 Task: Find connections with filter location Najībābād with filter topic #lifewith filter profile language Potuguese with filter current company Cipla Health Ltd with filter school Punjab School Education Board with filter industry Climate Technology Product Manufacturing with filter service category Lead Generation with filter keywords title Benefits Manager
Action: Mouse moved to (602, 100)
Screenshot: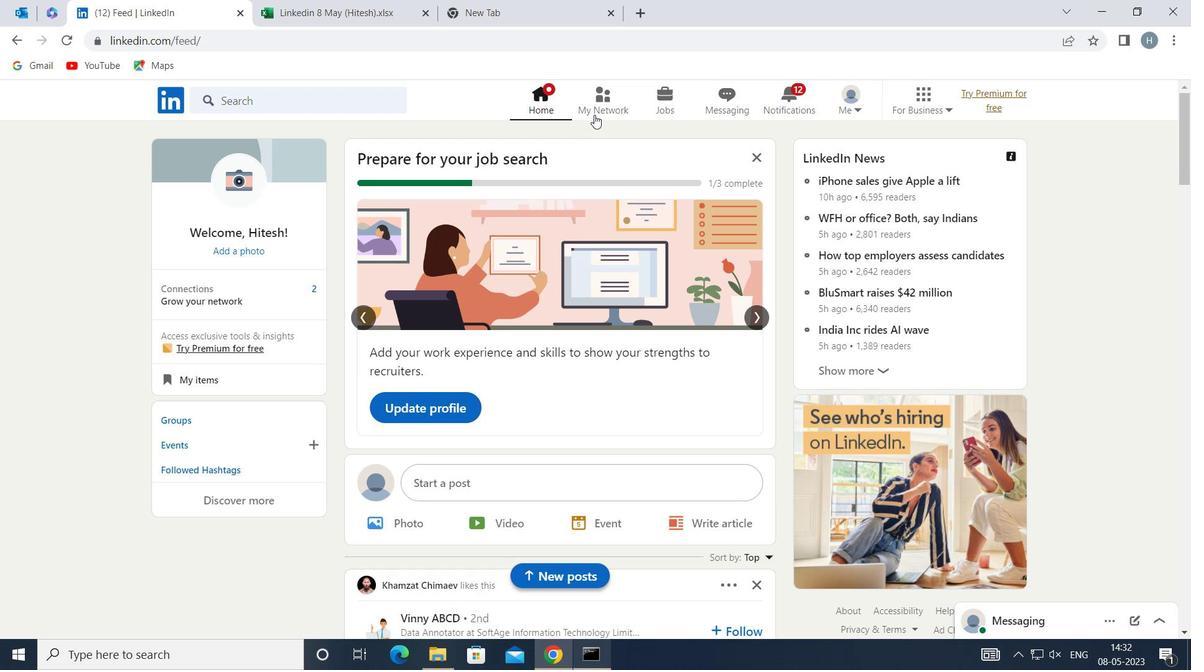 
Action: Mouse pressed left at (602, 100)
Screenshot: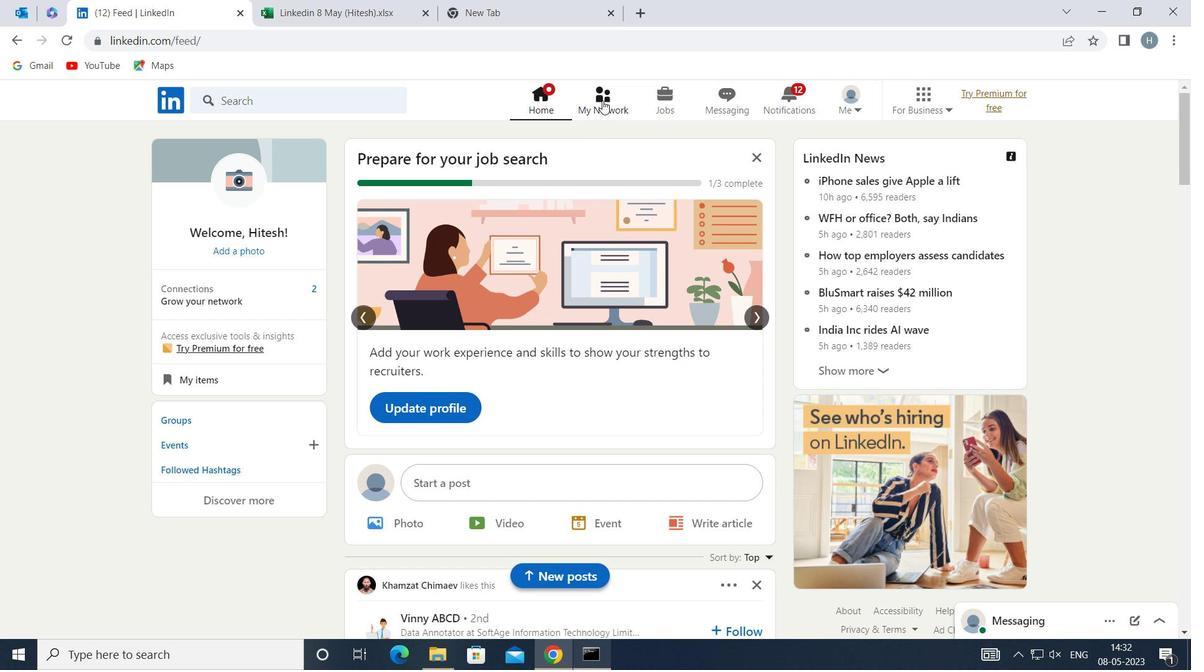 
Action: Mouse moved to (331, 186)
Screenshot: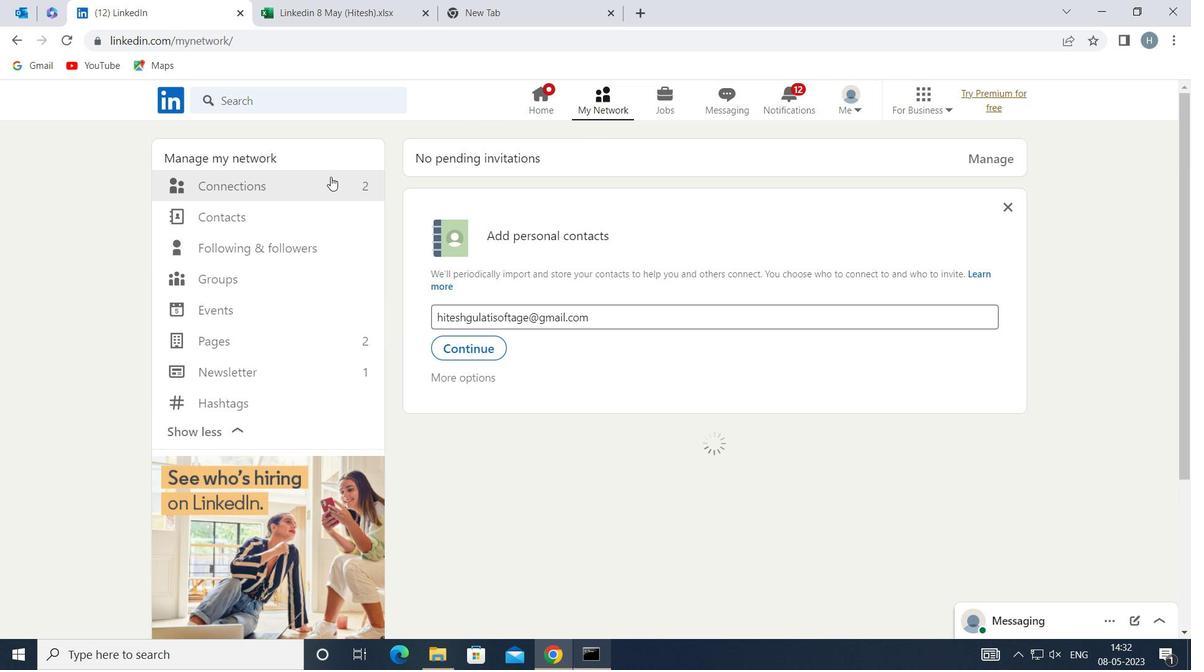 
Action: Mouse pressed left at (331, 186)
Screenshot: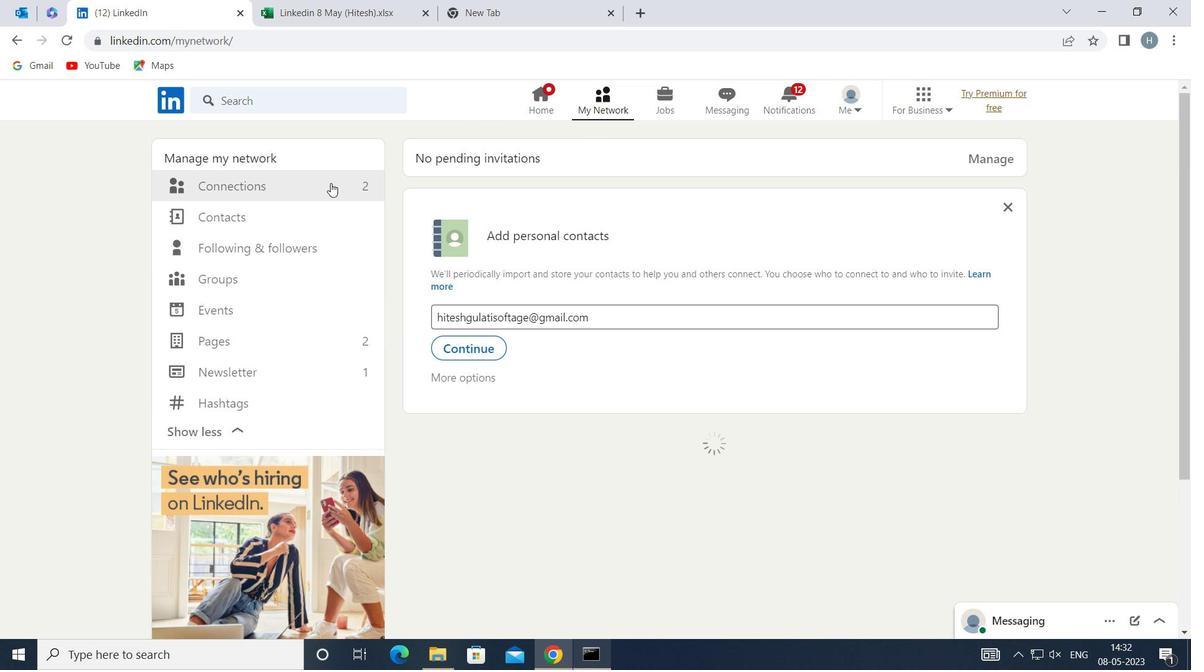 
Action: Mouse moved to (718, 185)
Screenshot: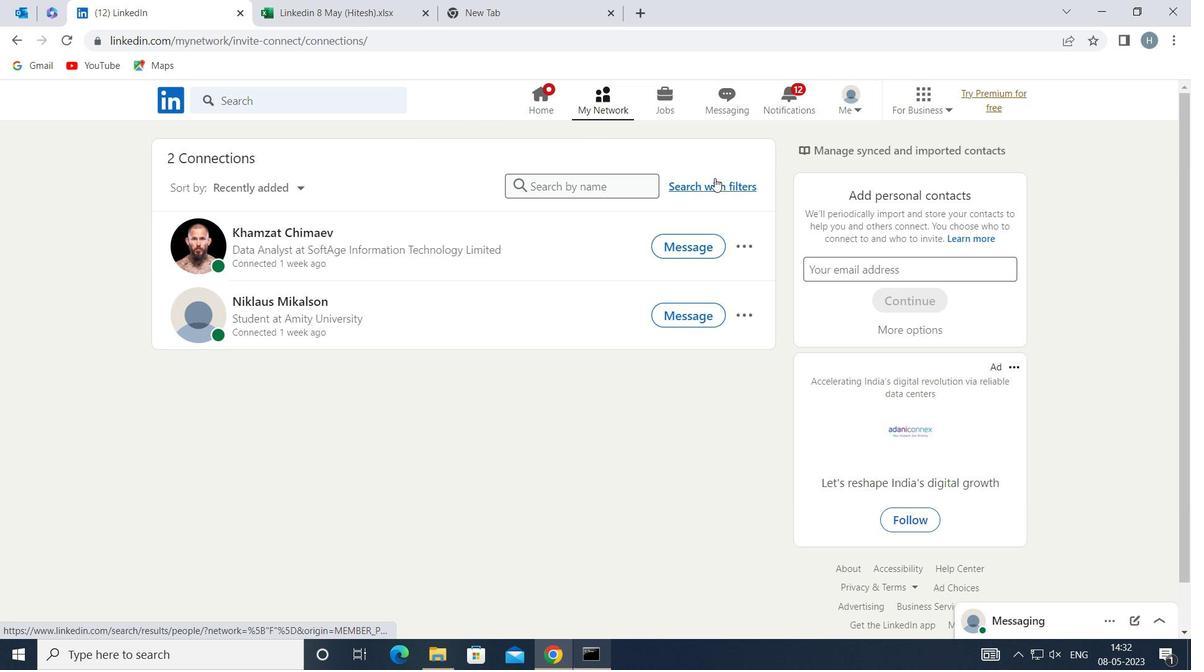 
Action: Mouse pressed left at (718, 185)
Screenshot: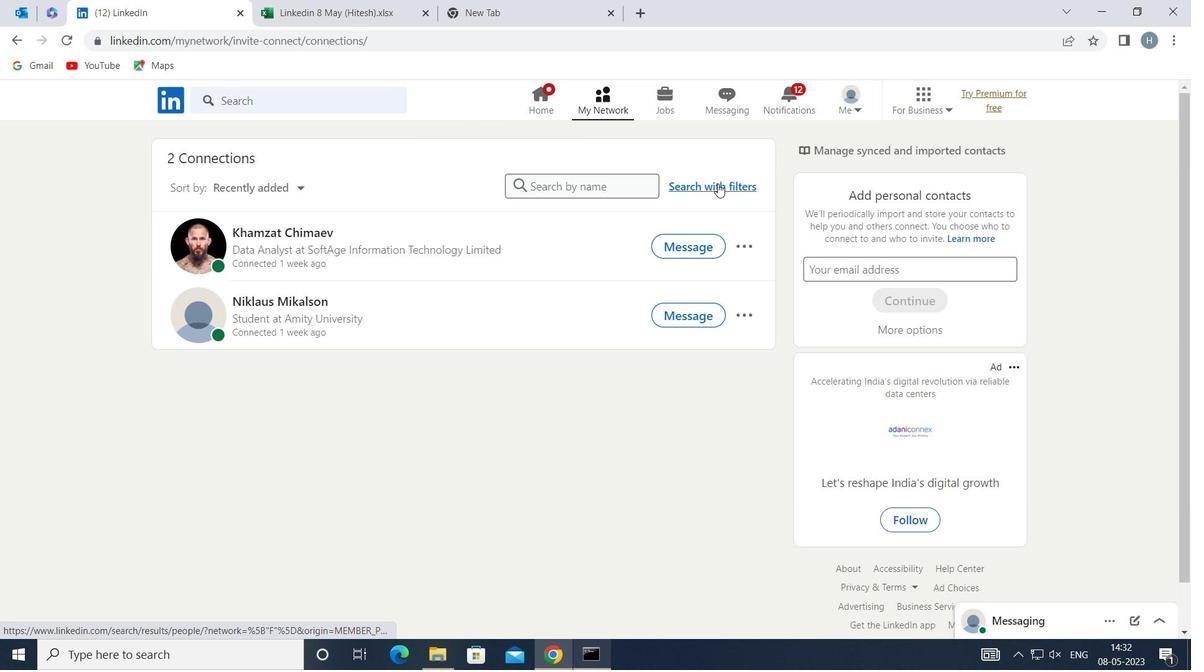 
Action: Mouse moved to (644, 146)
Screenshot: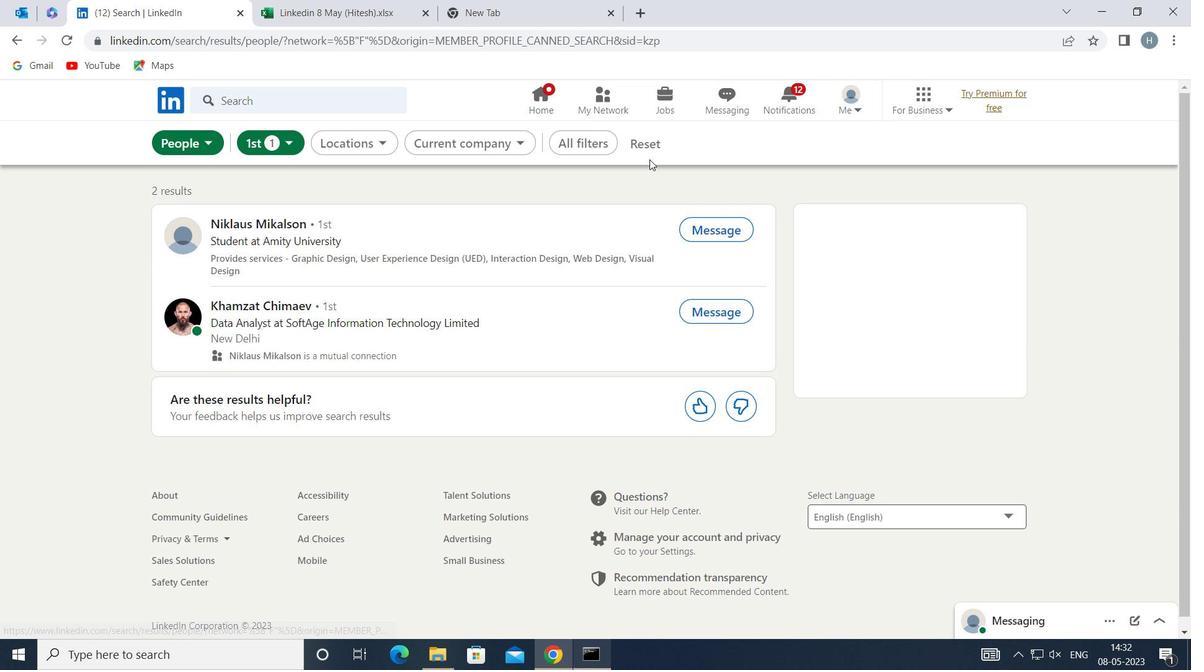 
Action: Mouse pressed left at (644, 146)
Screenshot: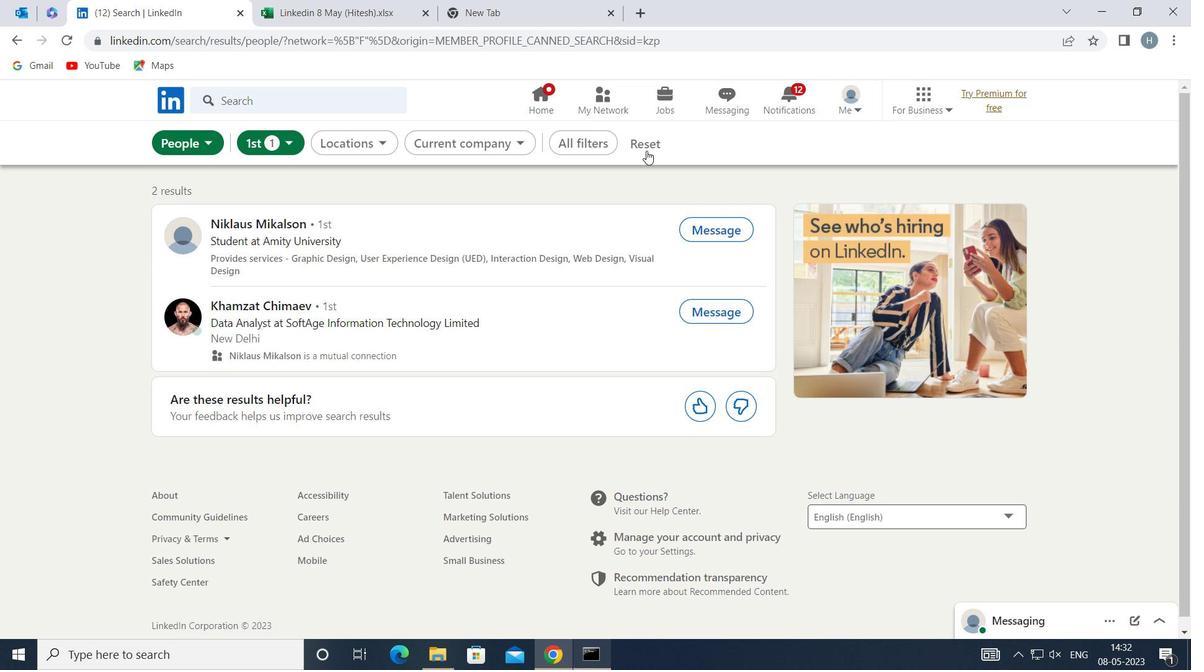 
Action: Mouse moved to (626, 142)
Screenshot: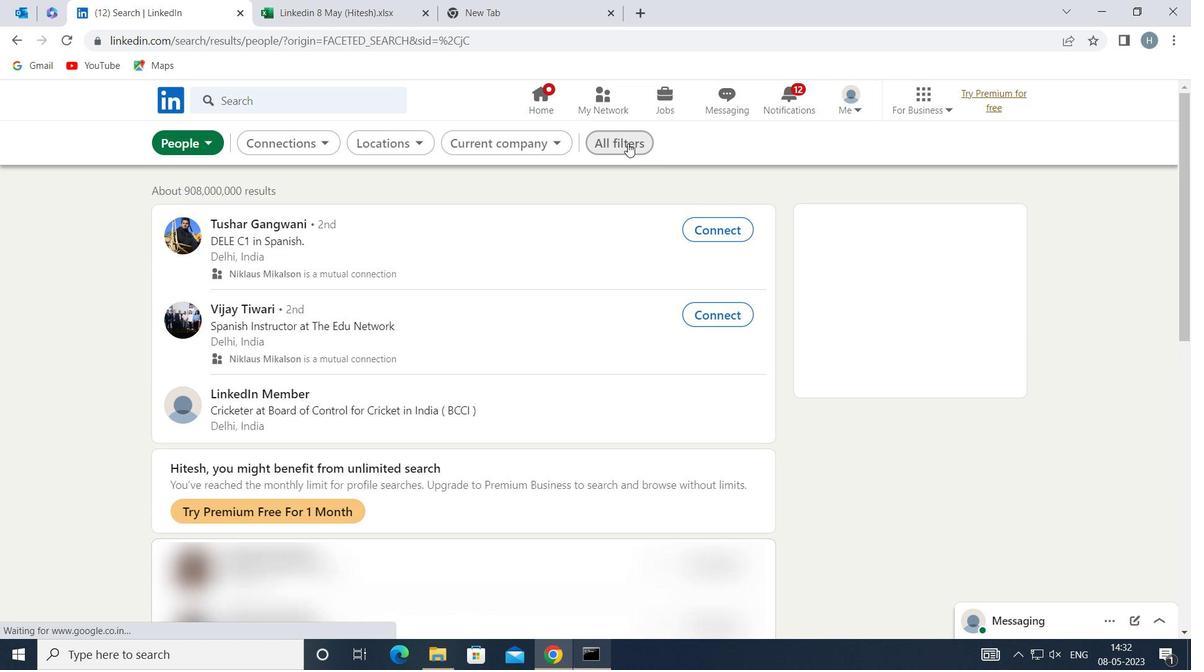 
Action: Mouse pressed left at (626, 142)
Screenshot: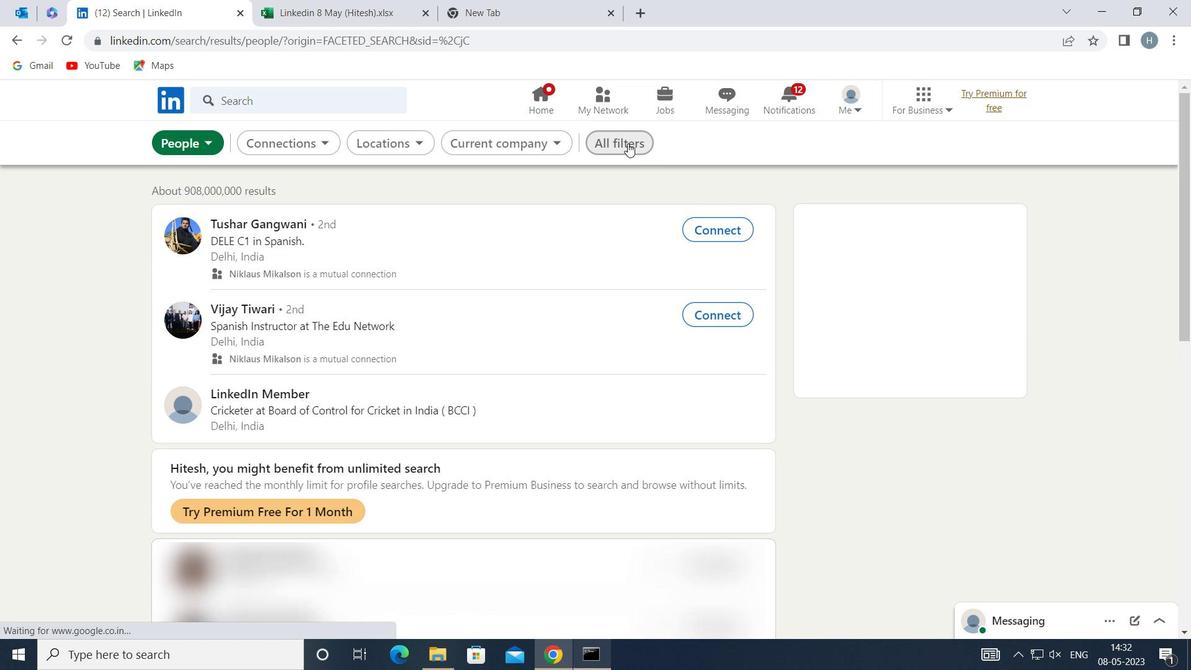 
Action: Mouse moved to (942, 318)
Screenshot: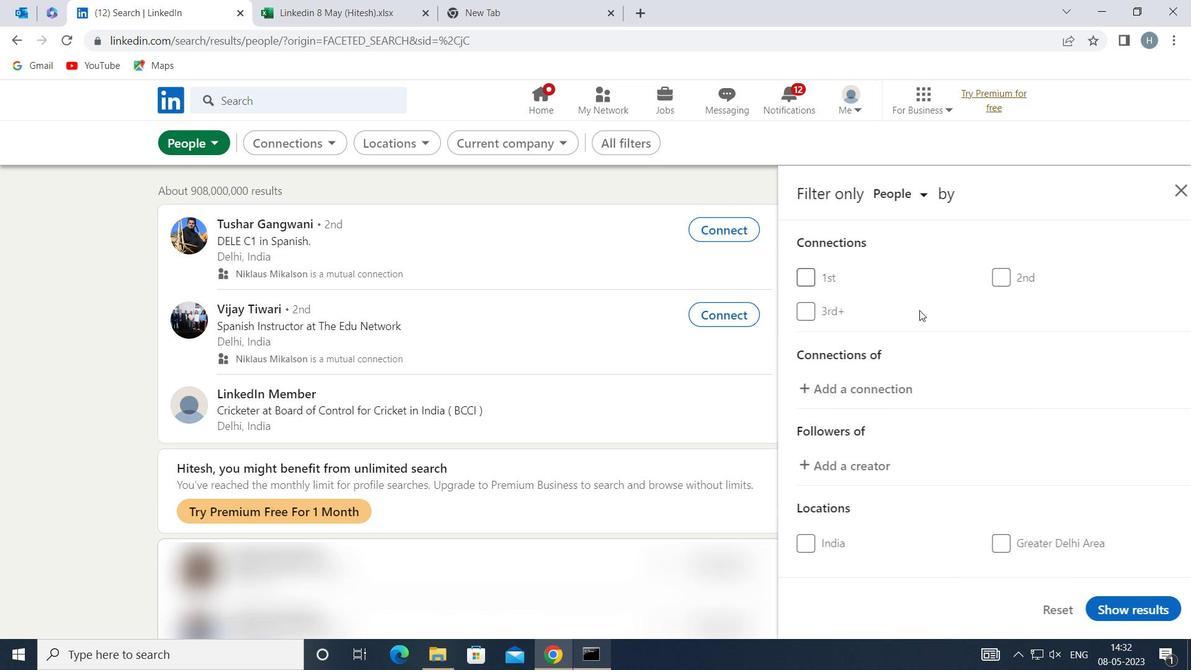 
Action: Mouse scrolled (942, 317) with delta (0, 0)
Screenshot: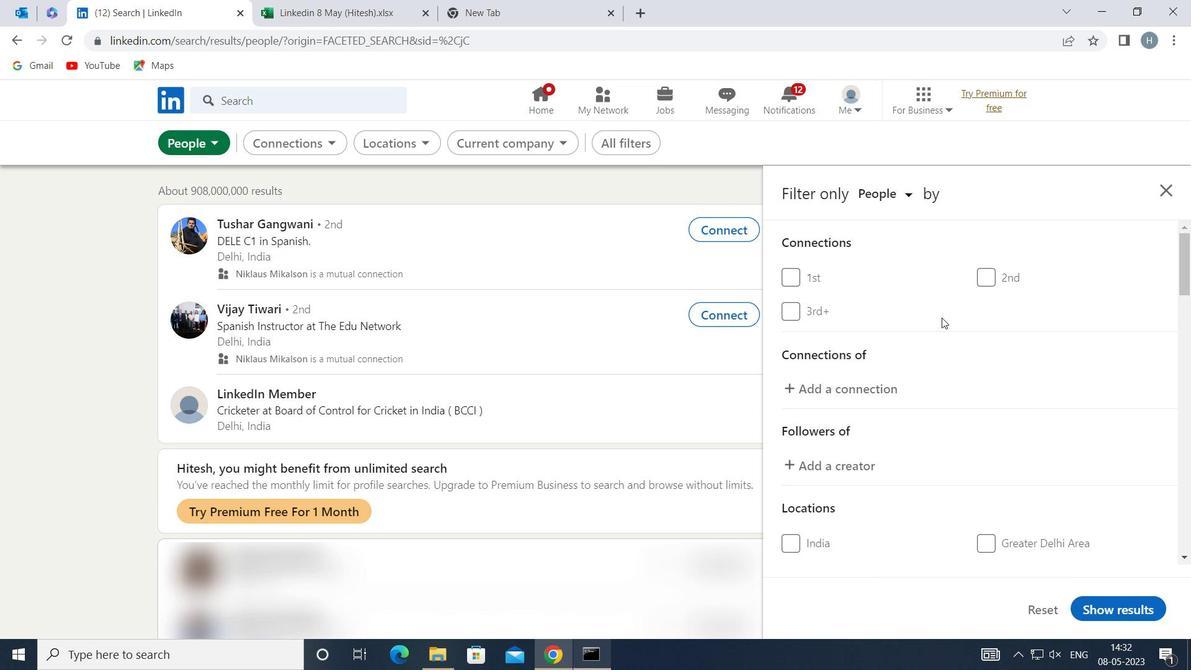 
Action: Mouse moved to (943, 319)
Screenshot: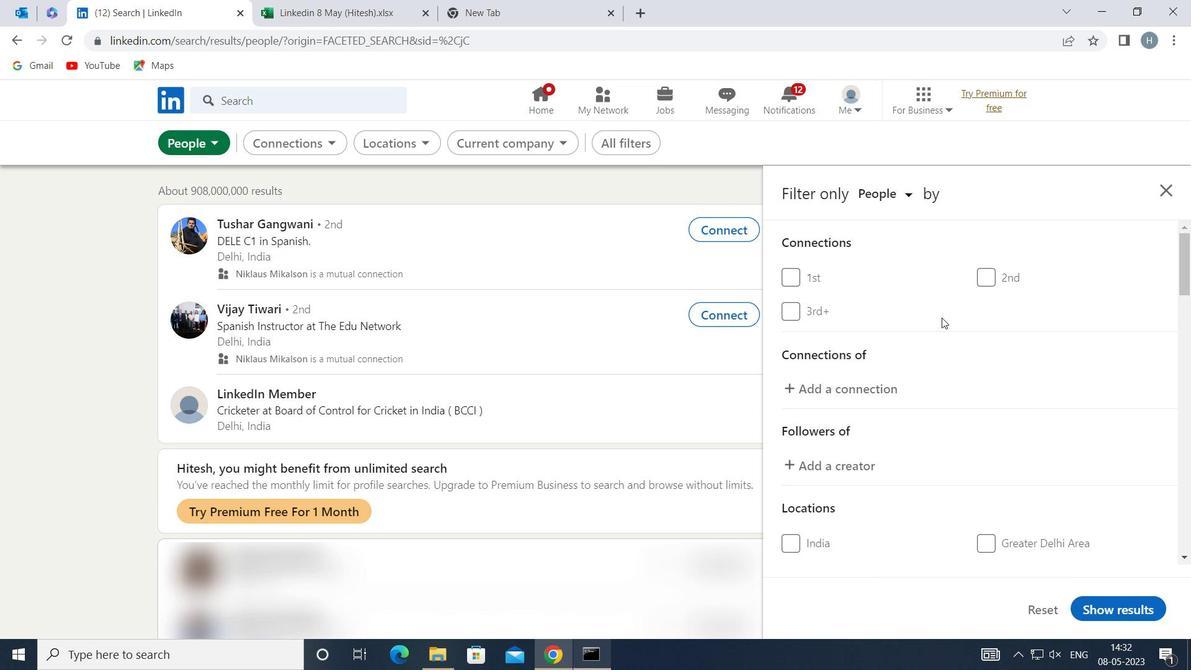 
Action: Mouse scrolled (943, 318) with delta (0, 0)
Screenshot: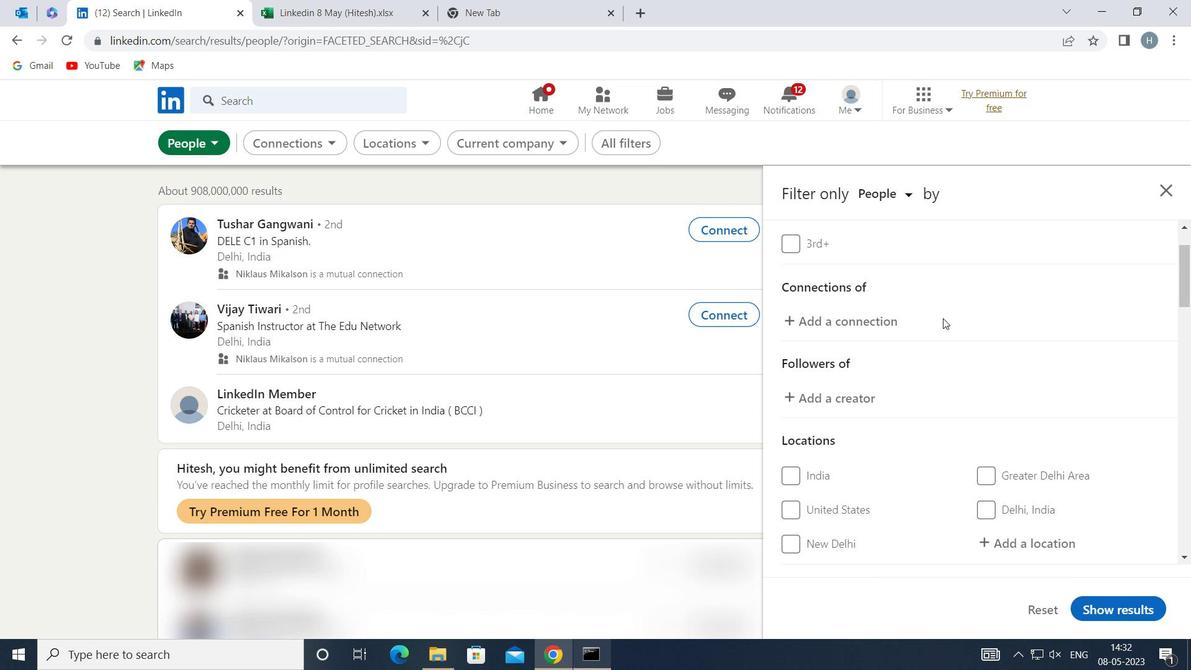 
Action: Mouse moved to (943, 320)
Screenshot: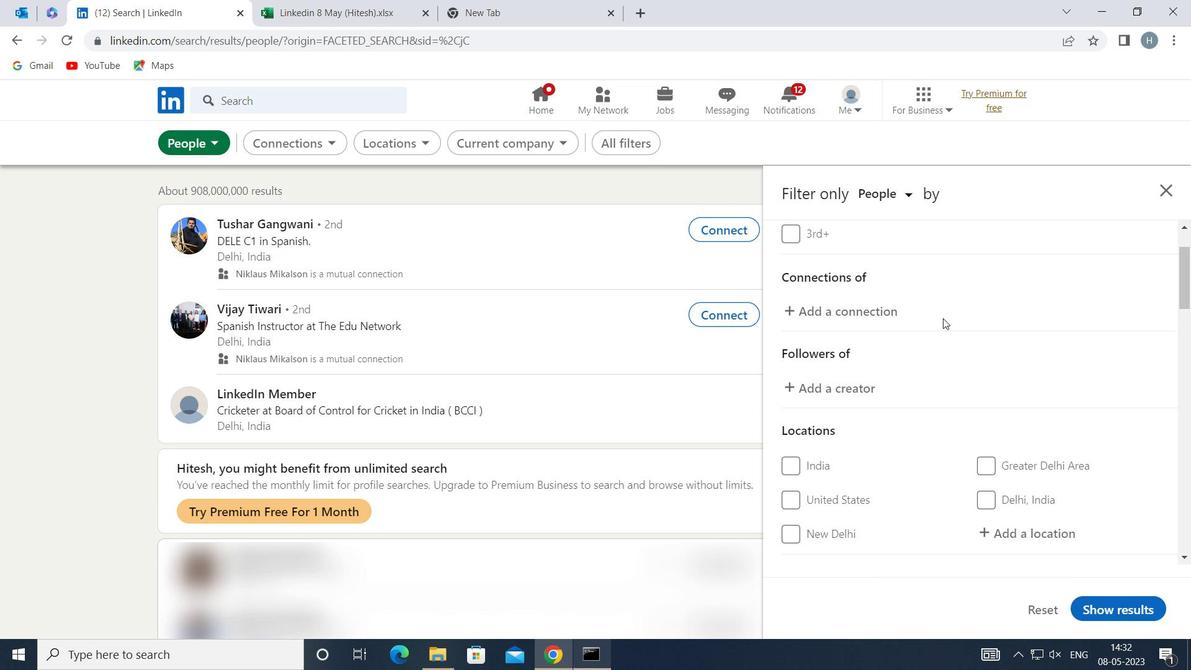 
Action: Mouse scrolled (943, 320) with delta (0, 0)
Screenshot: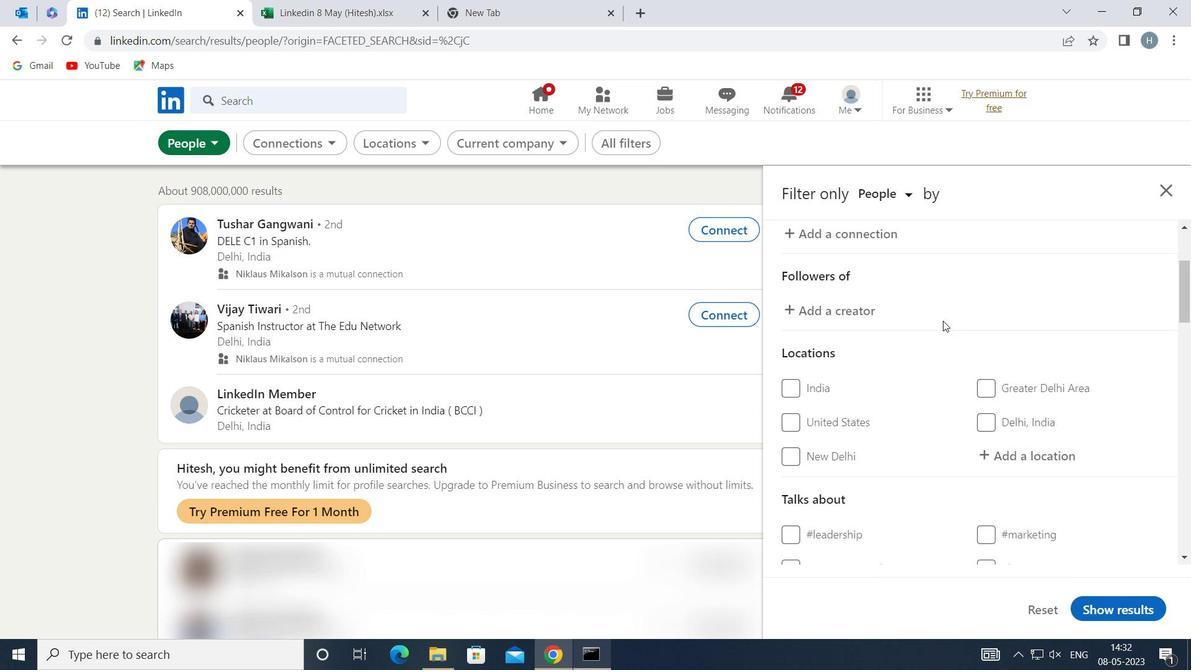 
Action: Mouse moved to (1013, 371)
Screenshot: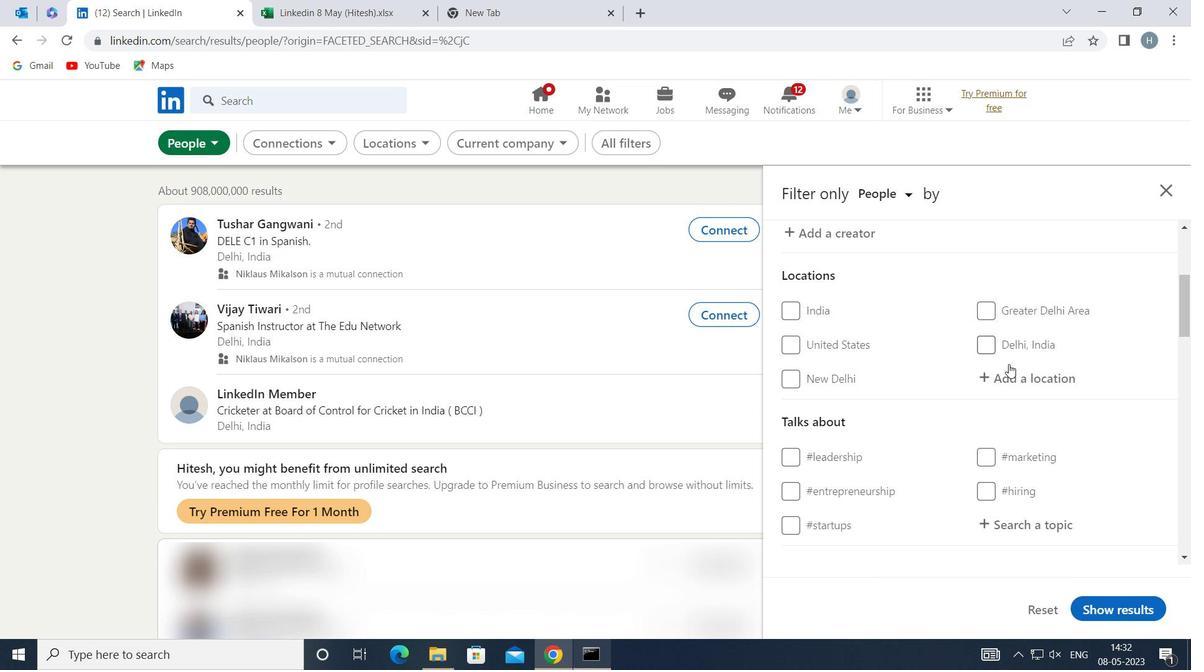 
Action: Mouse pressed left at (1013, 371)
Screenshot: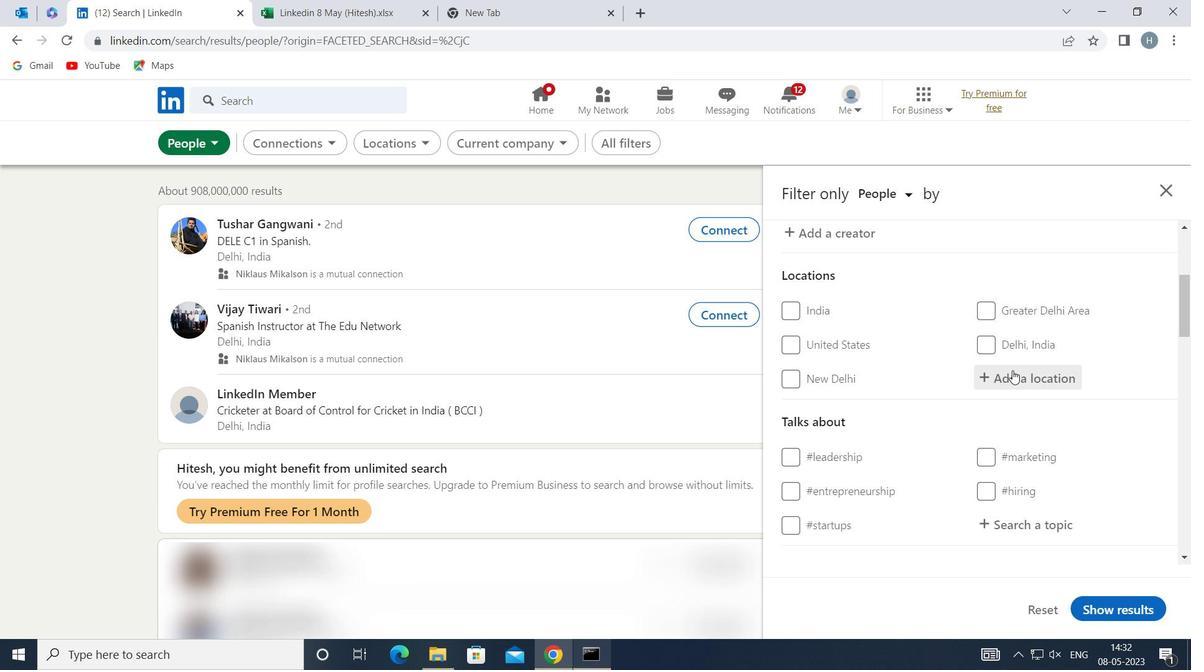 
Action: Key pressed <Key.shift>NAJIBABAD
Screenshot: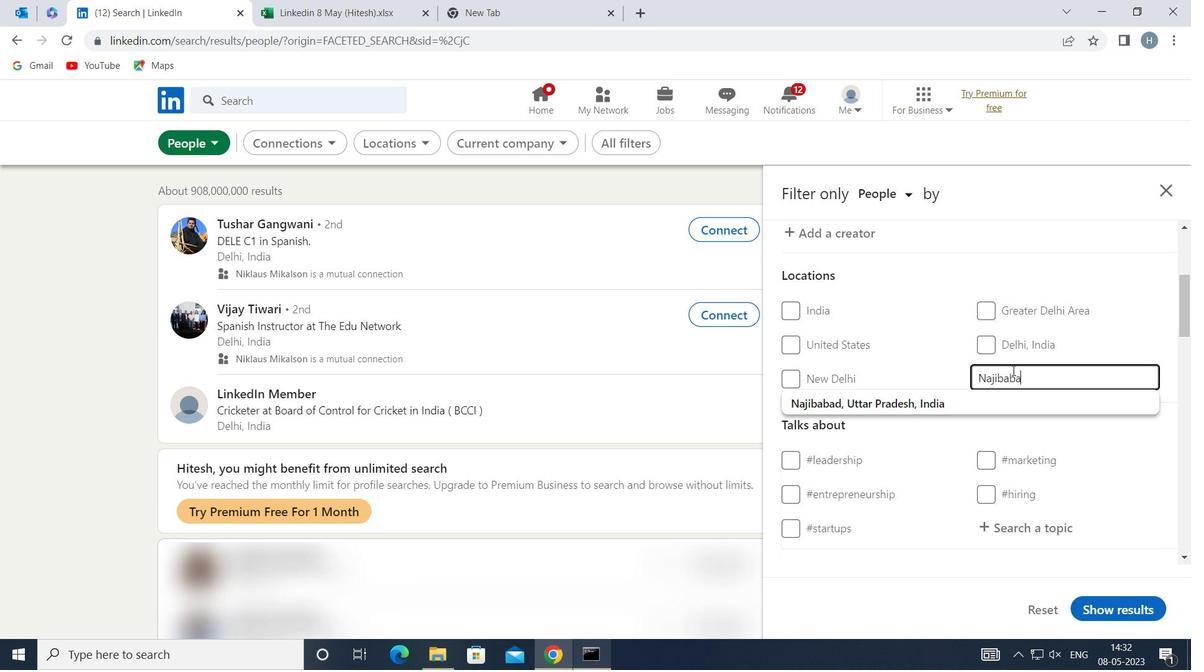 
Action: Mouse moved to (1009, 396)
Screenshot: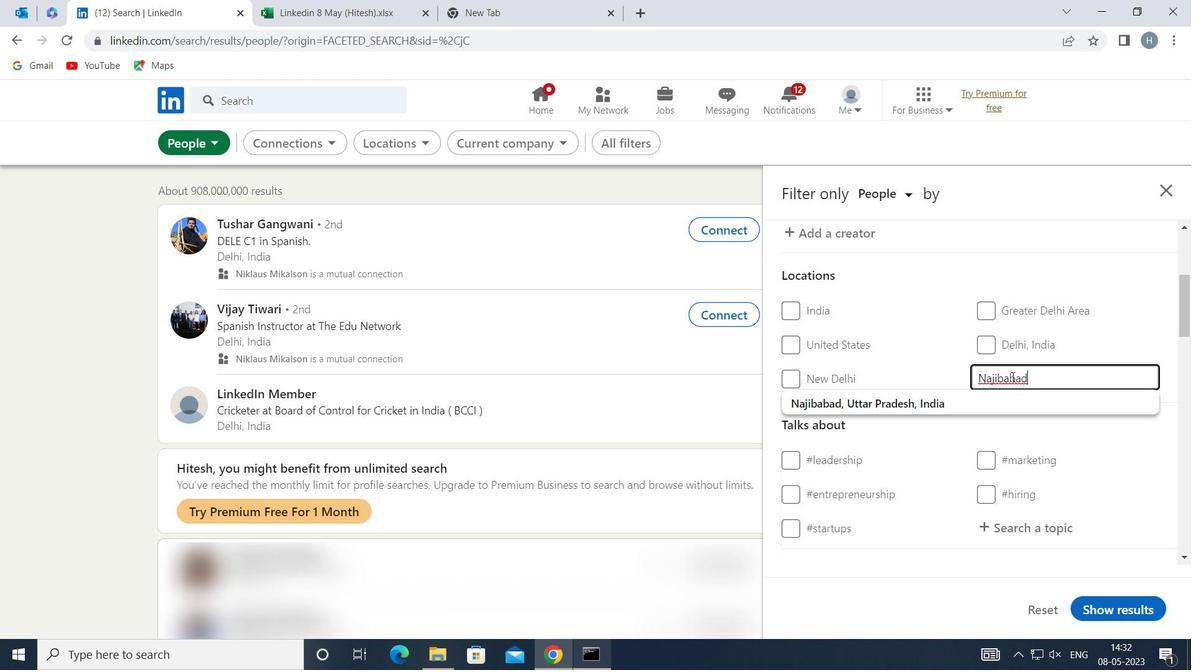 
Action: Mouse pressed left at (1009, 396)
Screenshot: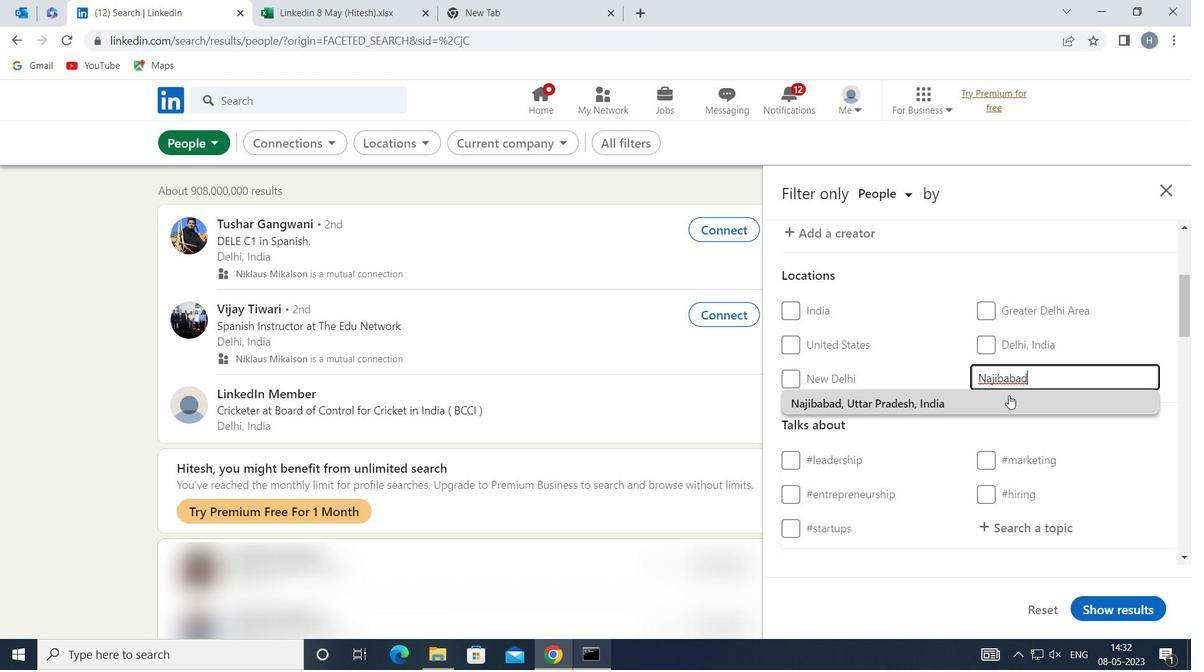 
Action: Mouse moved to (951, 425)
Screenshot: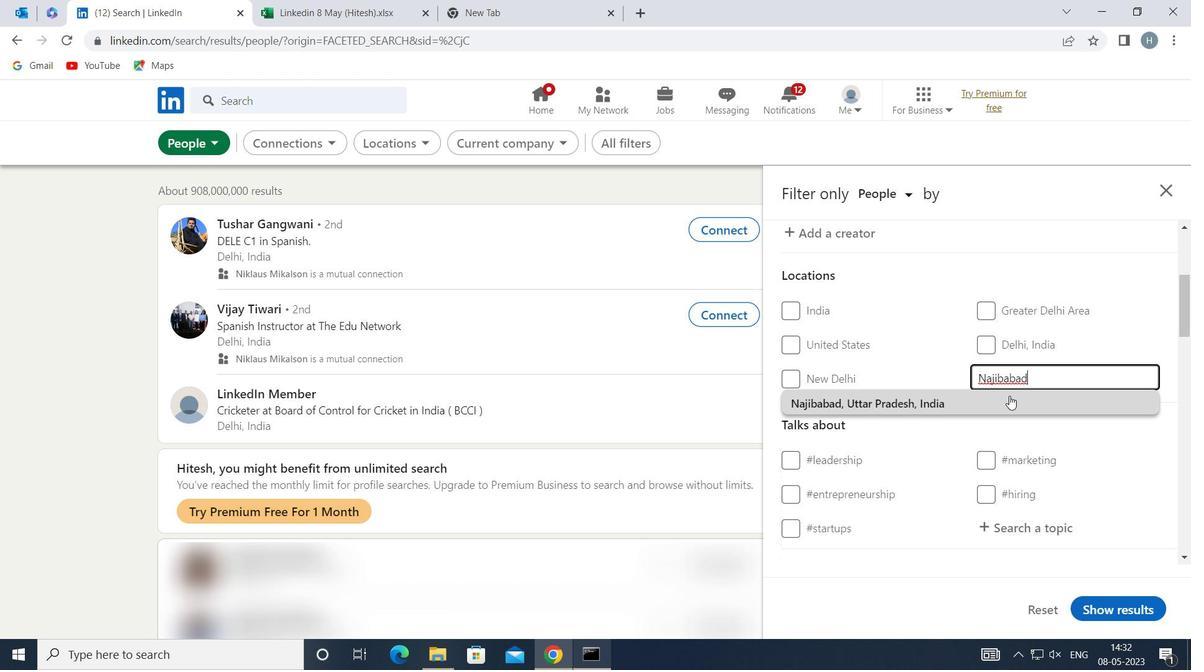 
Action: Mouse scrolled (951, 425) with delta (0, 0)
Screenshot: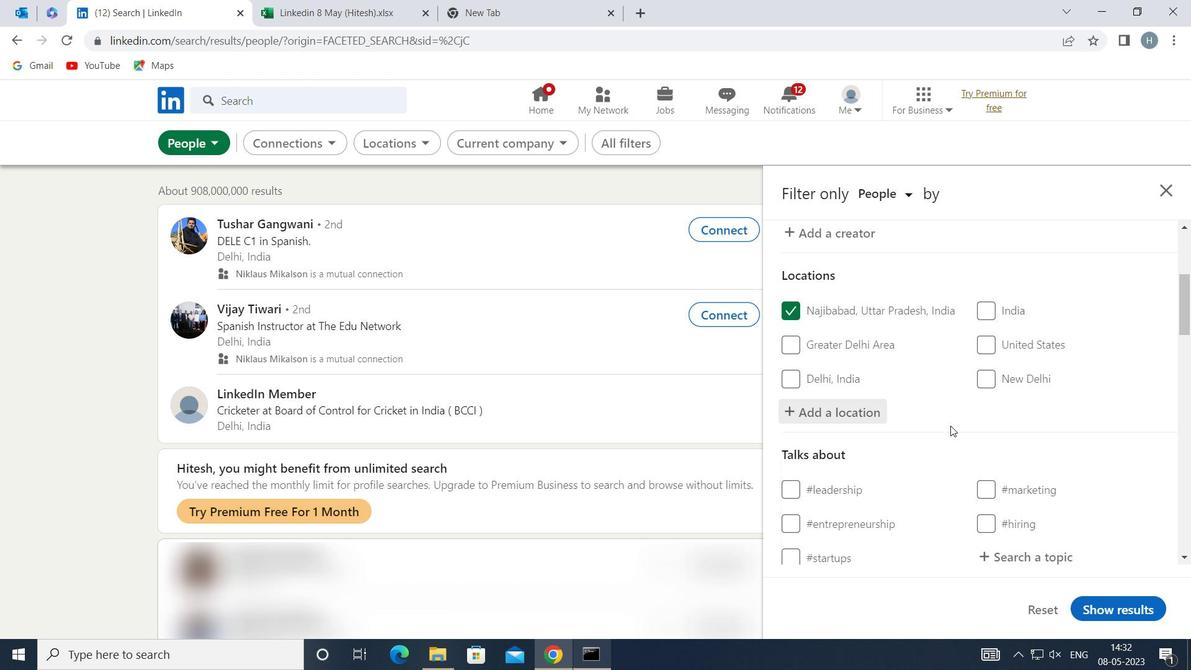 
Action: Mouse moved to (975, 414)
Screenshot: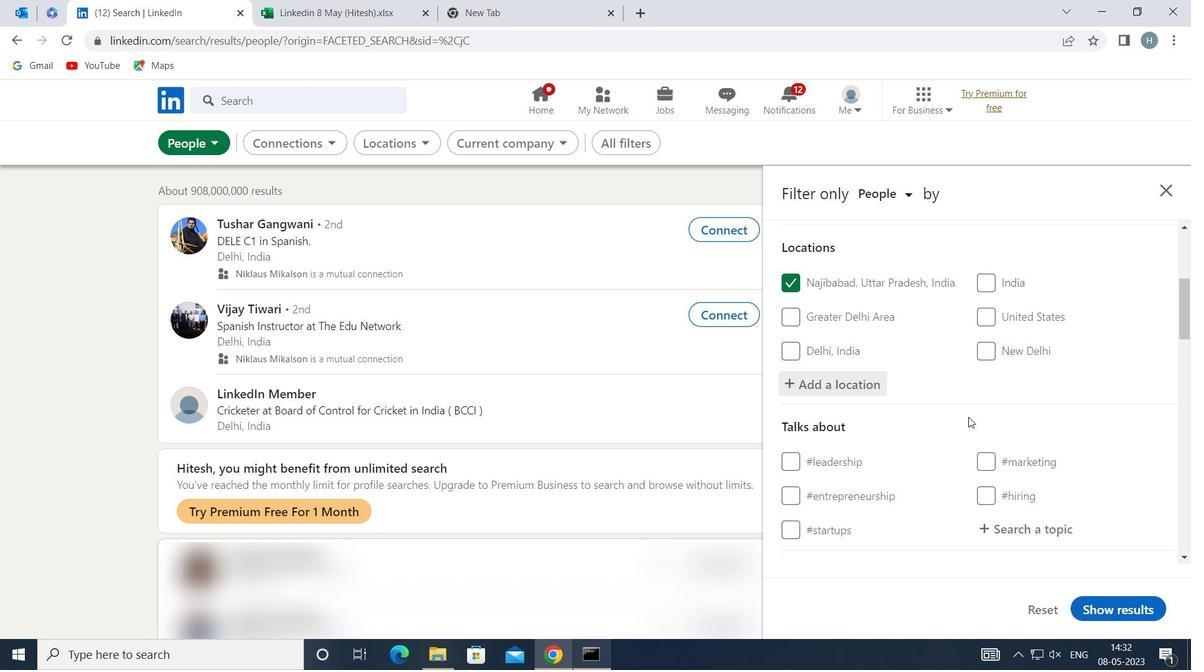 
Action: Mouse scrolled (975, 413) with delta (0, 0)
Screenshot: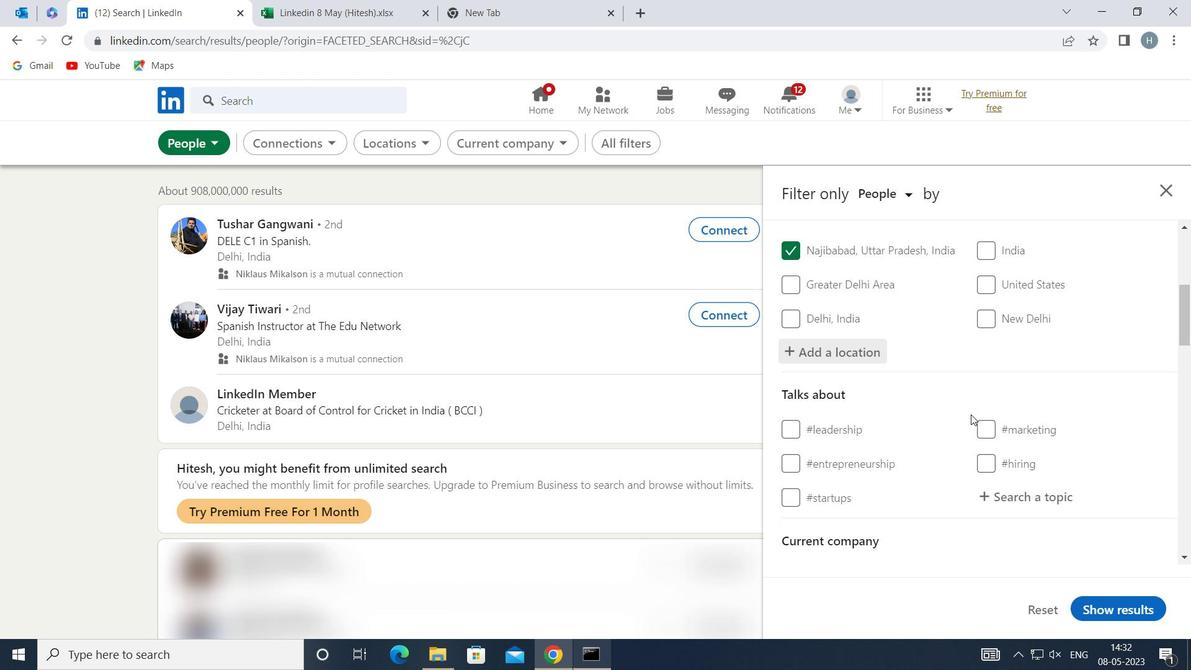 
Action: Mouse moved to (1000, 401)
Screenshot: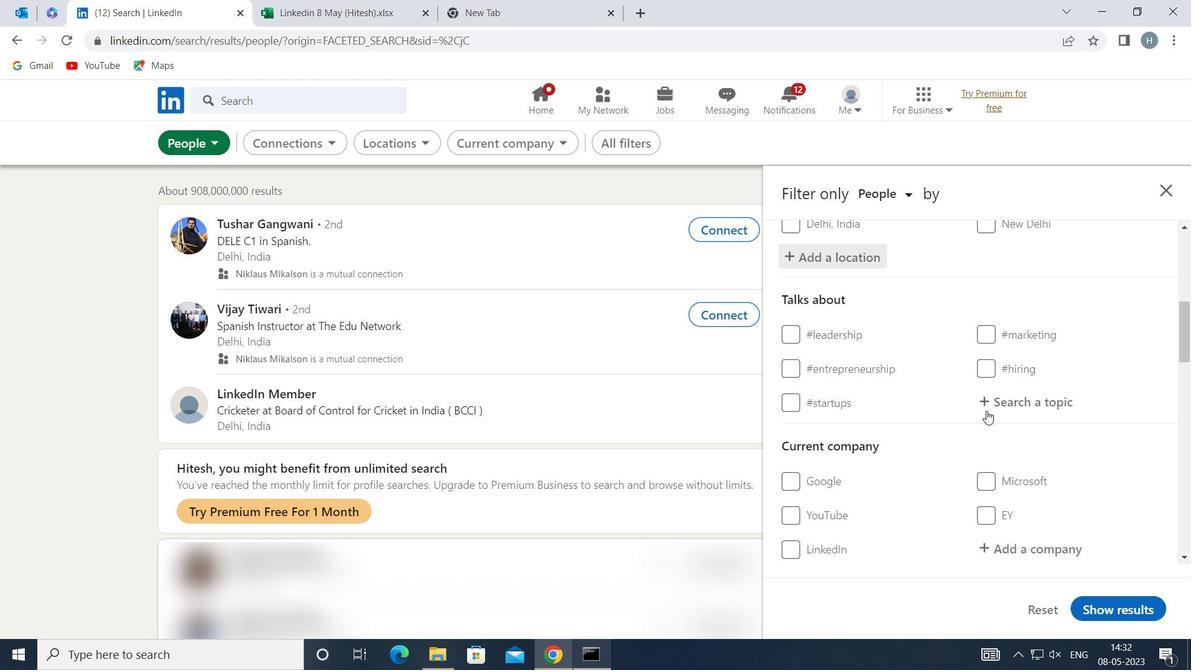
Action: Mouse pressed left at (1000, 401)
Screenshot: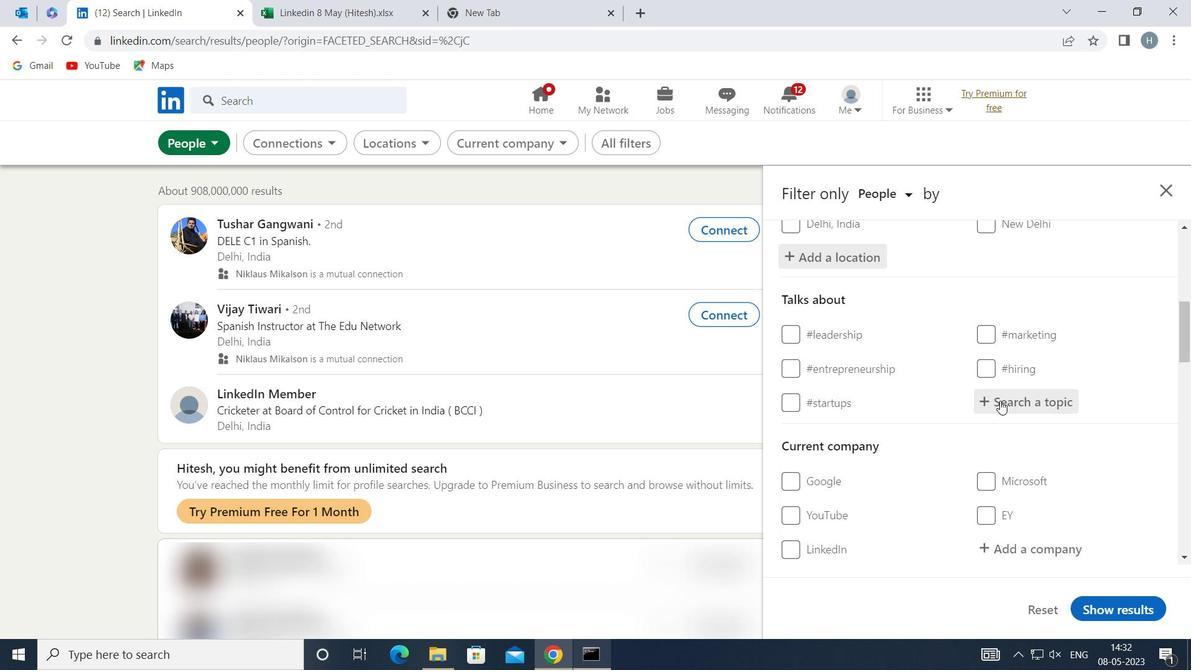 
Action: Mouse moved to (1000, 401)
Screenshot: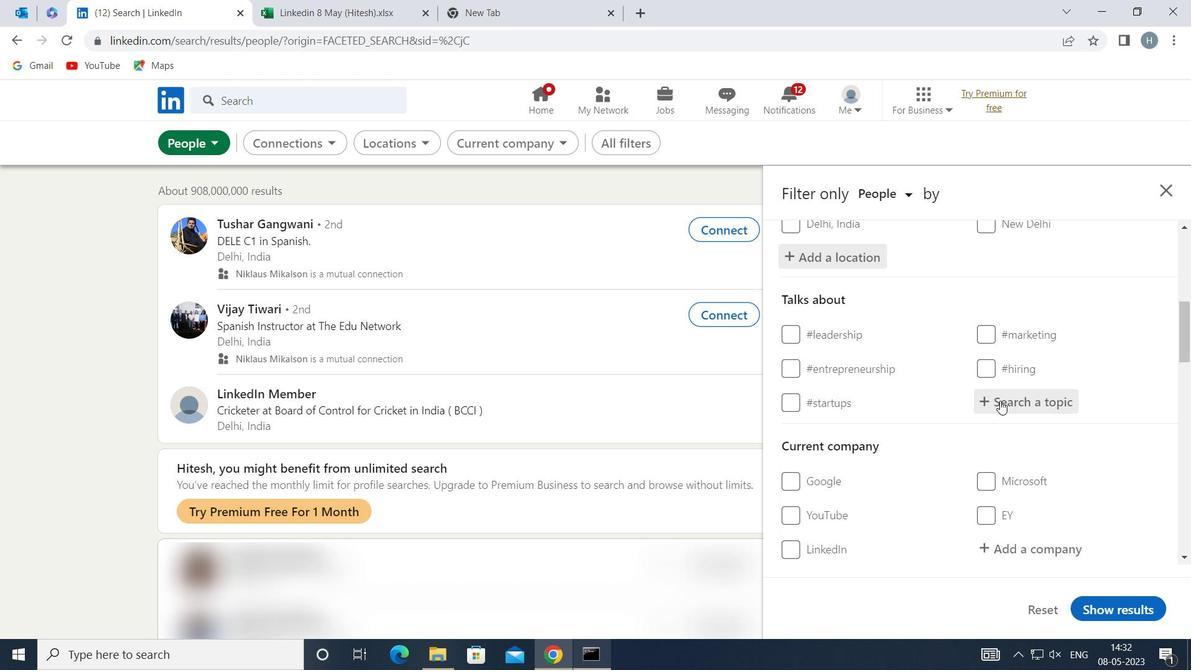 
Action: Key pressed LIFE
Screenshot: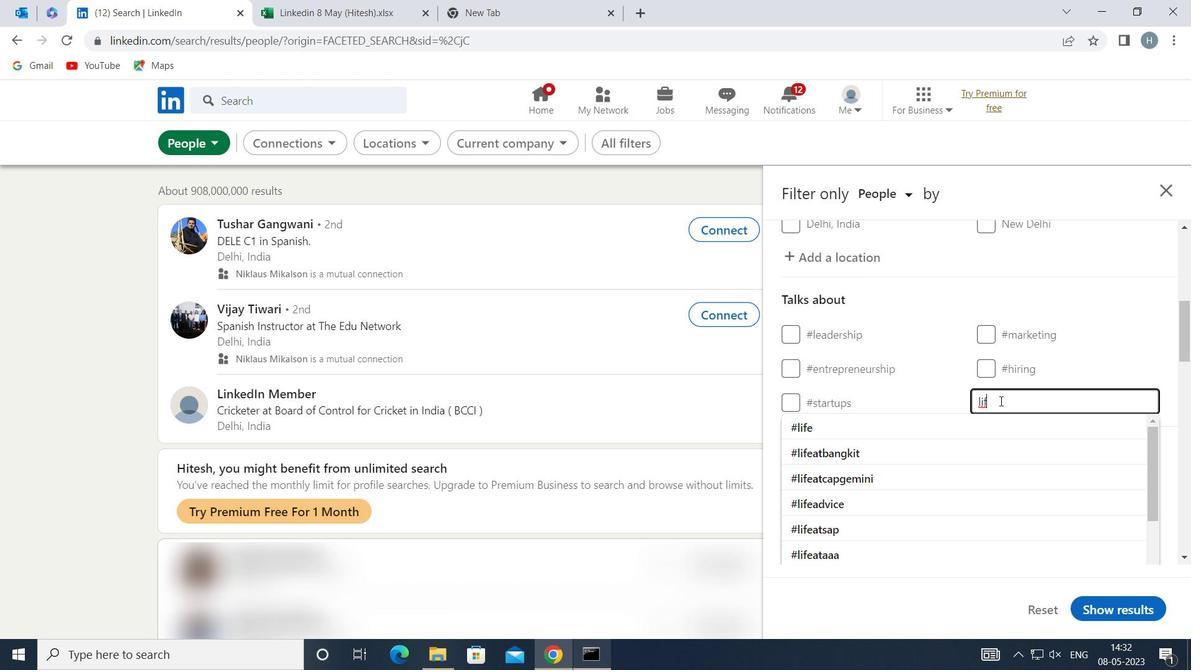 
Action: Mouse moved to (982, 425)
Screenshot: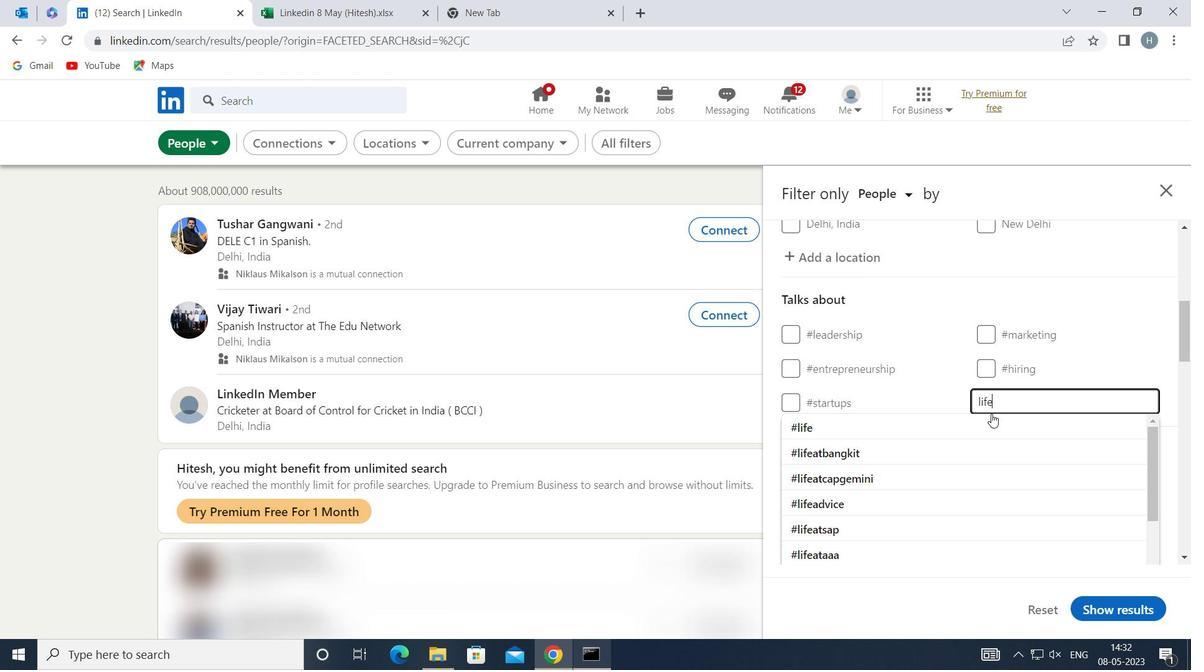 
Action: Mouse pressed left at (982, 425)
Screenshot: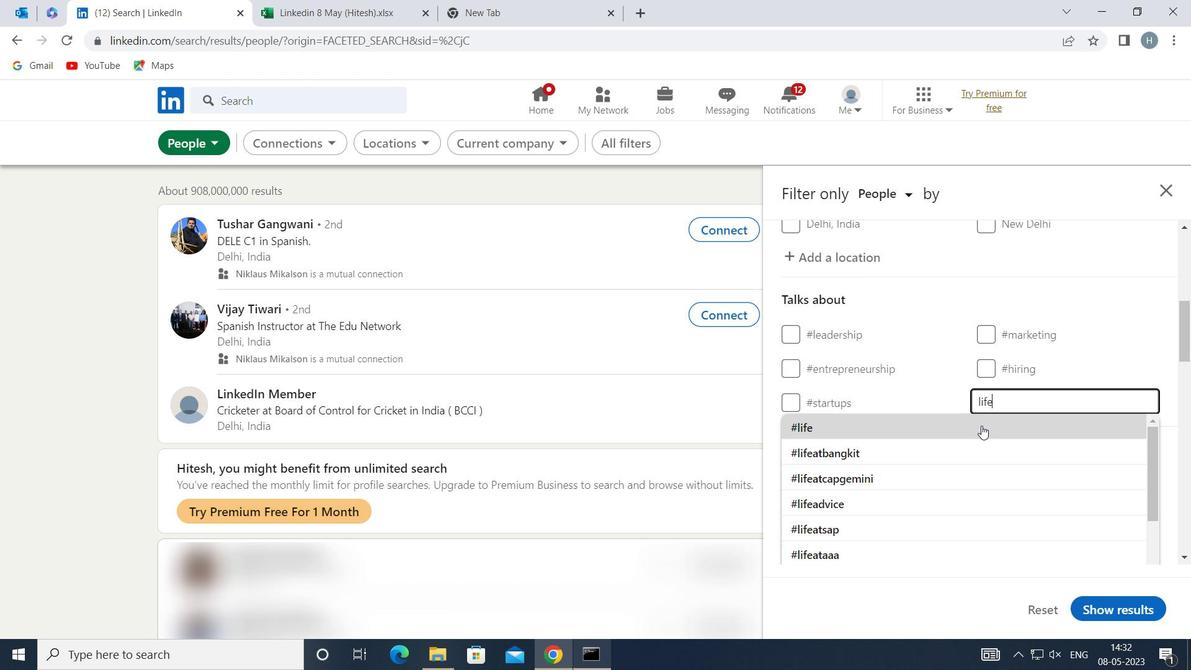 
Action: Mouse moved to (941, 412)
Screenshot: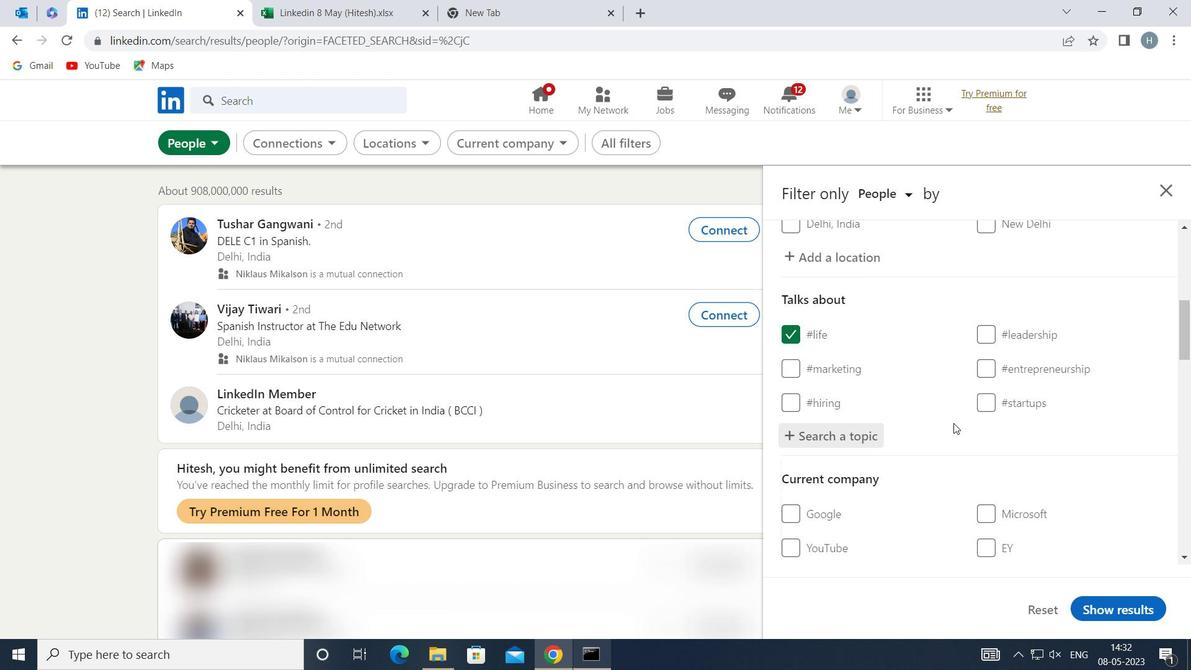 
Action: Mouse scrolled (941, 412) with delta (0, 0)
Screenshot: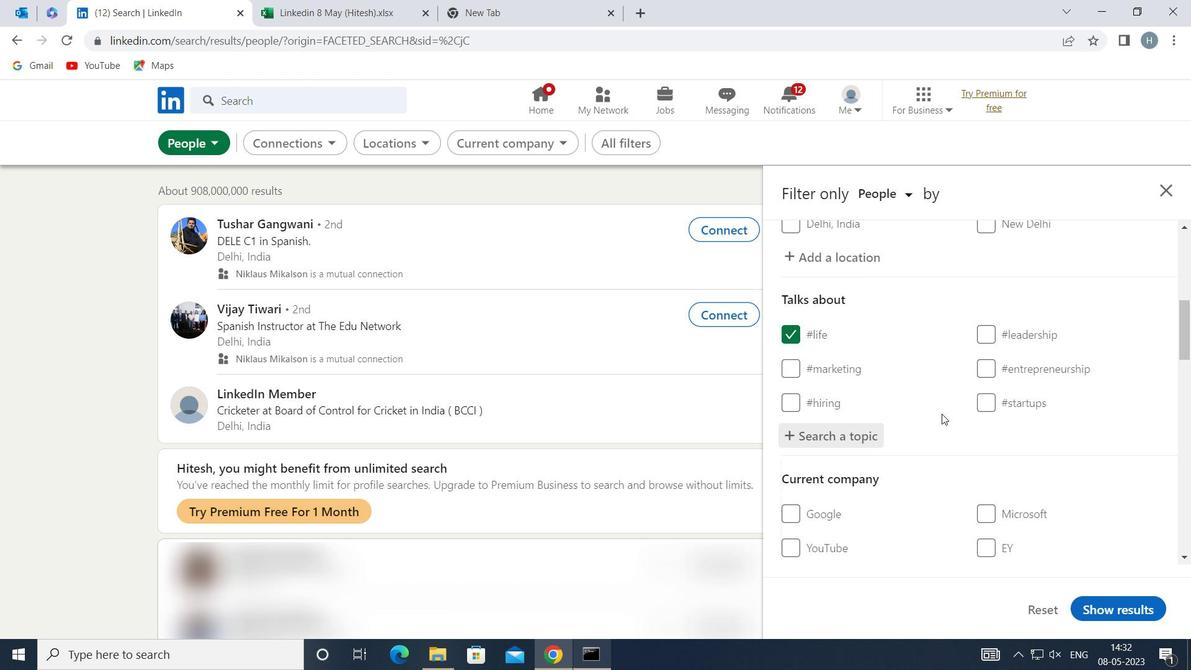 
Action: Mouse moved to (930, 399)
Screenshot: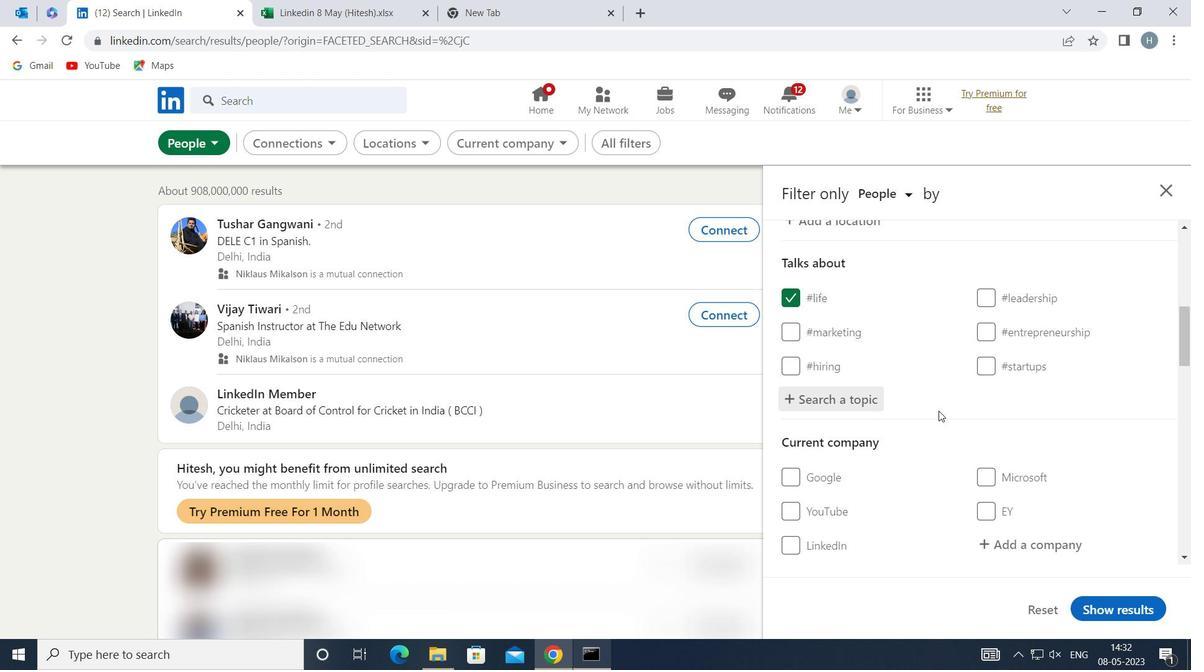 
Action: Mouse scrolled (930, 398) with delta (0, 0)
Screenshot: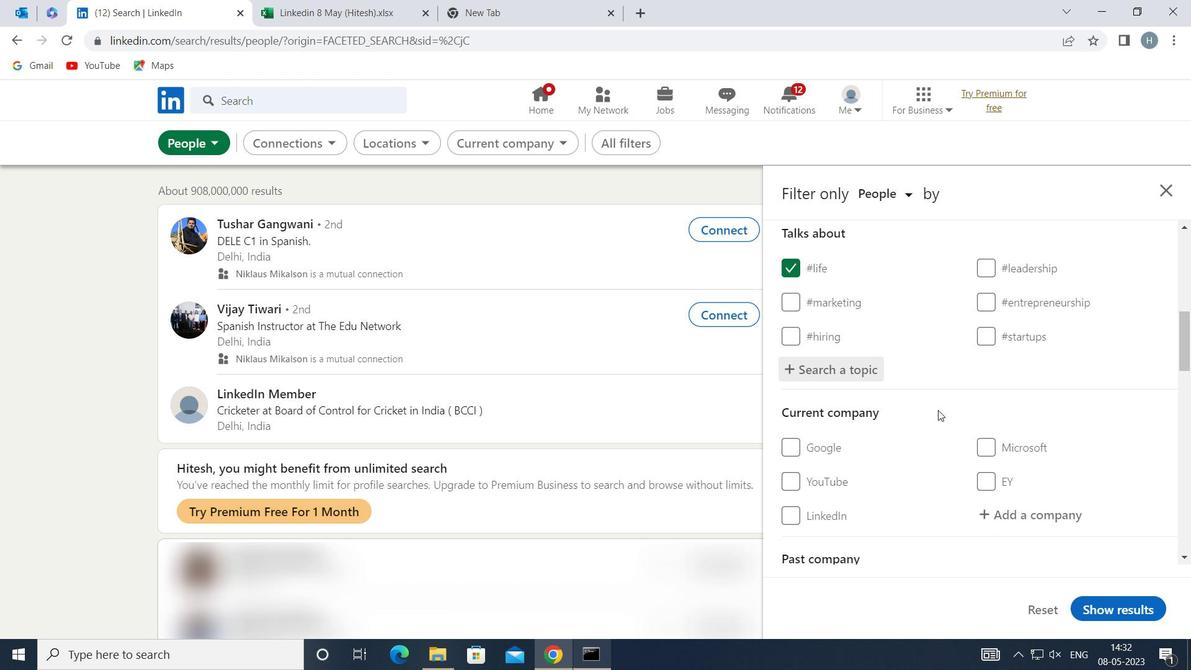 
Action: Mouse moved to (929, 397)
Screenshot: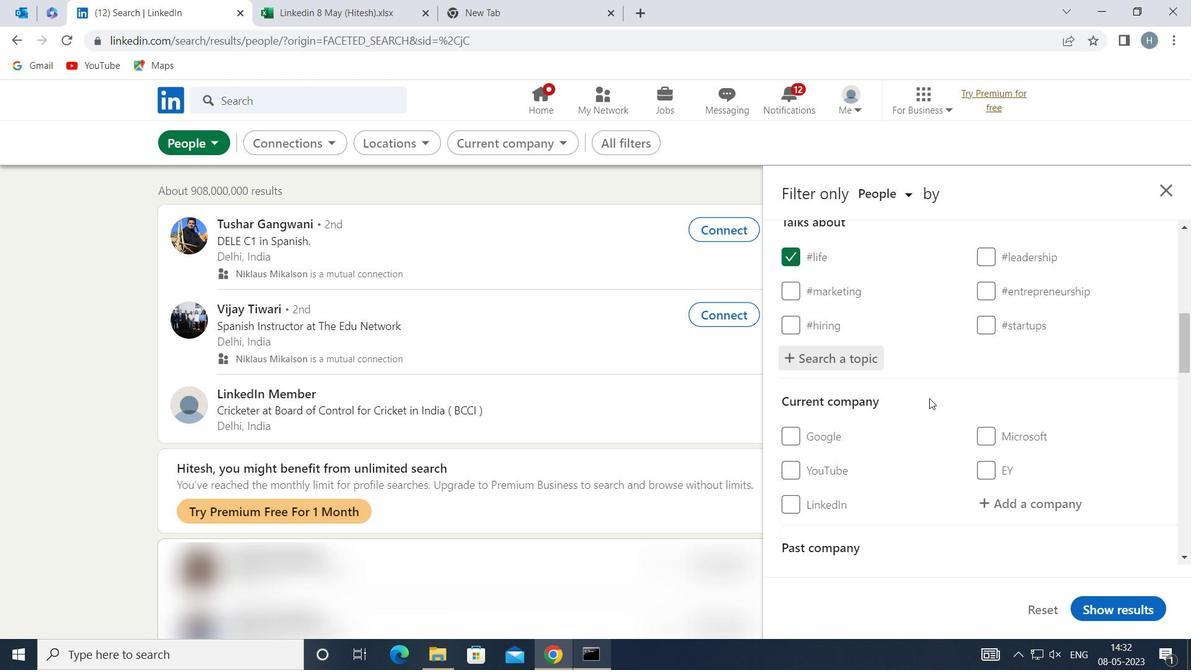 
Action: Mouse scrolled (929, 396) with delta (0, 0)
Screenshot: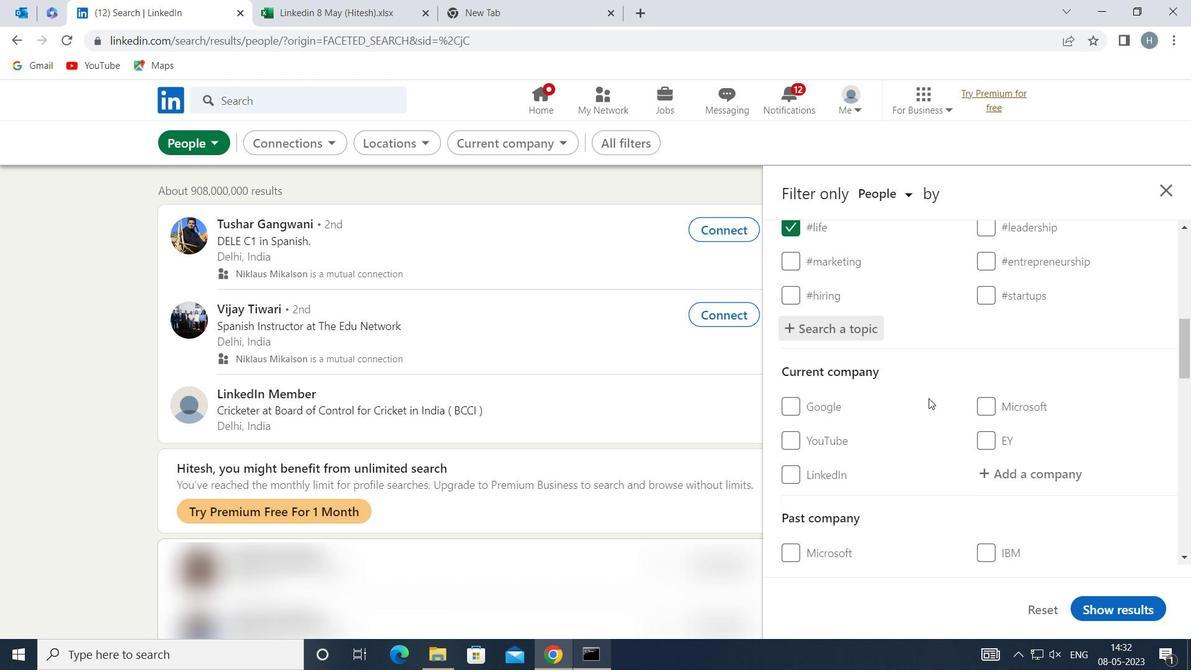
Action: Mouse scrolled (929, 396) with delta (0, 0)
Screenshot: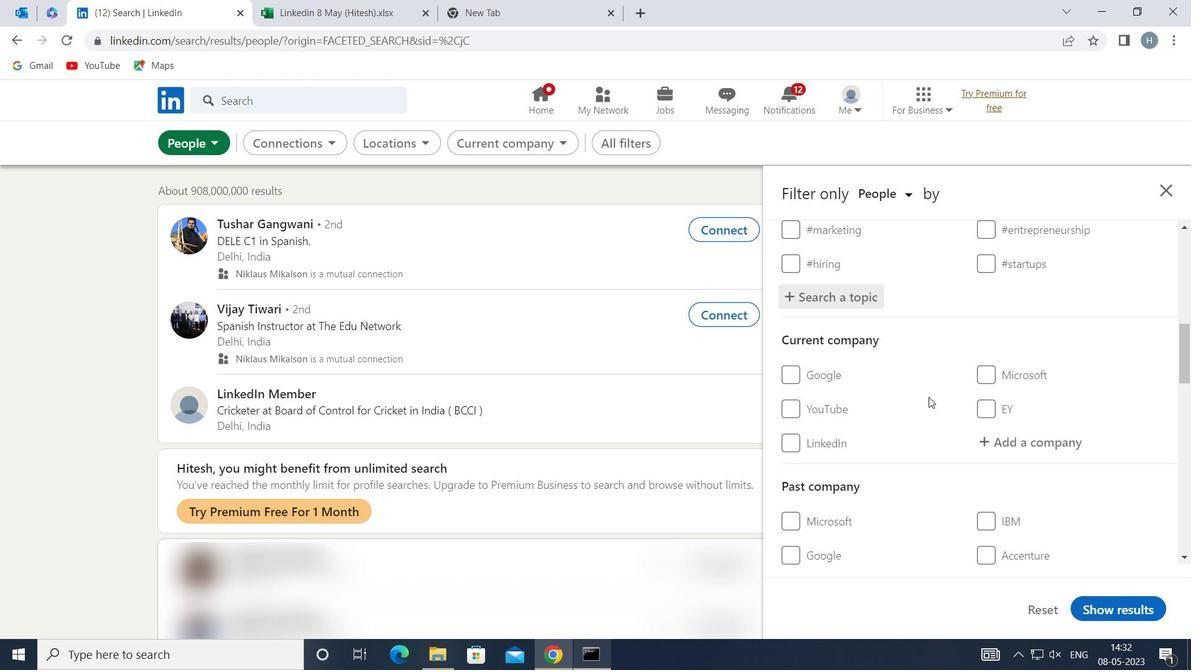 
Action: Mouse moved to (930, 398)
Screenshot: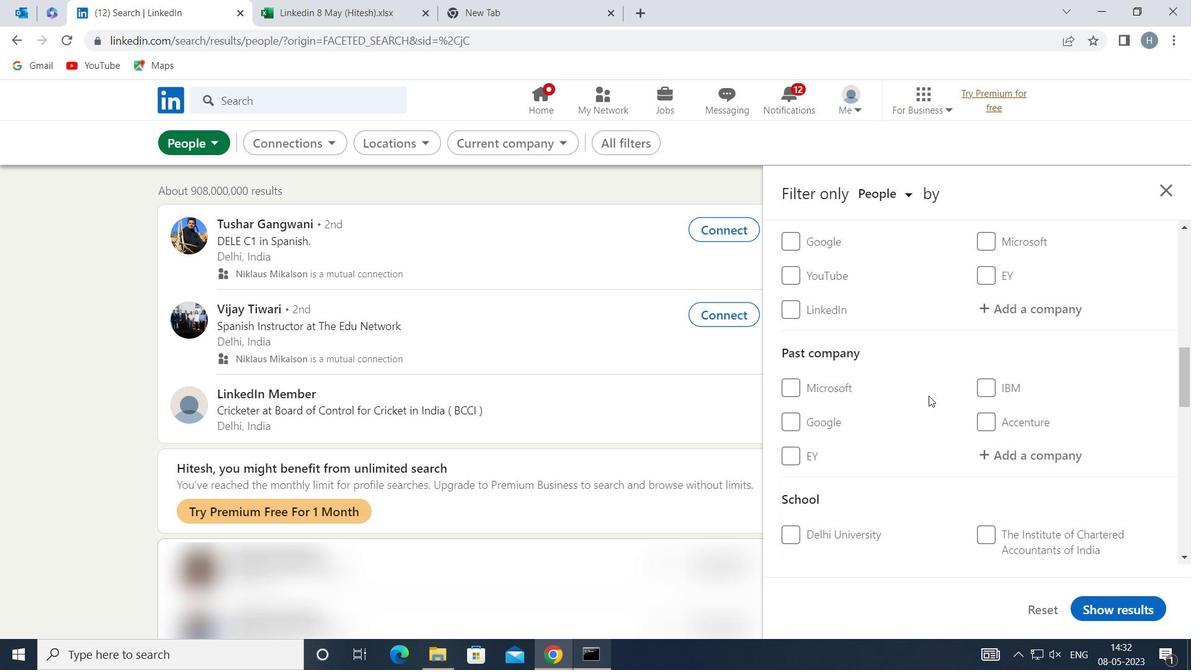 
Action: Mouse scrolled (930, 397) with delta (0, 0)
Screenshot: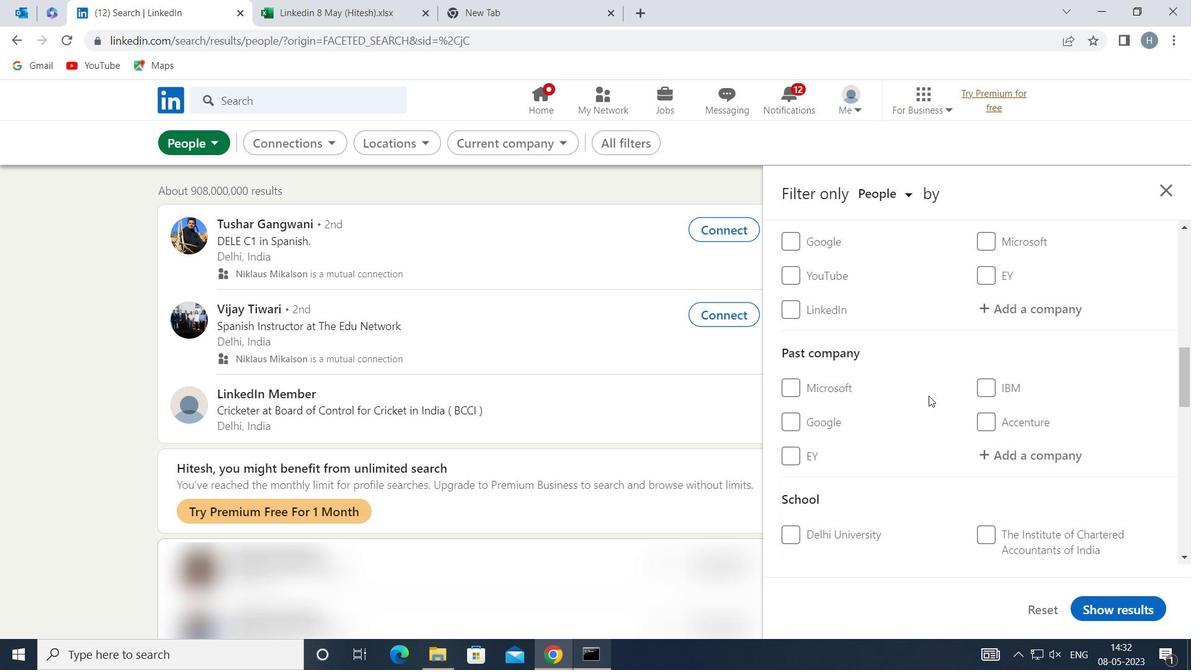 
Action: Mouse moved to (931, 398)
Screenshot: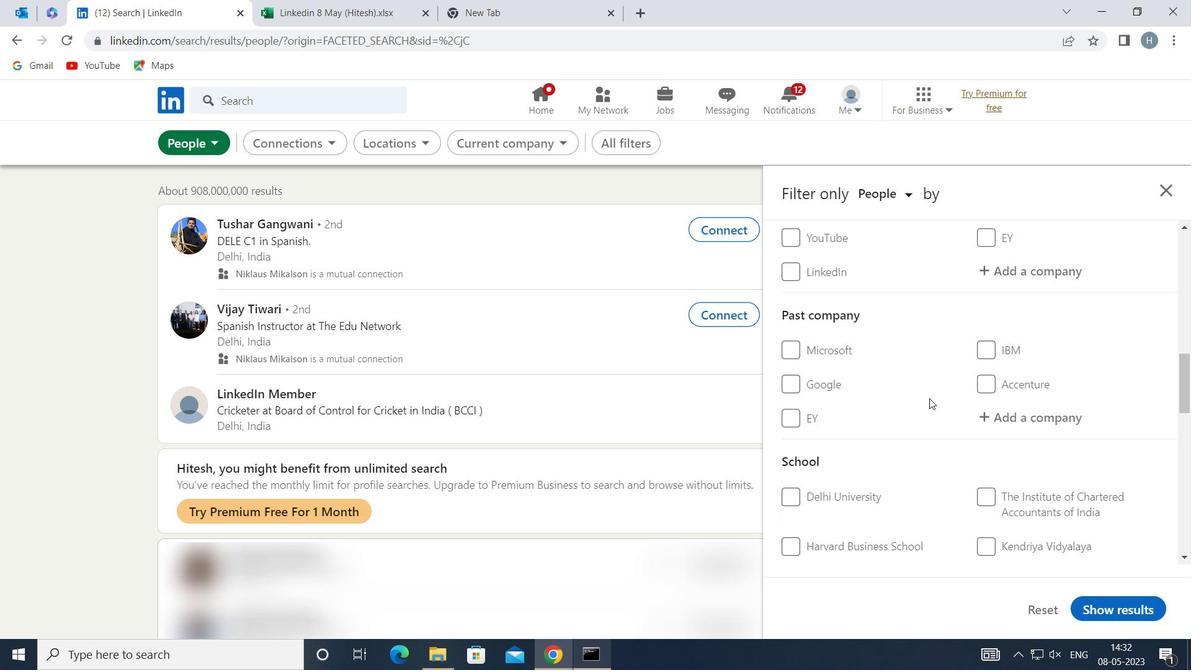 
Action: Mouse scrolled (931, 397) with delta (0, 0)
Screenshot: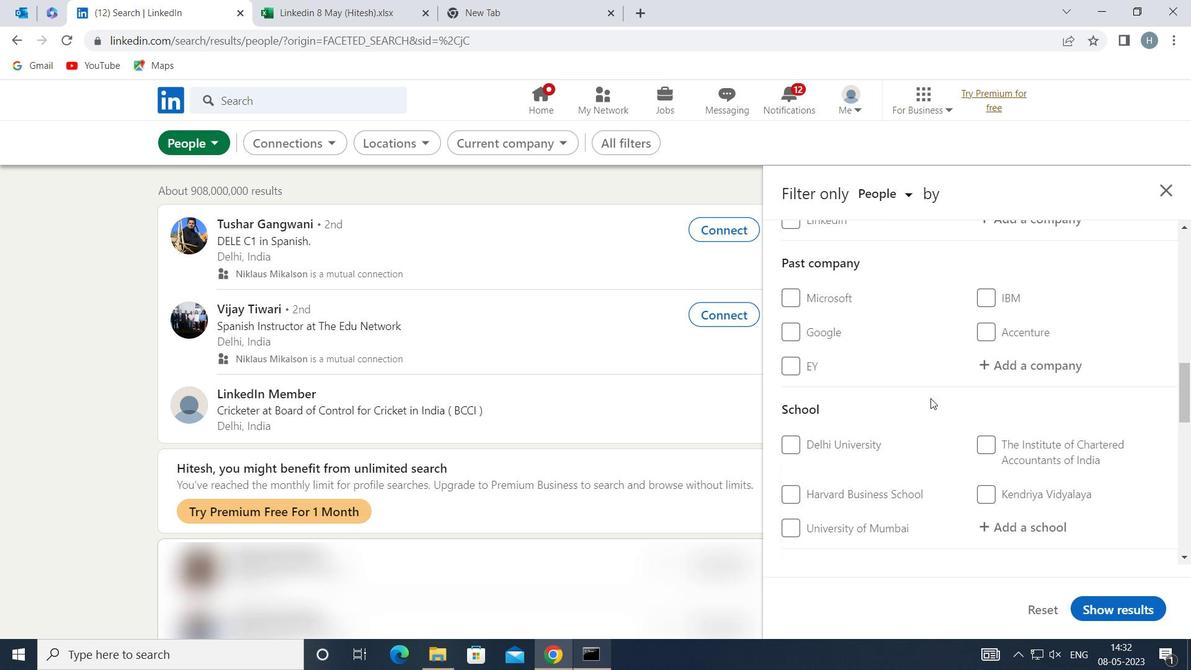 
Action: Mouse moved to (933, 400)
Screenshot: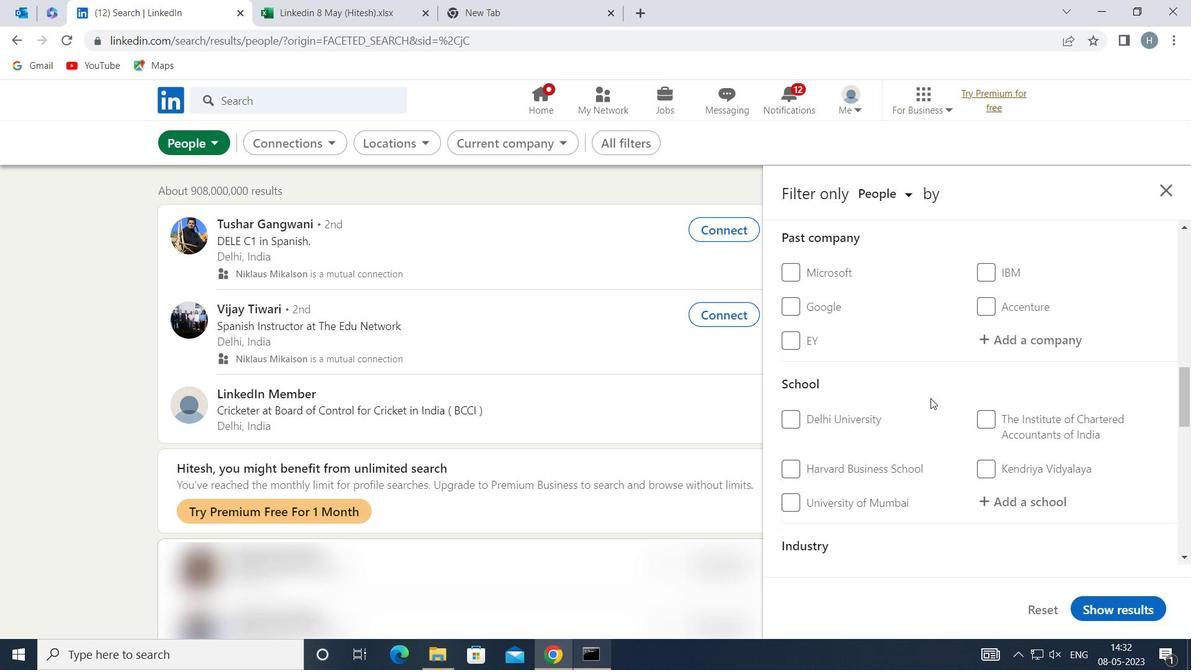 
Action: Mouse scrolled (933, 399) with delta (0, 0)
Screenshot: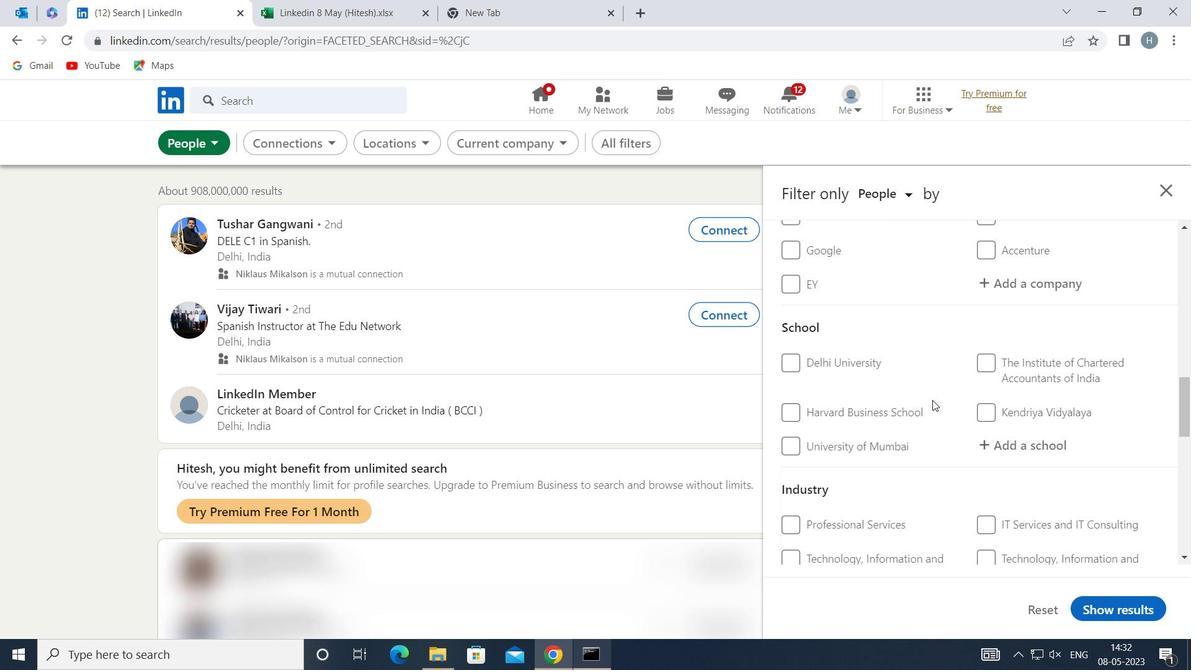 
Action: Mouse moved to (934, 402)
Screenshot: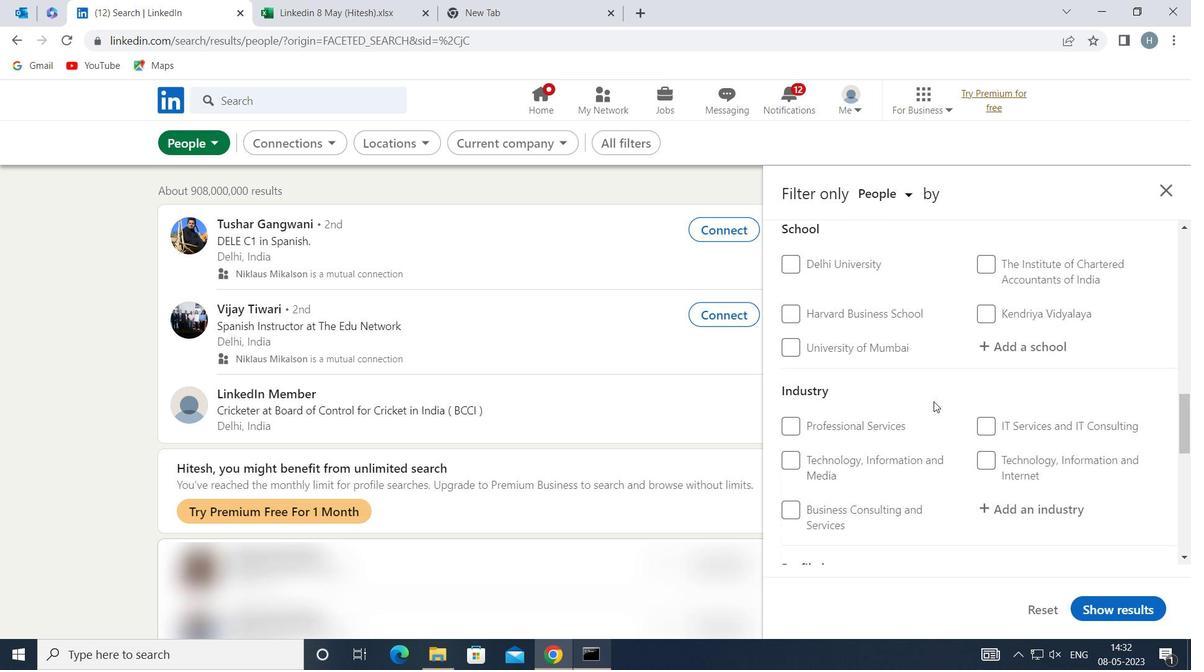 
Action: Mouse scrolled (934, 402) with delta (0, 0)
Screenshot: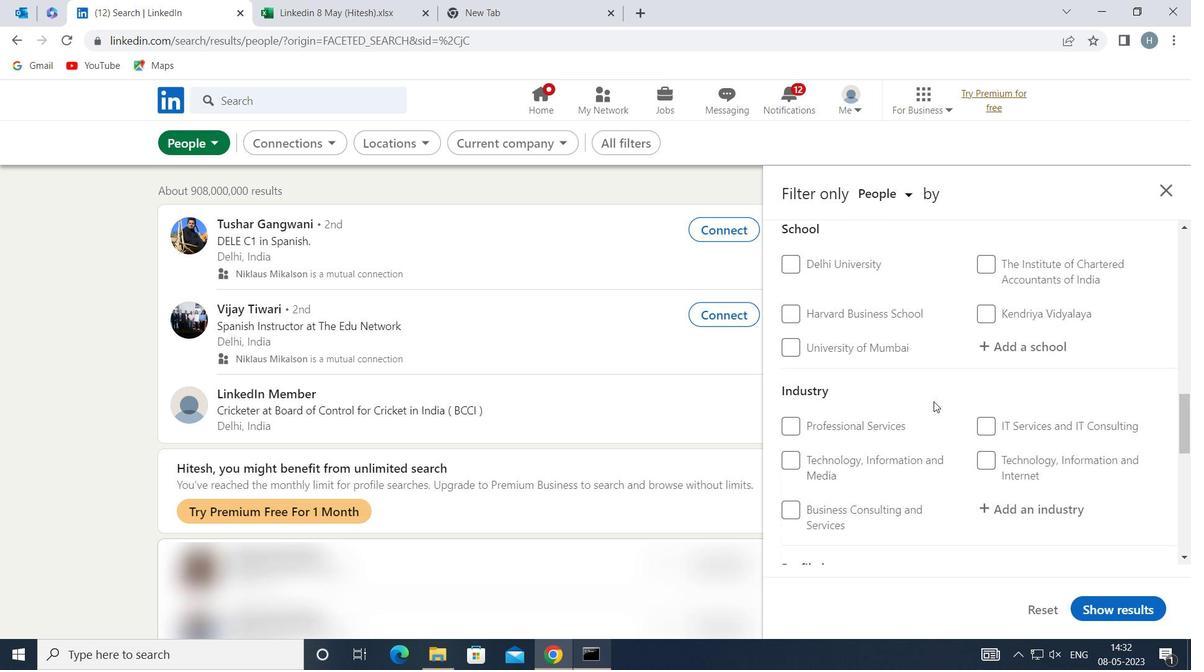 
Action: Mouse moved to (936, 404)
Screenshot: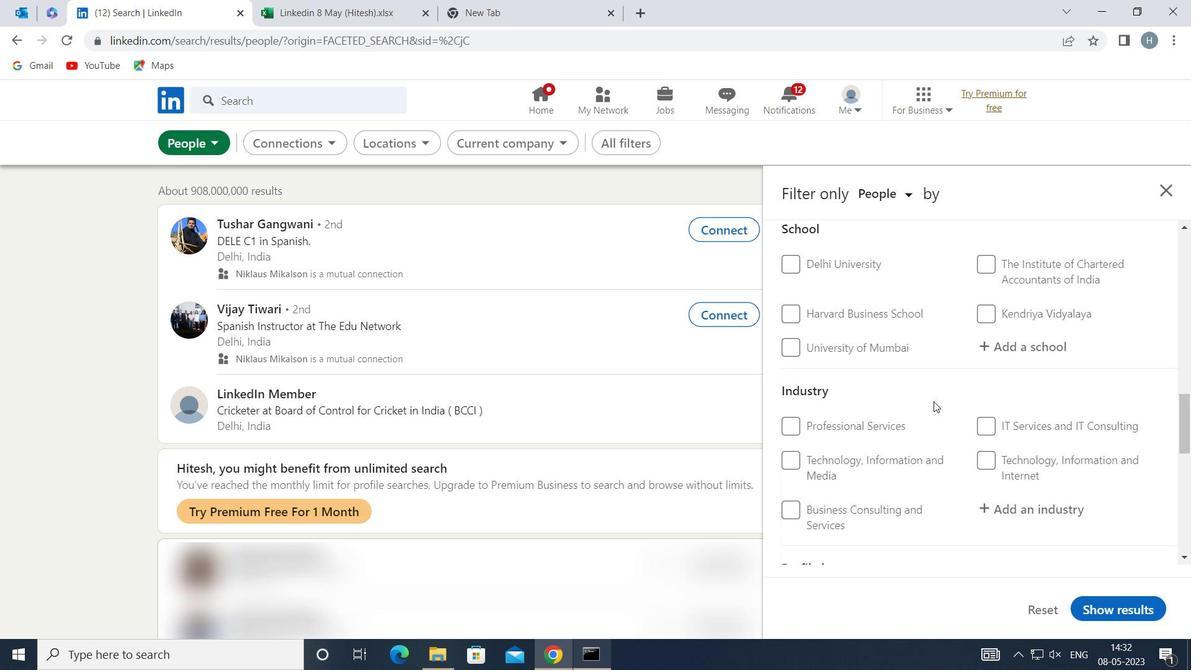 
Action: Mouse scrolled (936, 404) with delta (0, 0)
Screenshot: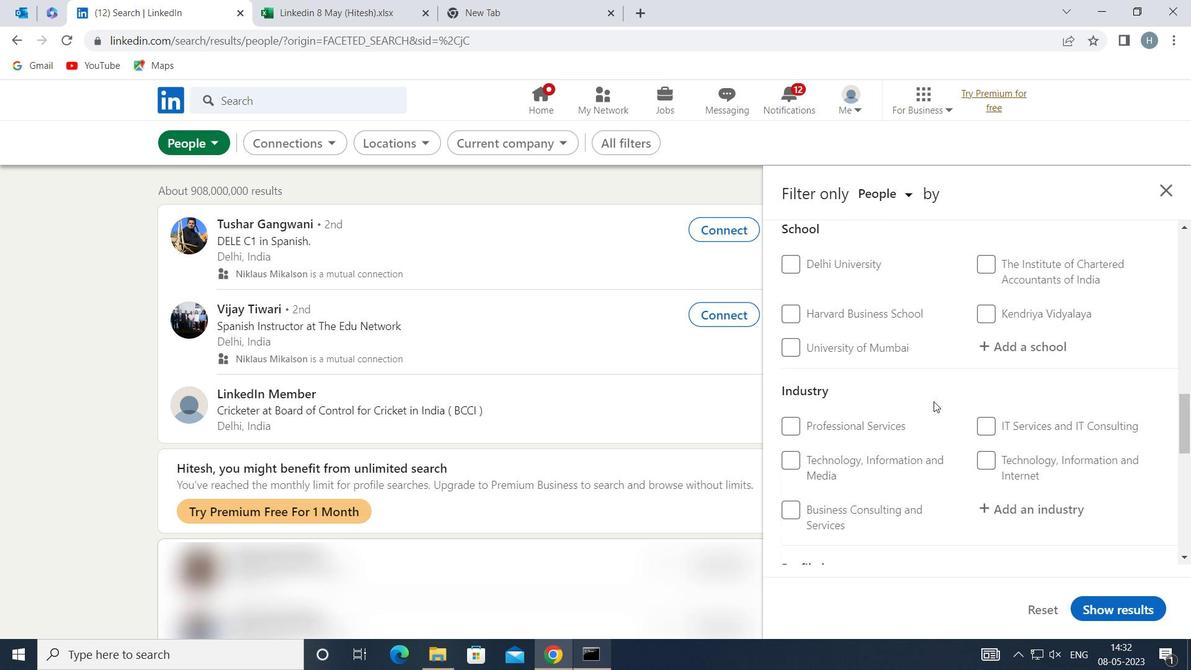 
Action: Mouse moved to (941, 408)
Screenshot: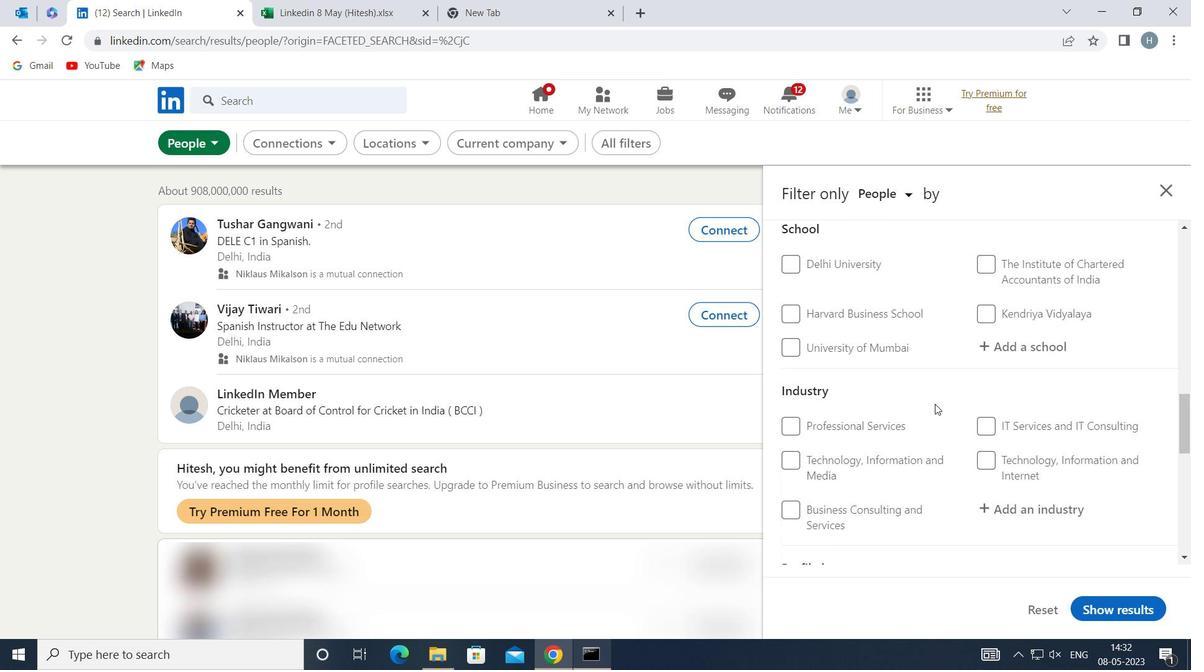 
Action: Mouse scrolled (941, 407) with delta (0, 0)
Screenshot: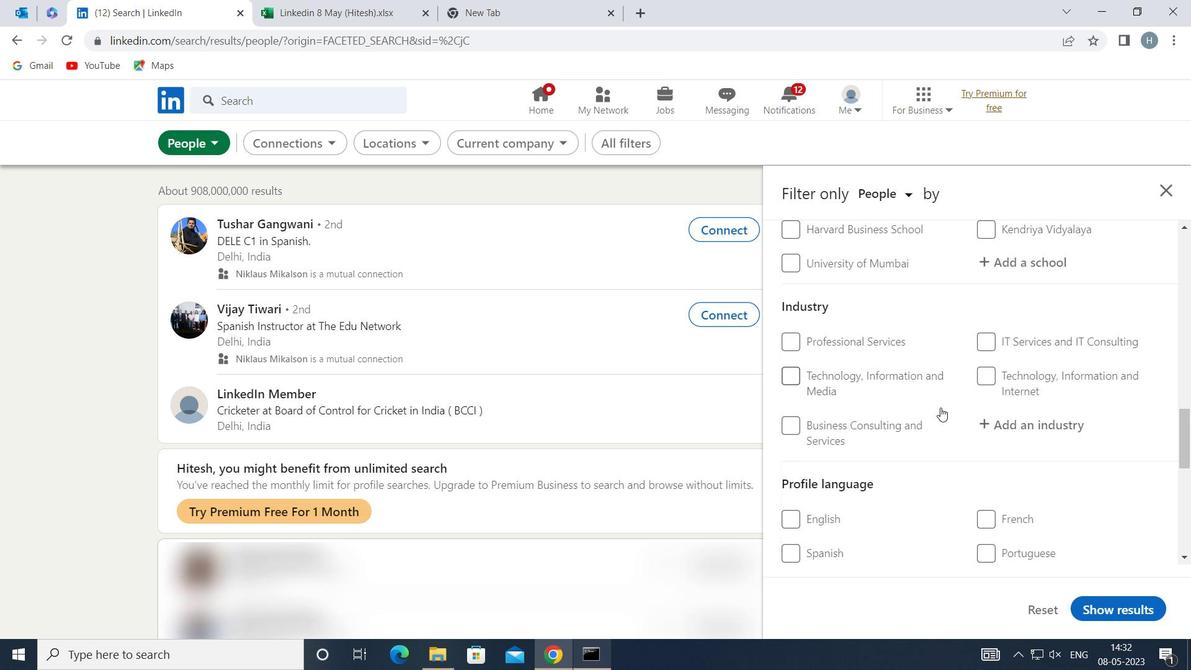 
Action: Mouse moved to (982, 407)
Screenshot: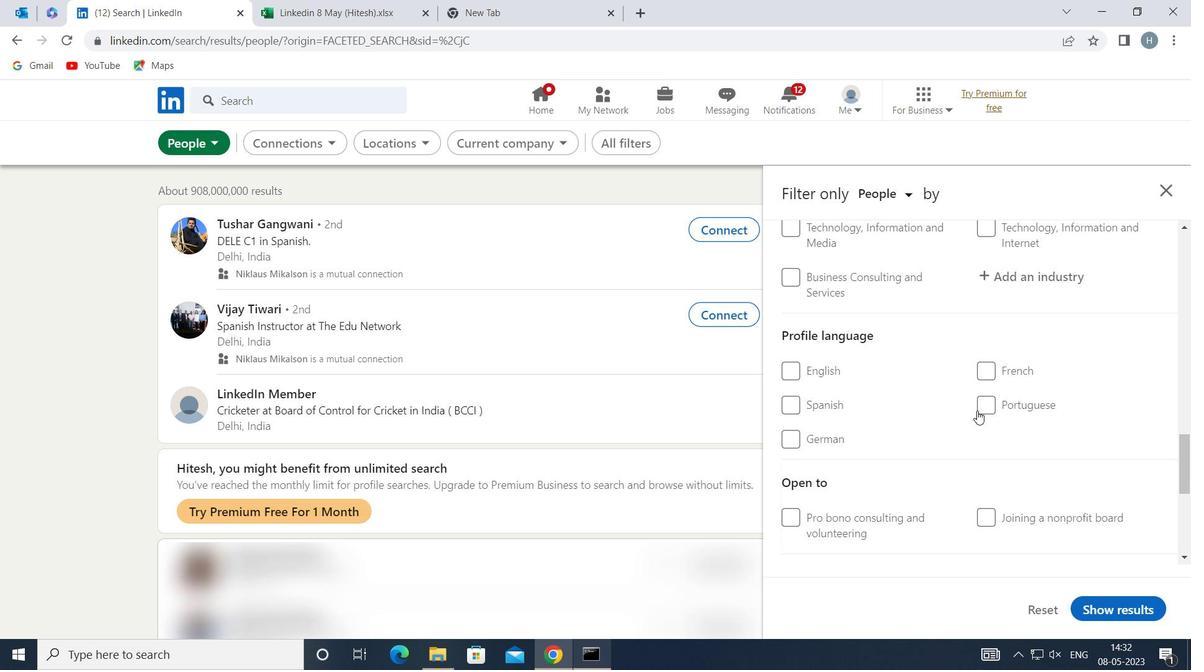 
Action: Mouse pressed left at (982, 407)
Screenshot: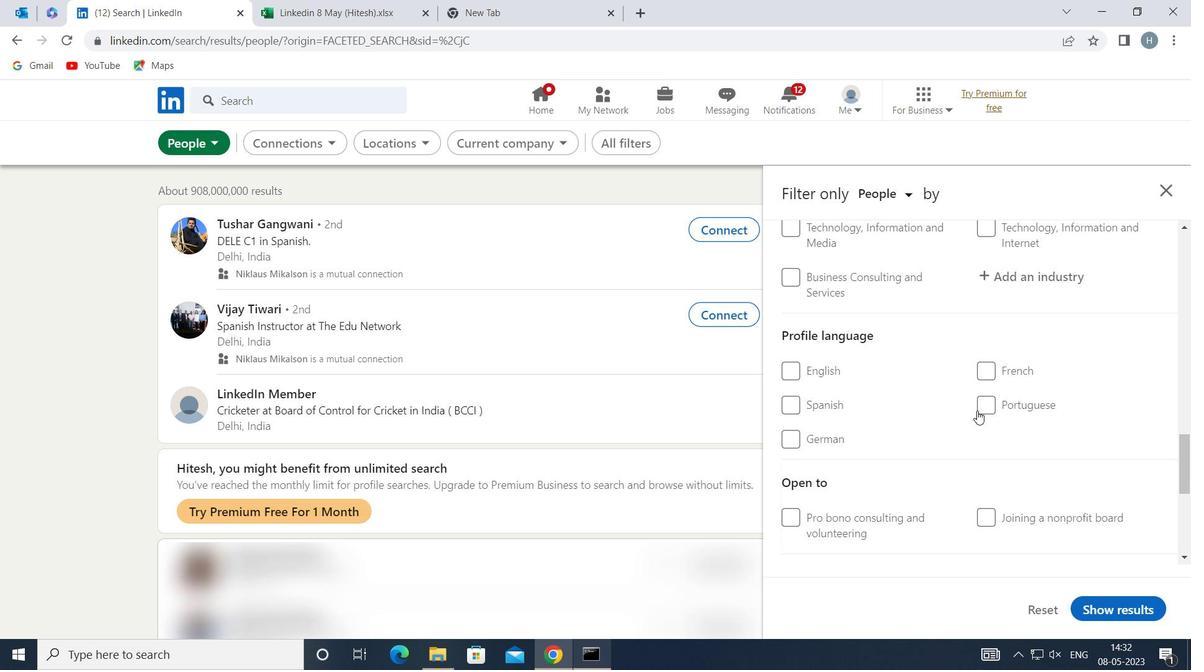
Action: Mouse moved to (952, 421)
Screenshot: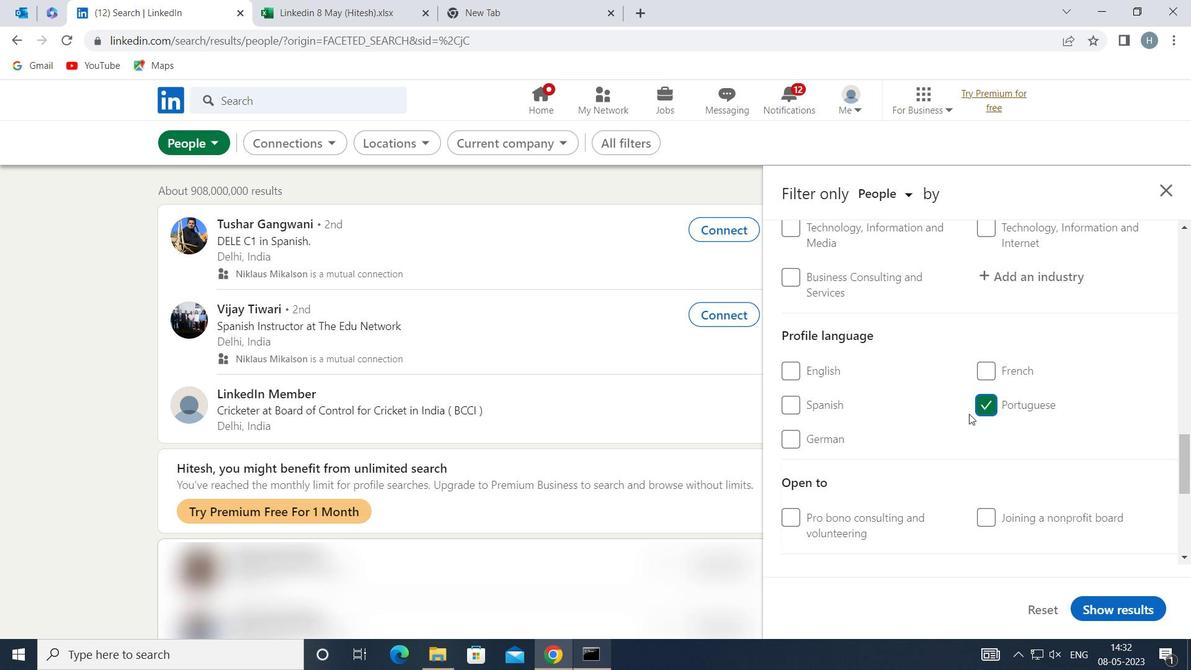 
Action: Mouse scrolled (952, 422) with delta (0, 0)
Screenshot: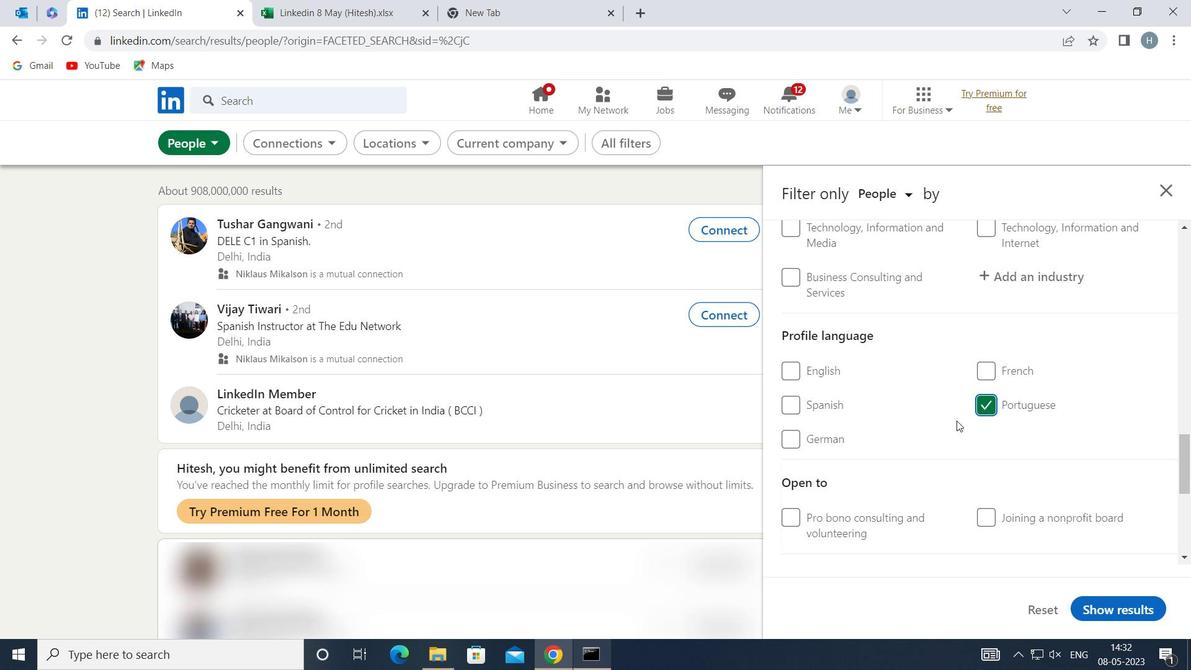 
Action: Mouse moved to (951, 421)
Screenshot: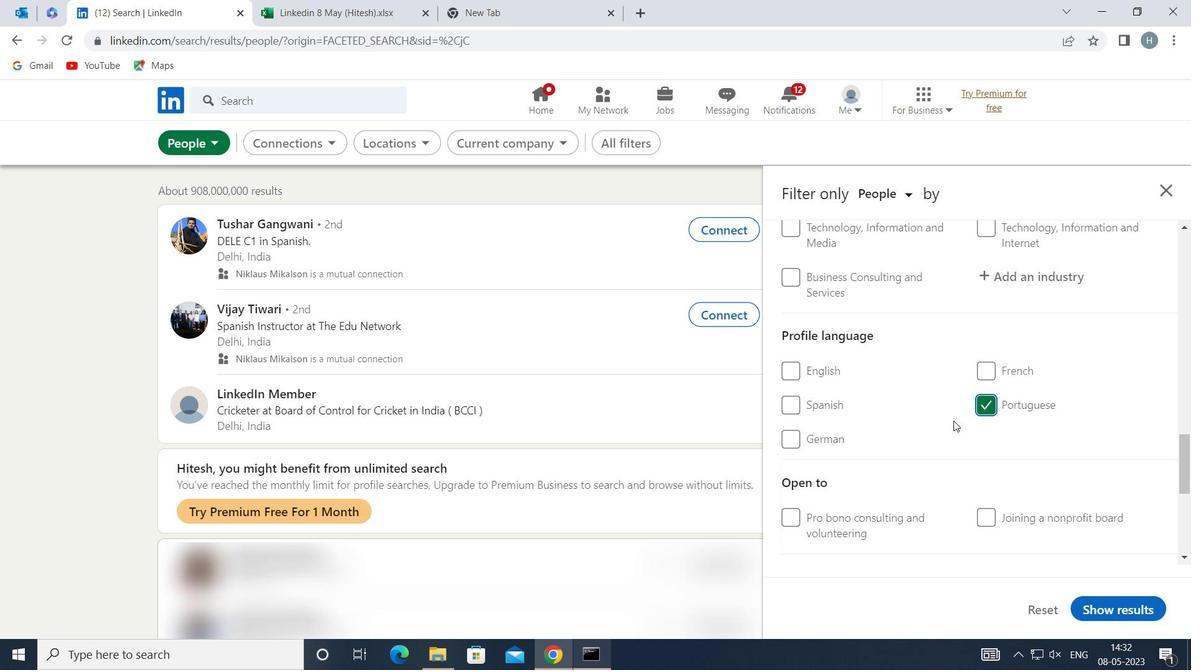 
Action: Mouse scrolled (951, 422) with delta (0, 0)
Screenshot: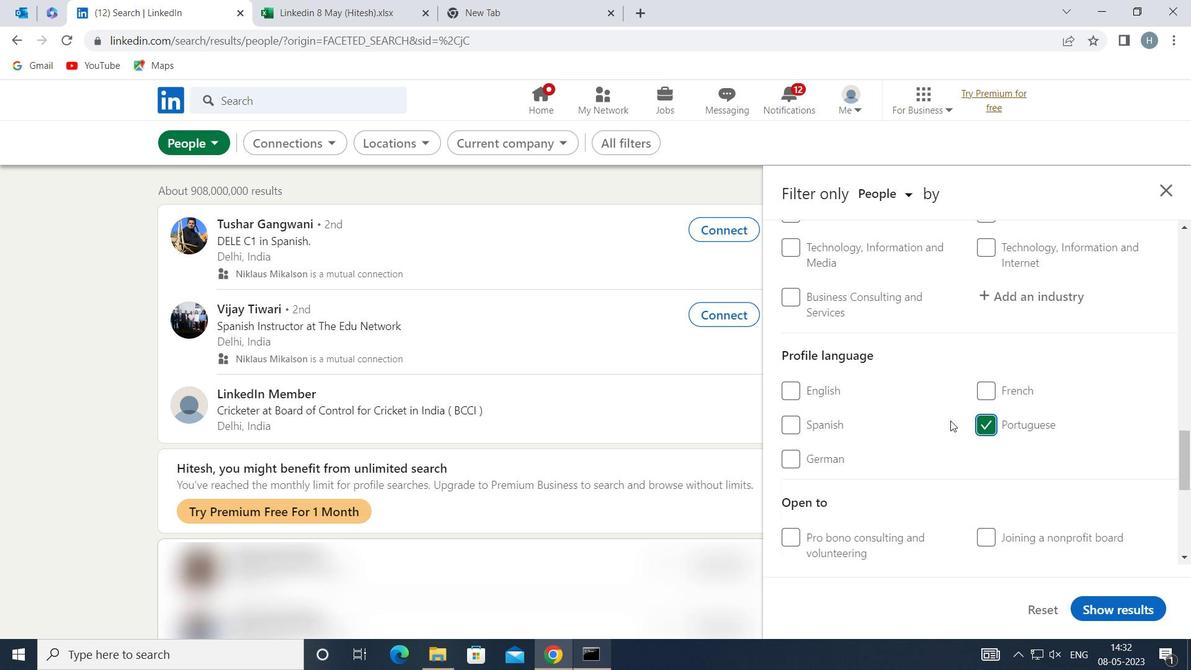 
Action: Mouse moved to (950, 421)
Screenshot: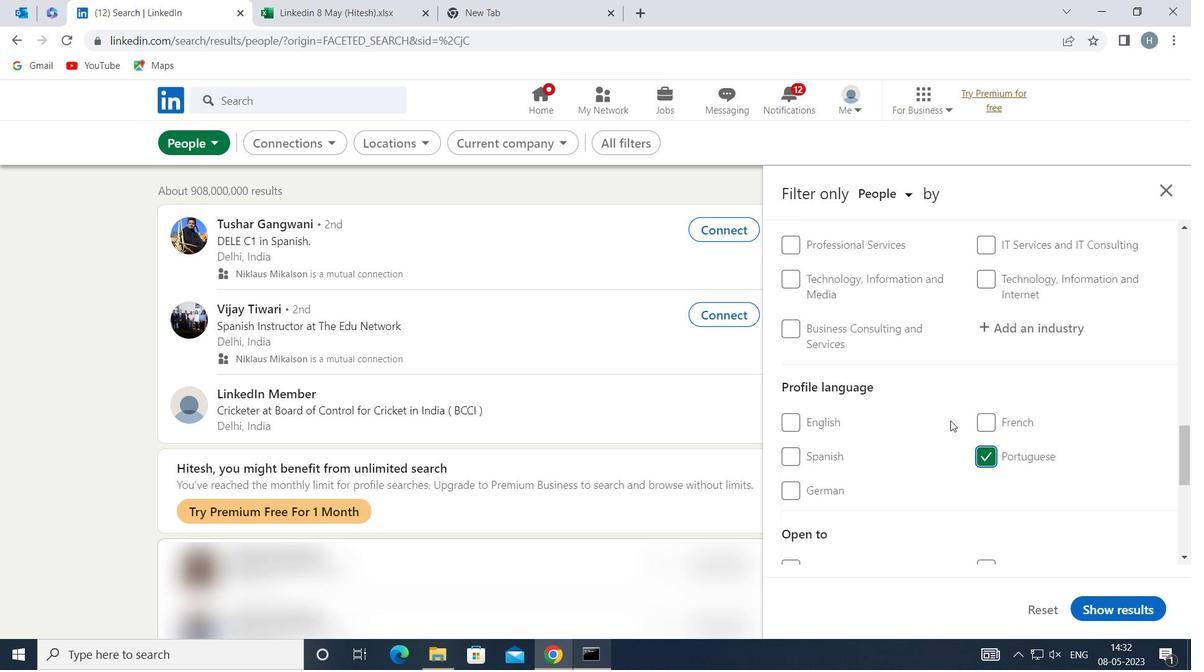 
Action: Mouse scrolled (950, 422) with delta (0, 0)
Screenshot: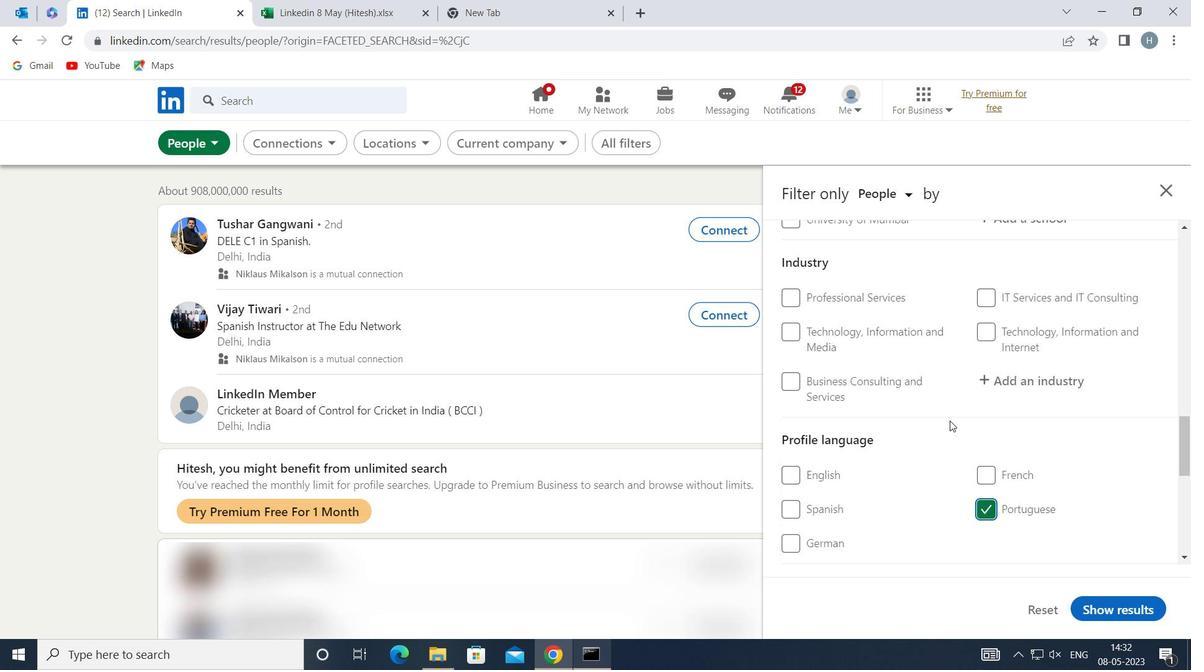 
Action: Mouse moved to (949, 423)
Screenshot: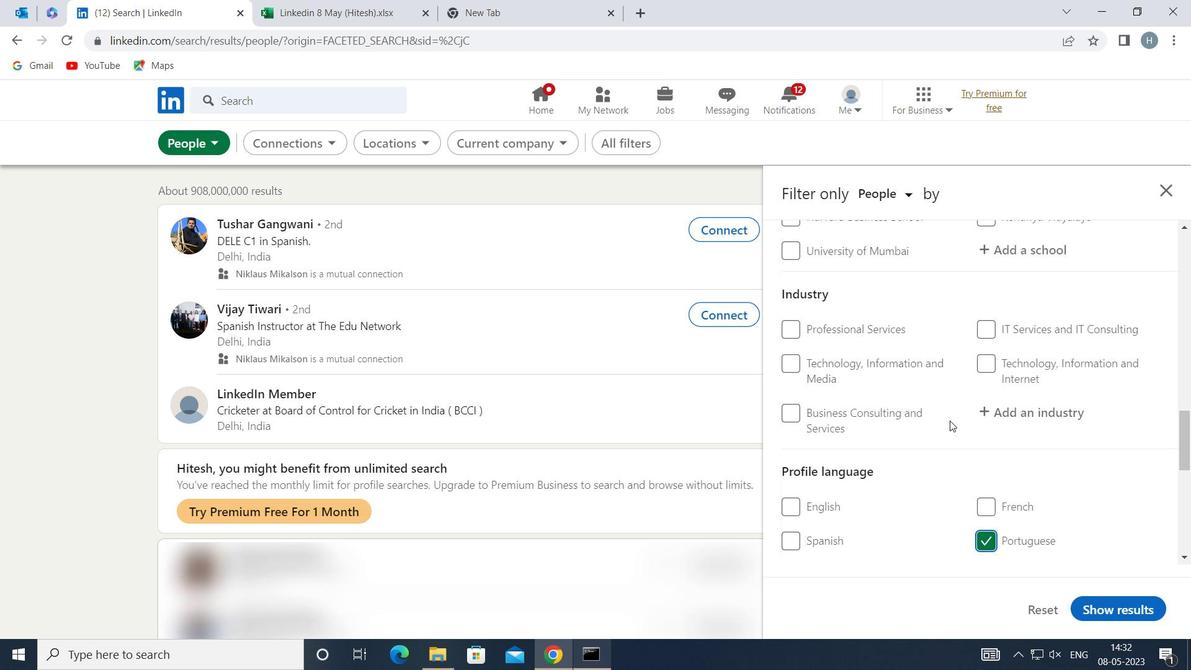 
Action: Mouse scrolled (949, 424) with delta (0, 0)
Screenshot: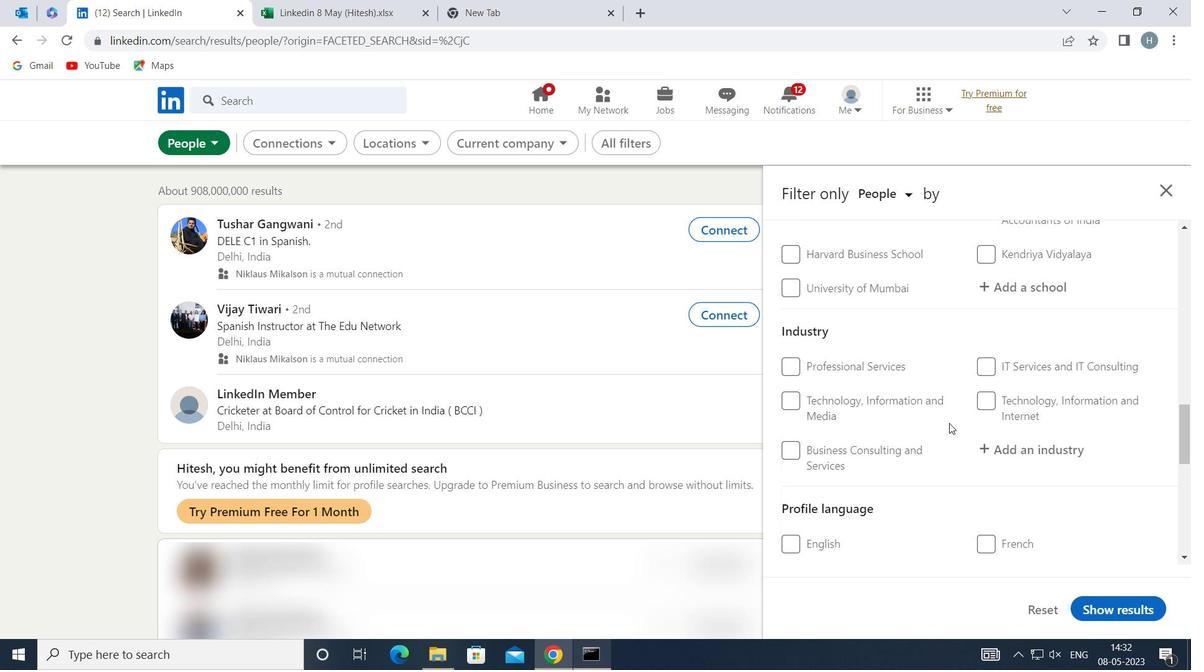
Action: Mouse moved to (947, 428)
Screenshot: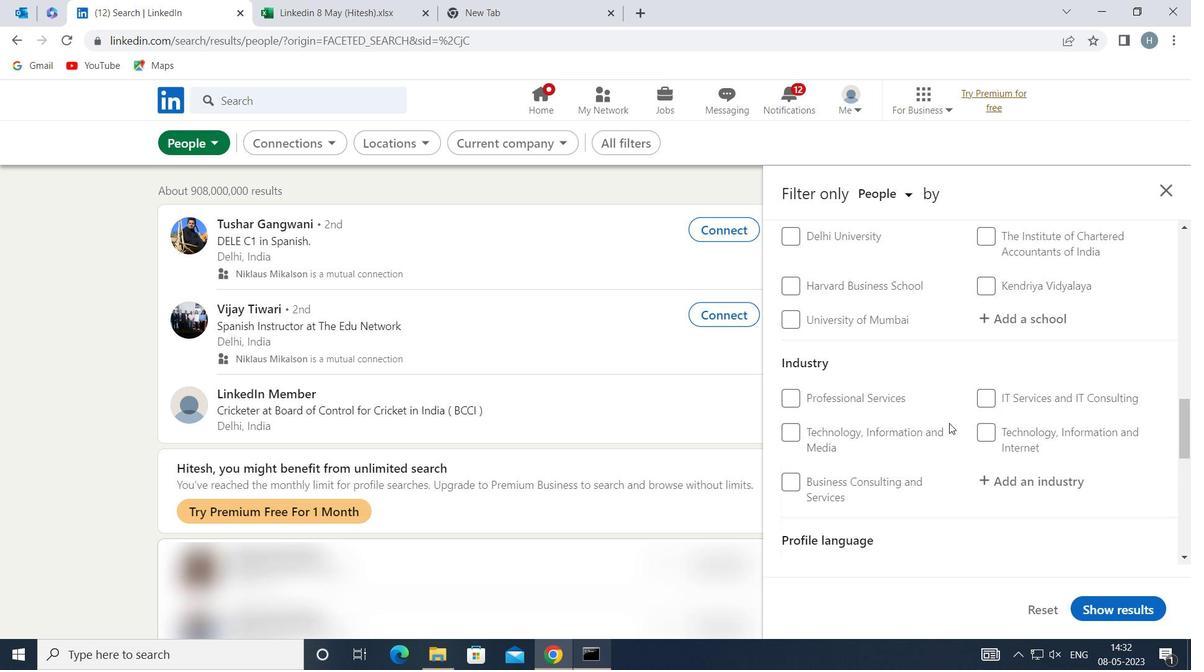
Action: Mouse scrolled (947, 429) with delta (0, 0)
Screenshot: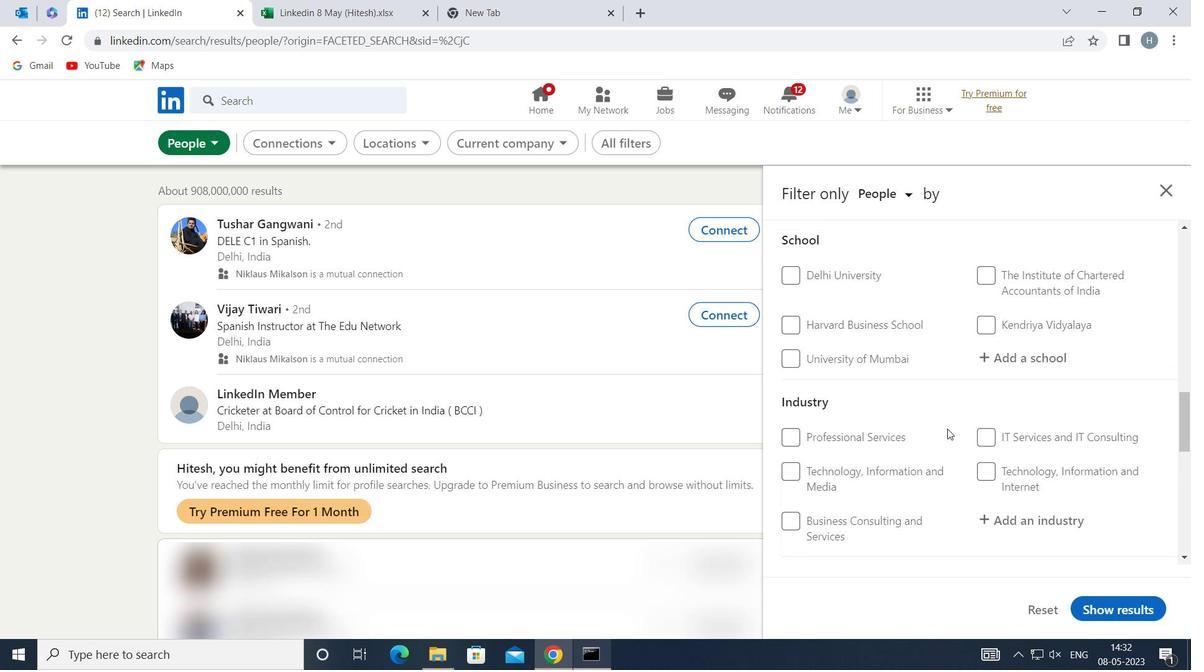 
Action: Mouse moved to (946, 433)
Screenshot: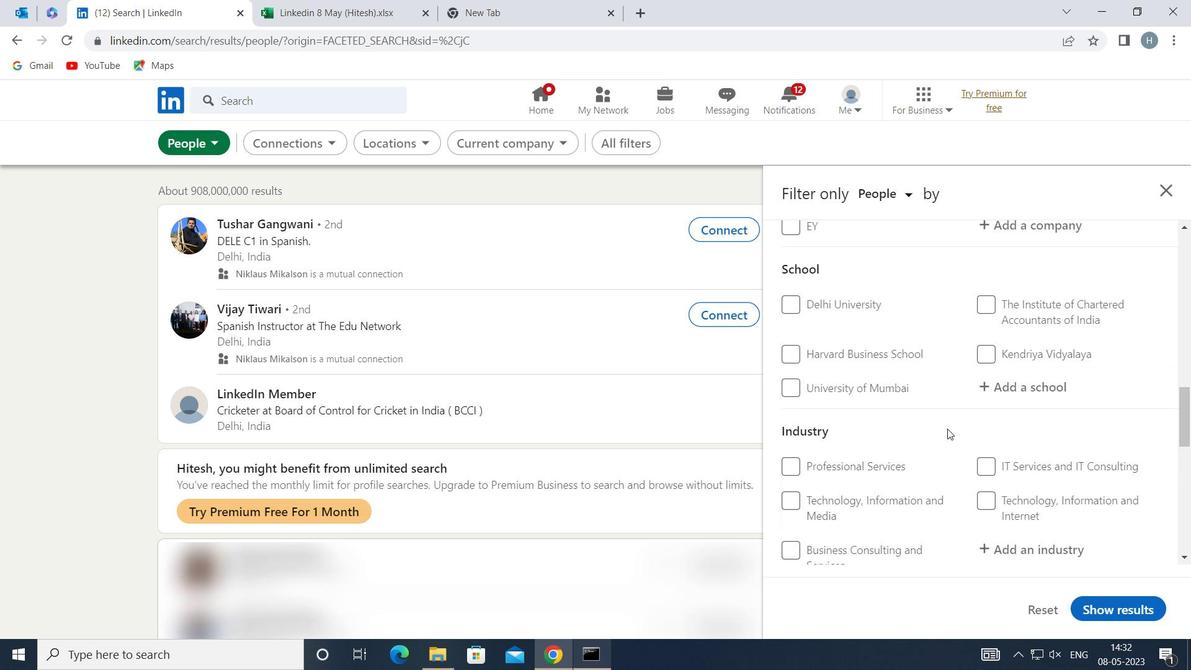 
Action: Mouse scrolled (946, 434) with delta (0, 0)
Screenshot: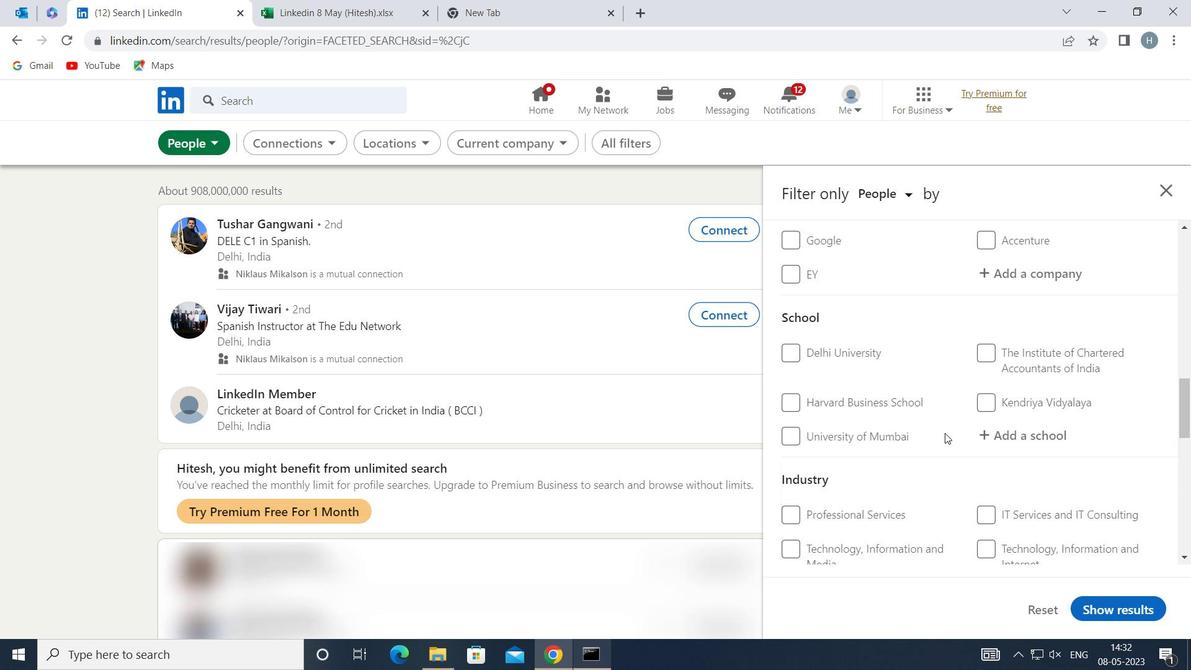 
Action: Mouse moved to (944, 436)
Screenshot: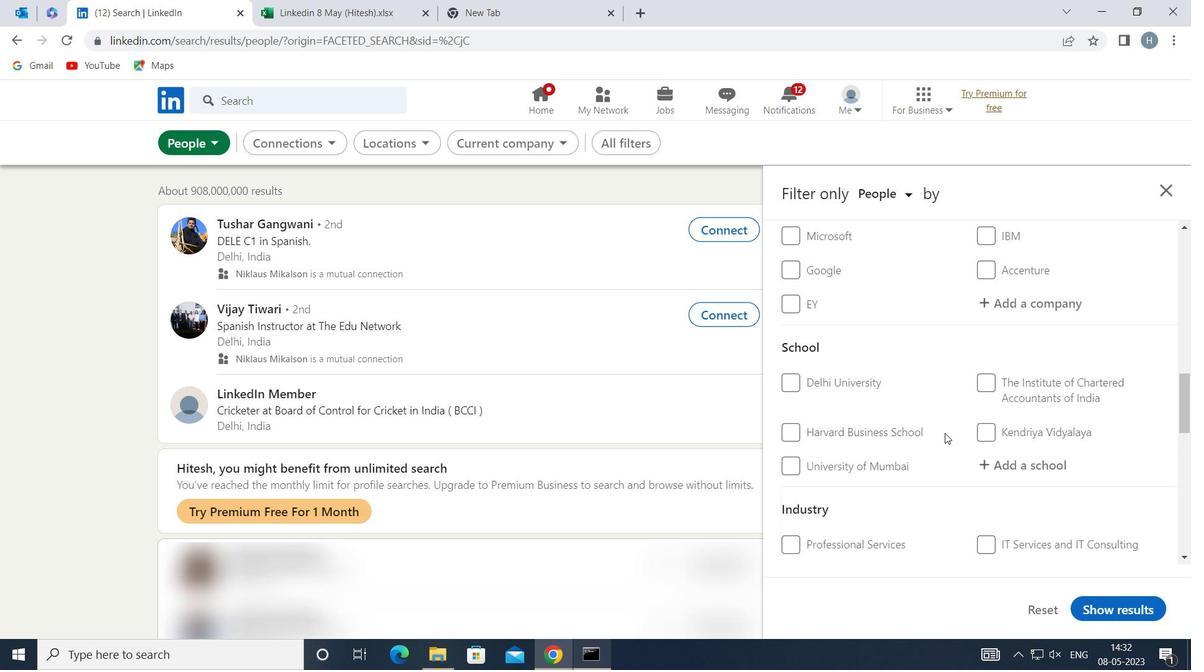 
Action: Mouse scrolled (944, 437) with delta (0, 0)
Screenshot: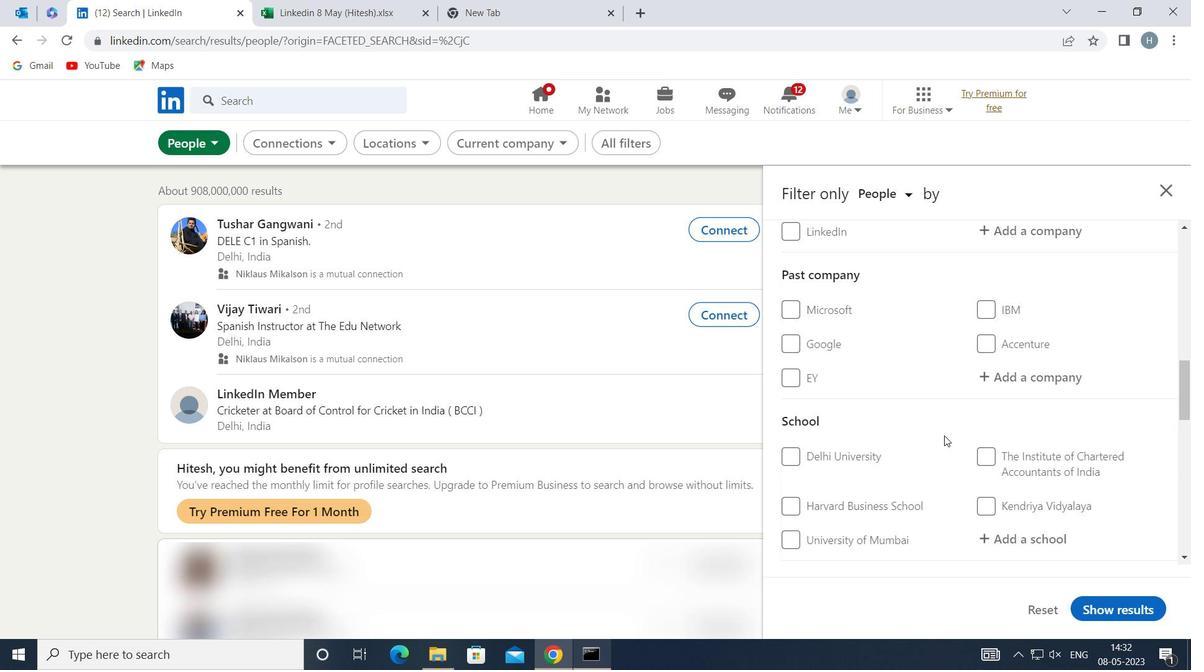 
Action: Mouse scrolled (944, 437) with delta (0, 0)
Screenshot: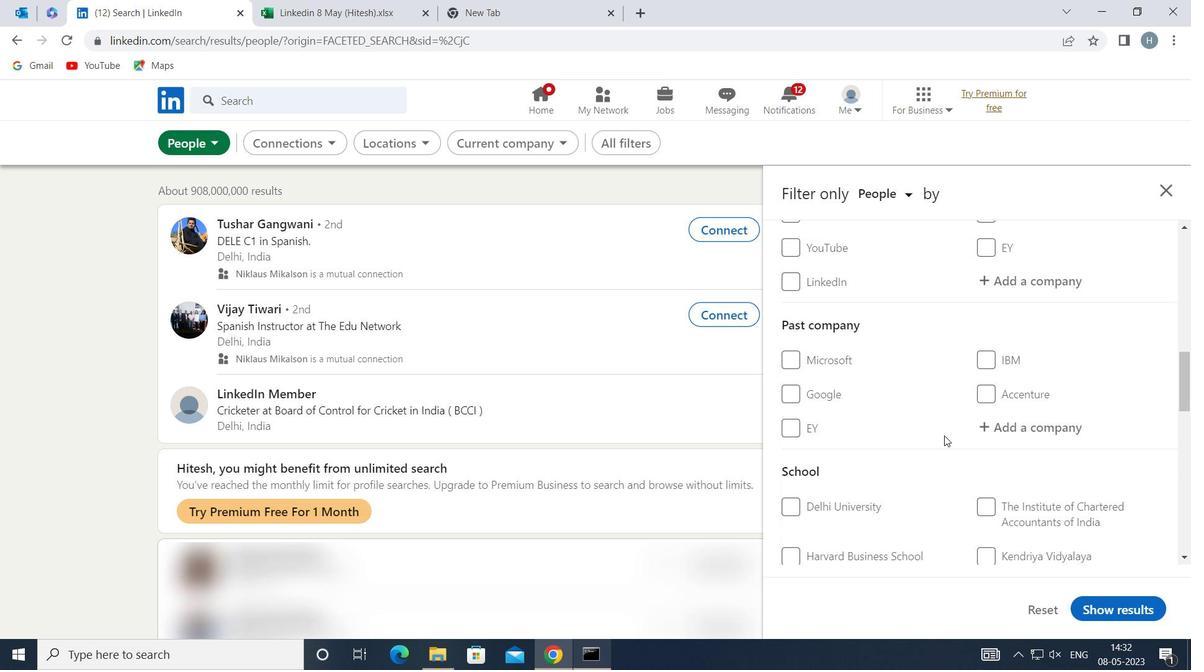 
Action: Mouse moved to (998, 425)
Screenshot: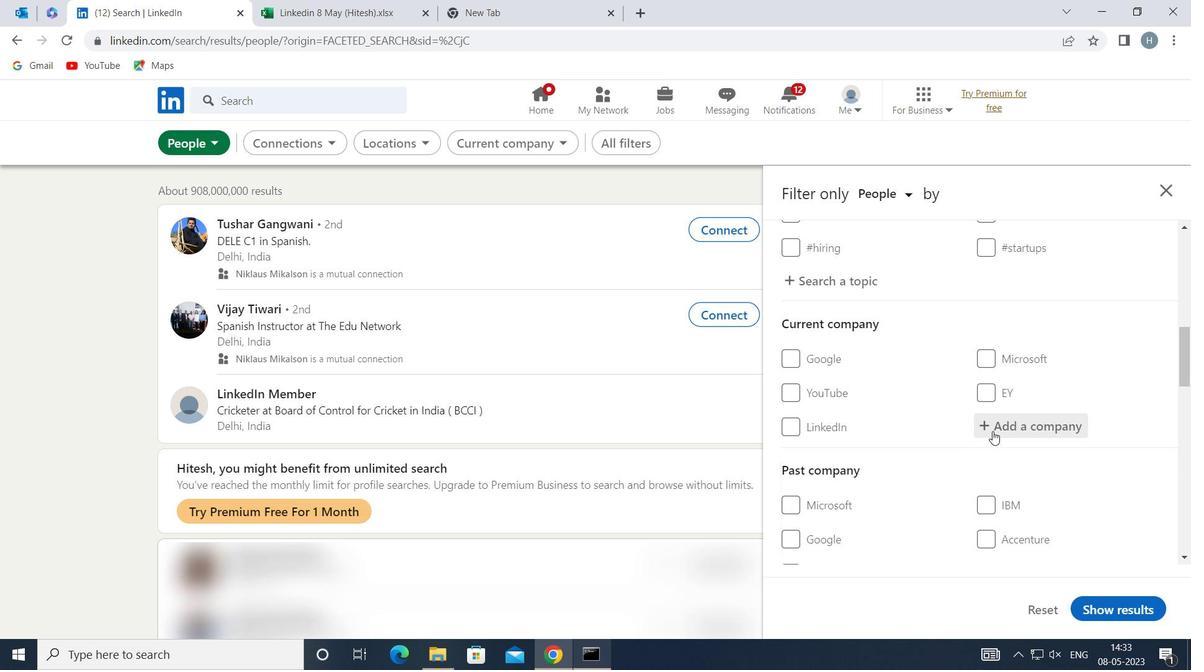 
Action: Mouse pressed left at (998, 425)
Screenshot: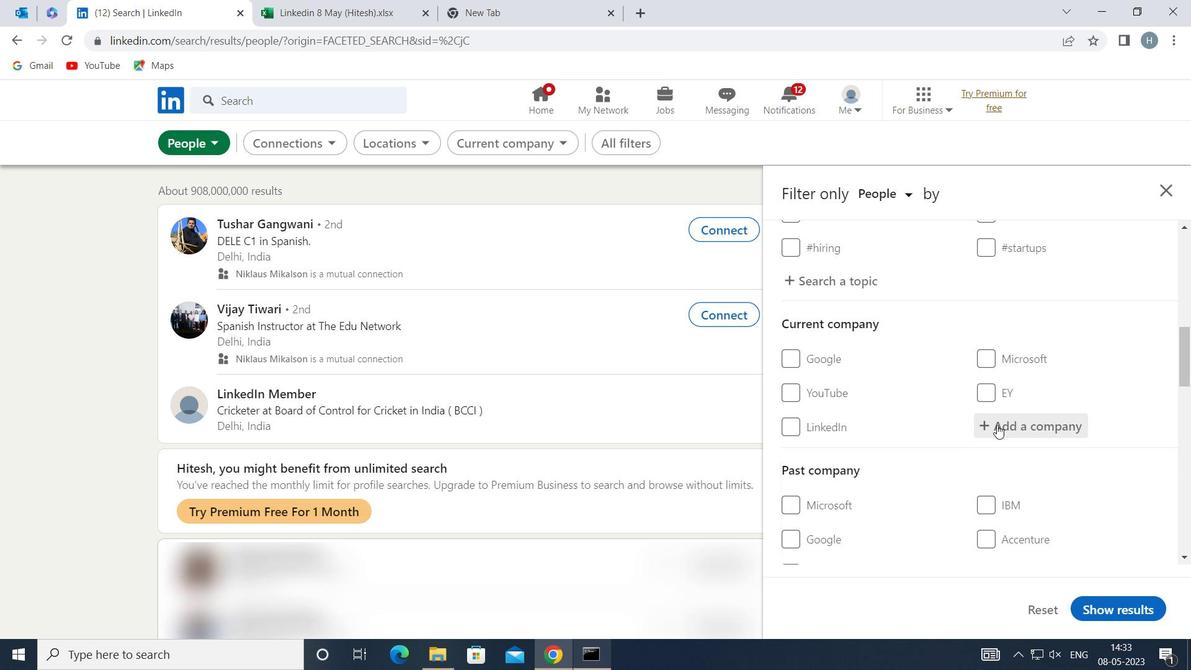 
Action: Key pressed <Key.shift>CIPLA<Key.space><Key.shift>HEALTH
Screenshot: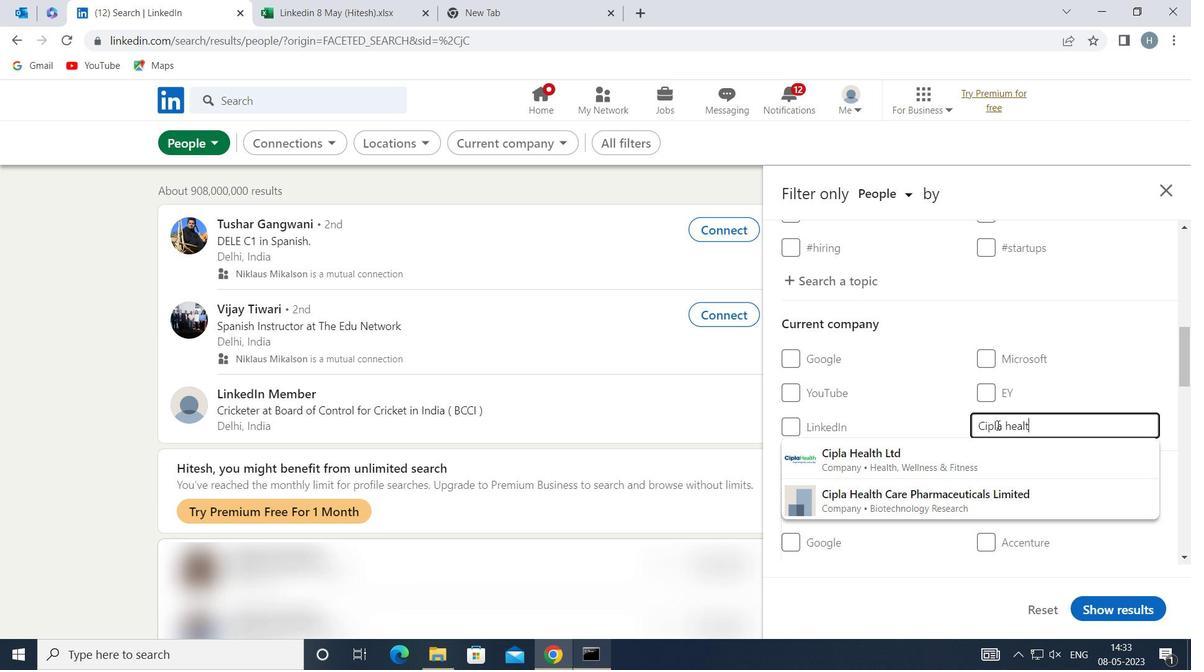 
Action: Mouse moved to (974, 448)
Screenshot: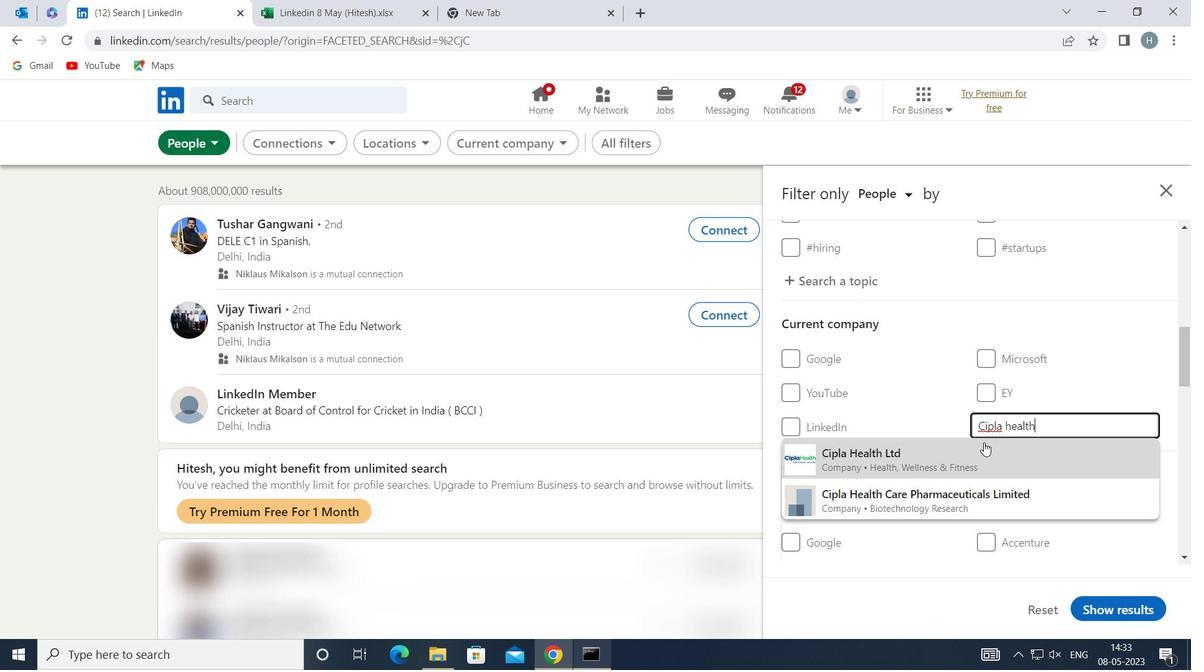 
Action: Mouse pressed left at (974, 448)
Screenshot: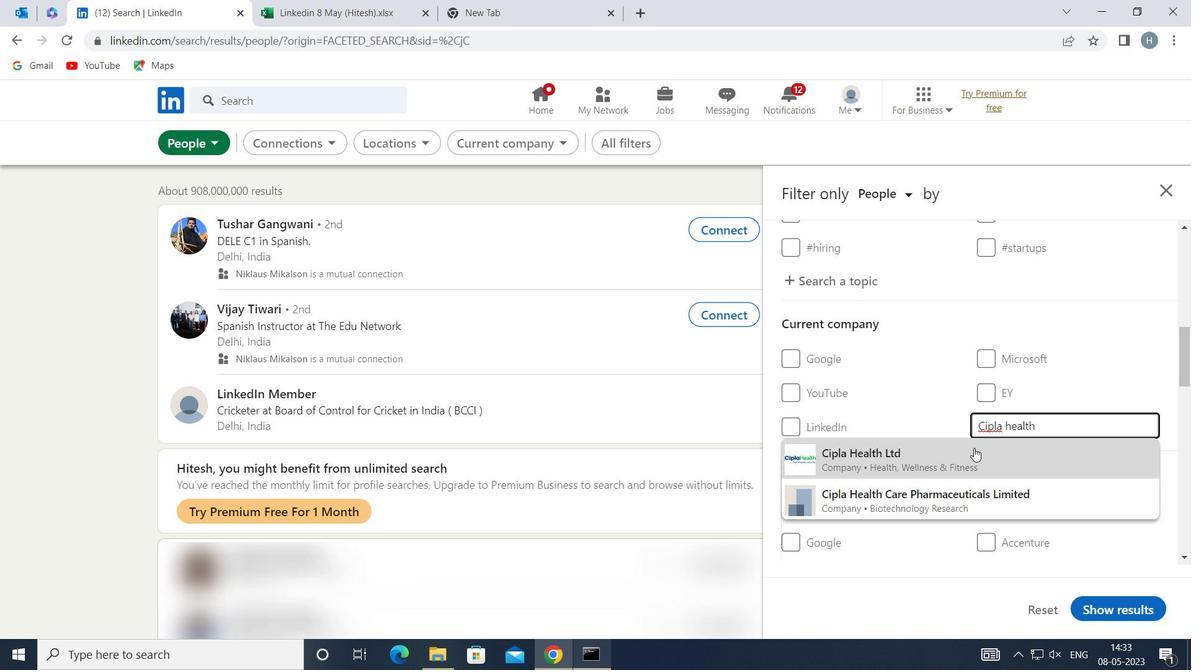 
Action: Mouse moved to (942, 406)
Screenshot: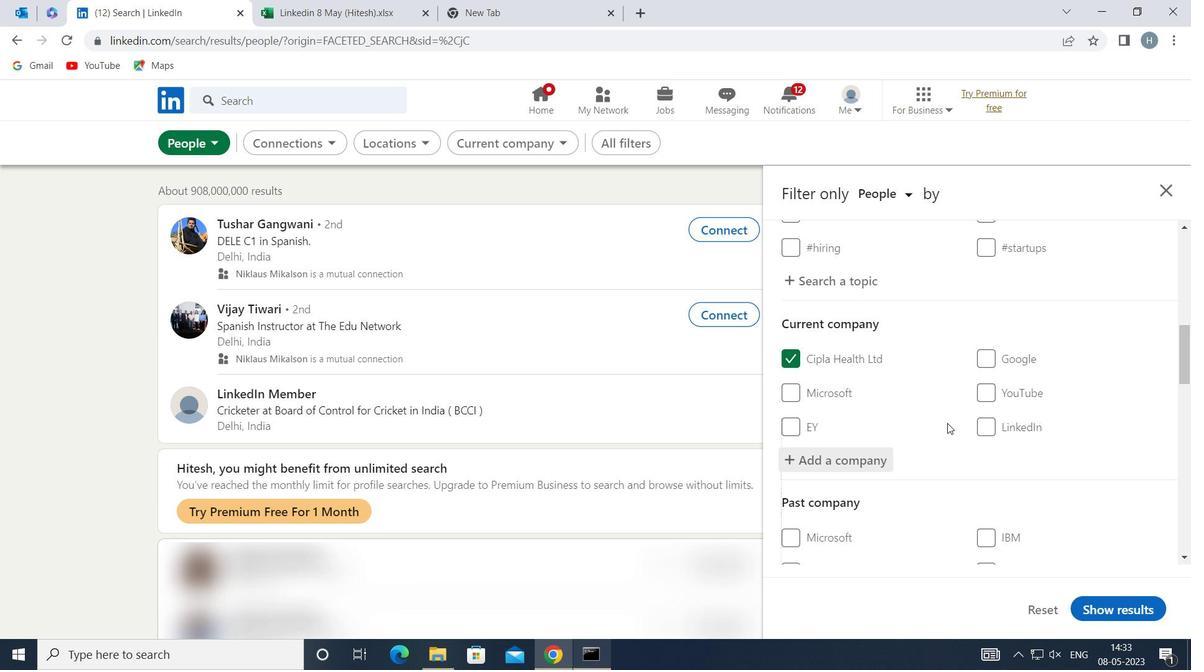 
Action: Mouse scrolled (942, 405) with delta (0, 0)
Screenshot: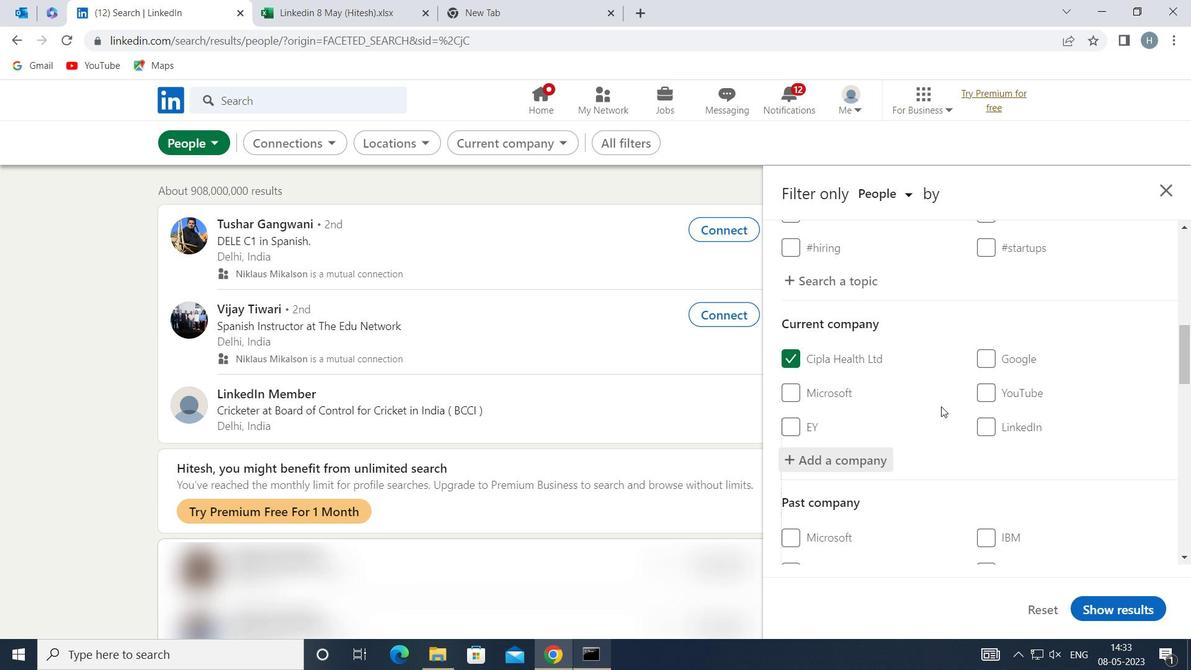 
Action: Mouse scrolled (942, 405) with delta (0, 0)
Screenshot: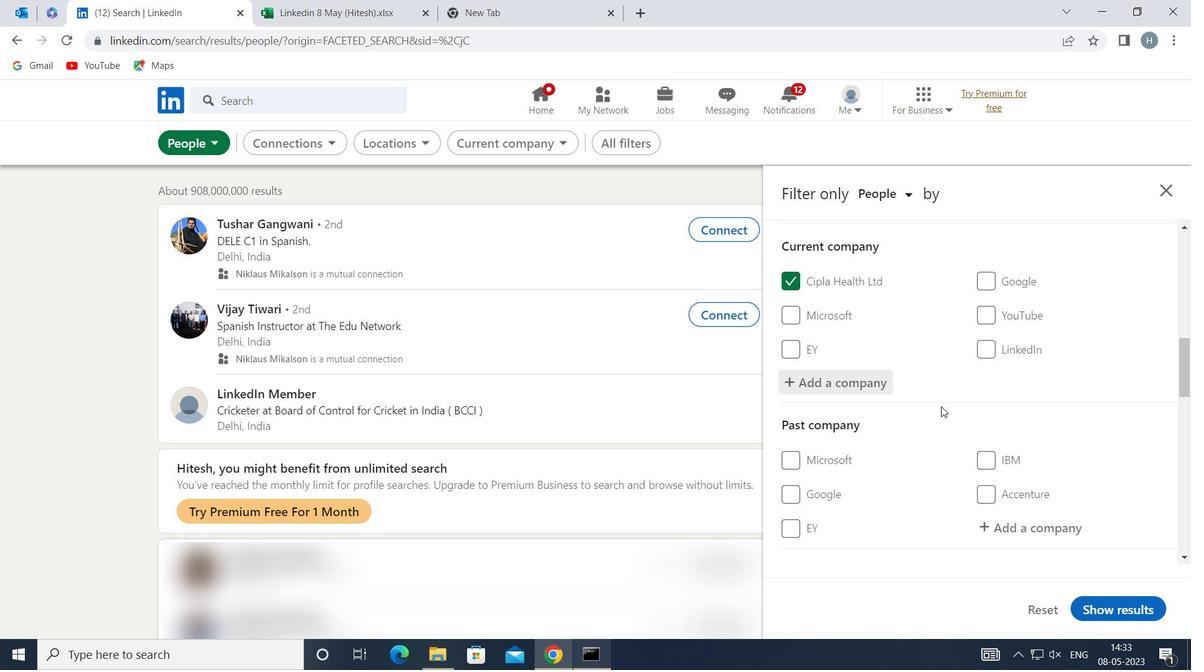 
Action: Mouse moved to (942, 405)
Screenshot: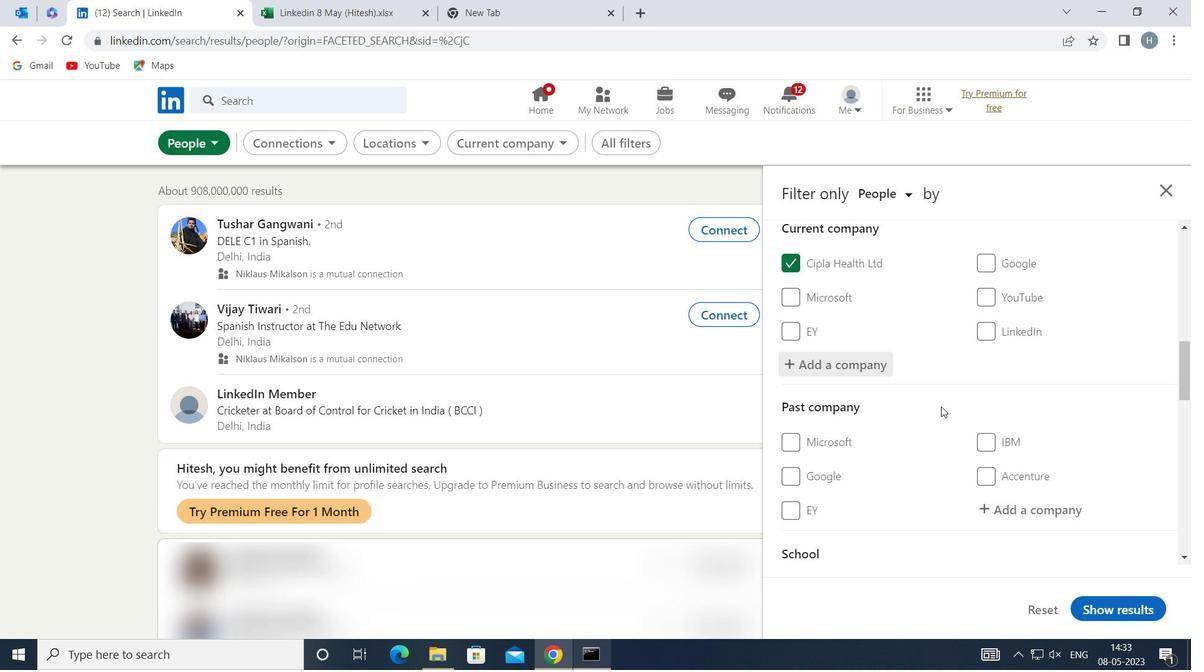
Action: Mouse scrolled (942, 405) with delta (0, 0)
Screenshot: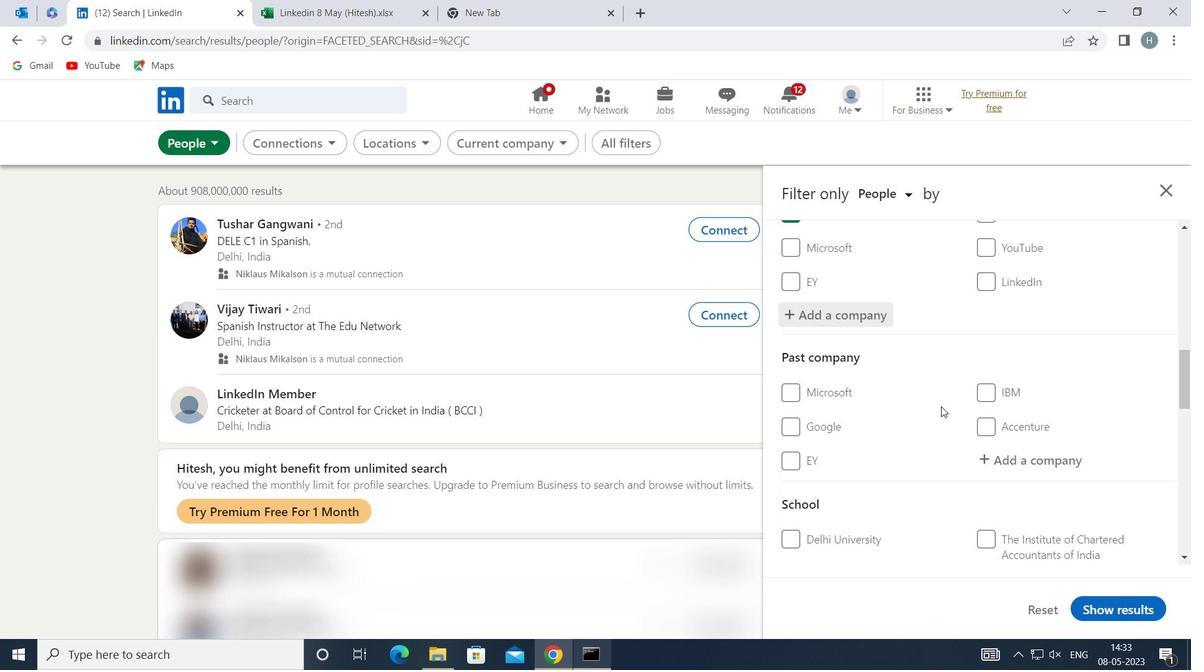 
Action: Mouse scrolled (942, 405) with delta (0, 0)
Screenshot: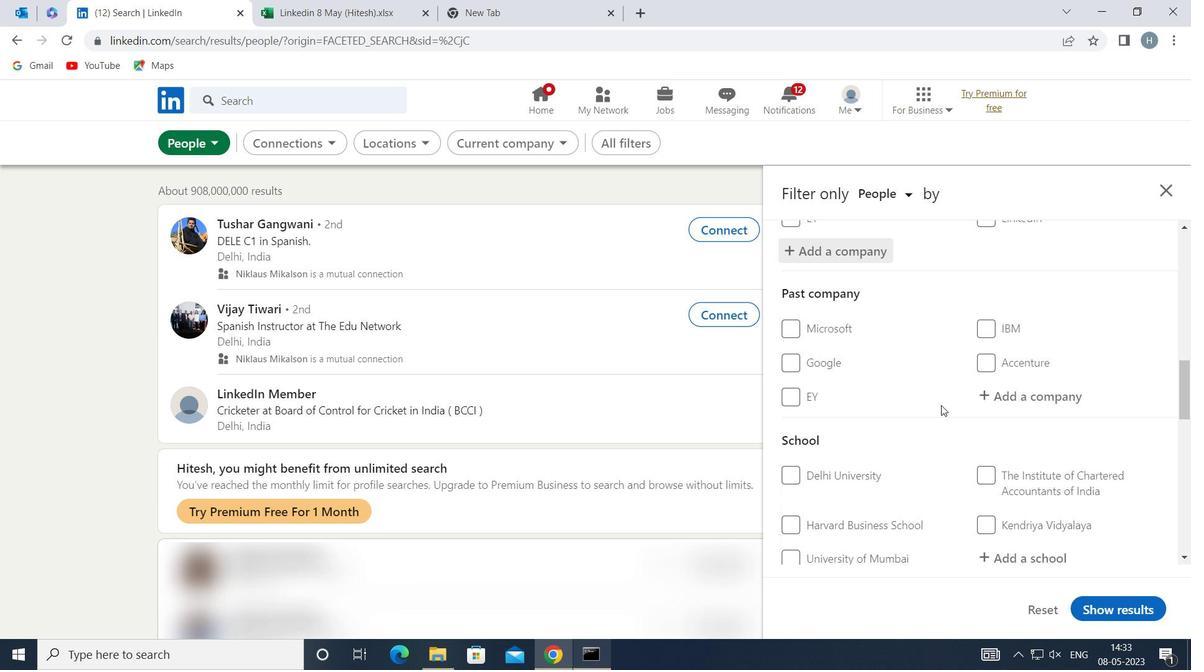 
Action: Mouse moved to (1006, 455)
Screenshot: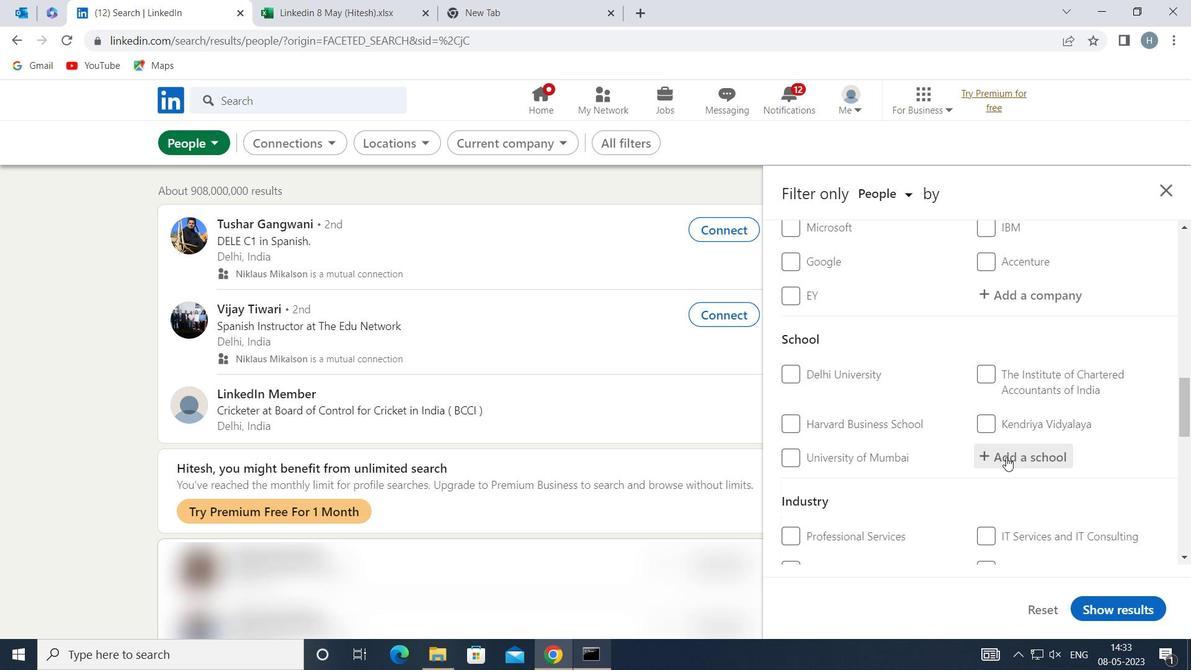 
Action: Mouse pressed left at (1006, 455)
Screenshot: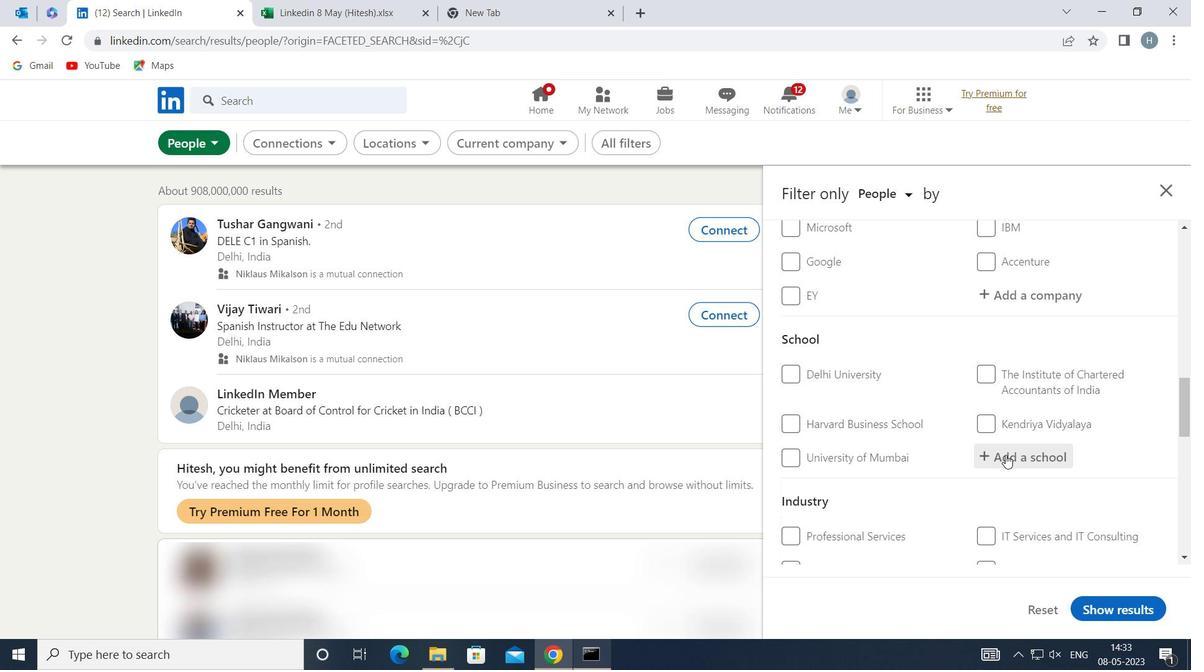 
Action: Mouse moved to (1005, 455)
Screenshot: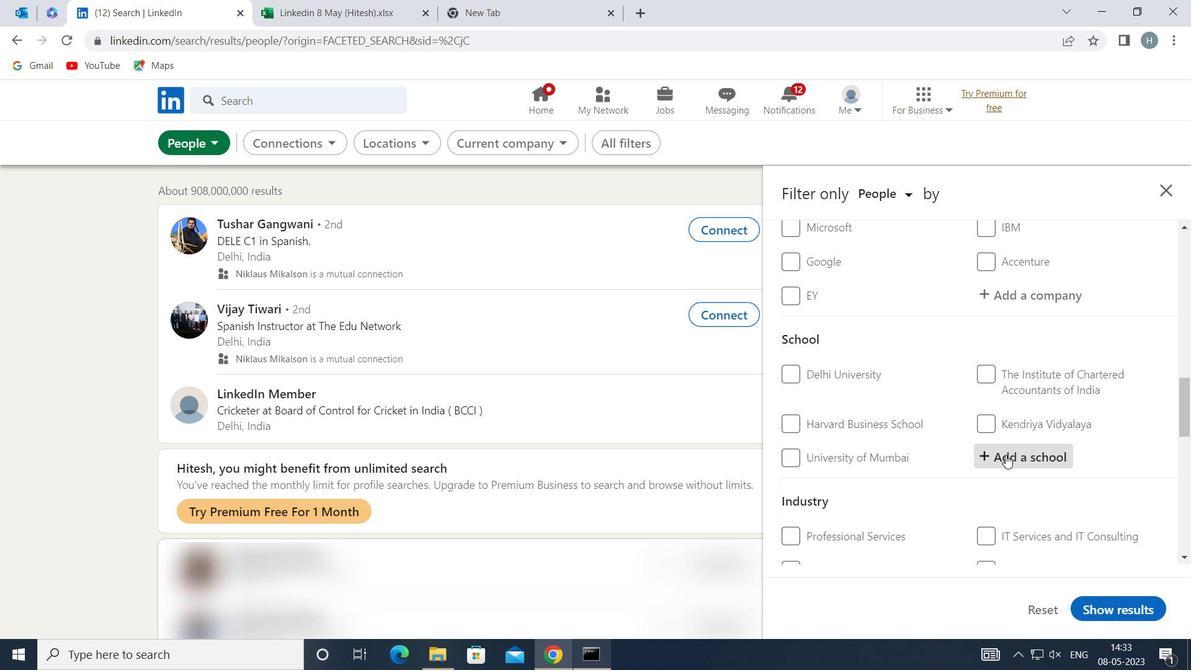 
Action: Key pressed <Key.shift>PUJ<Key.backspace>NJAB<Key.space><Key.shift>SCHOOL<Key.space><Key.shift>ED
Screenshot: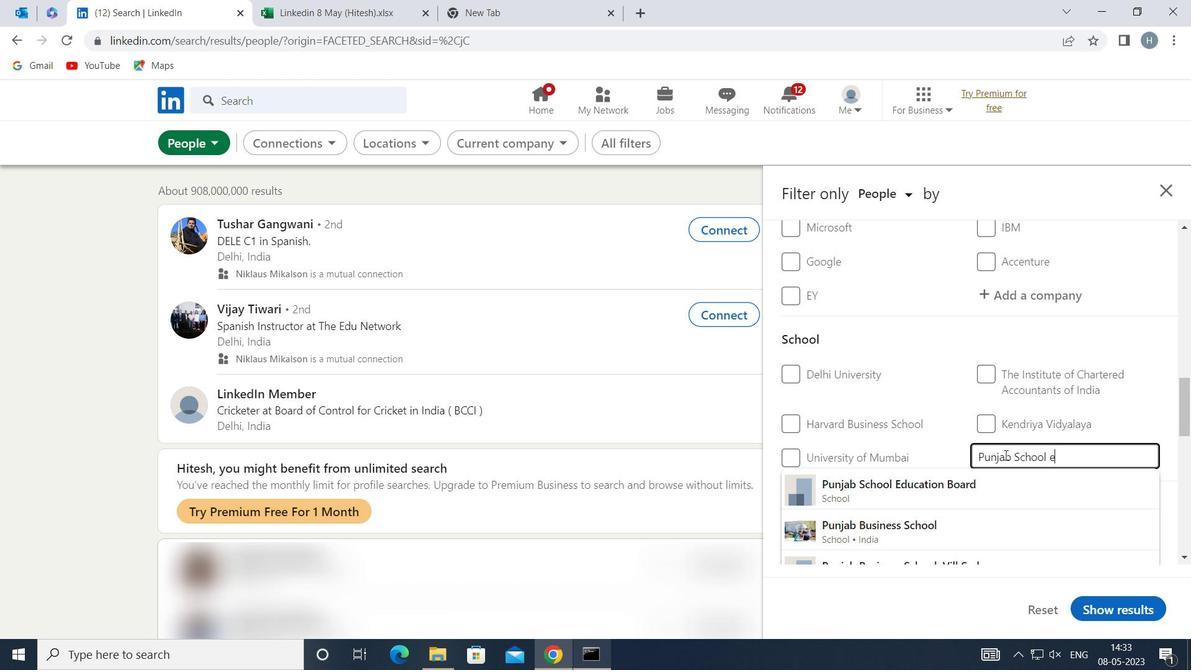 
Action: Mouse moved to (973, 479)
Screenshot: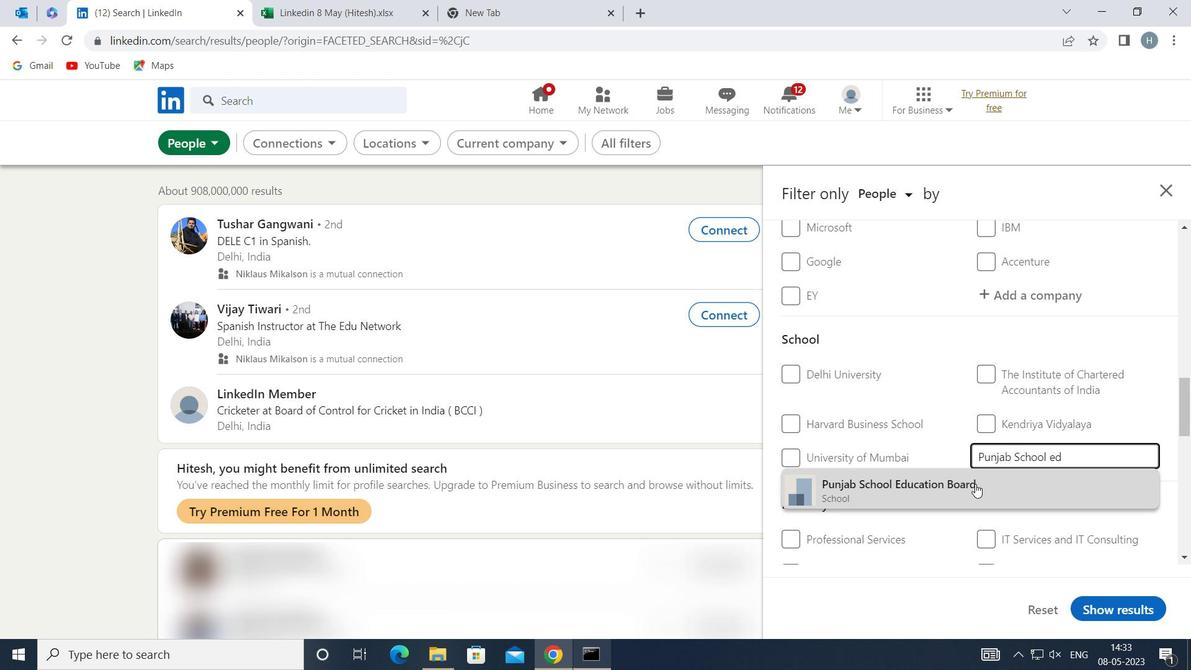 
Action: Mouse pressed left at (973, 479)
Screenshot: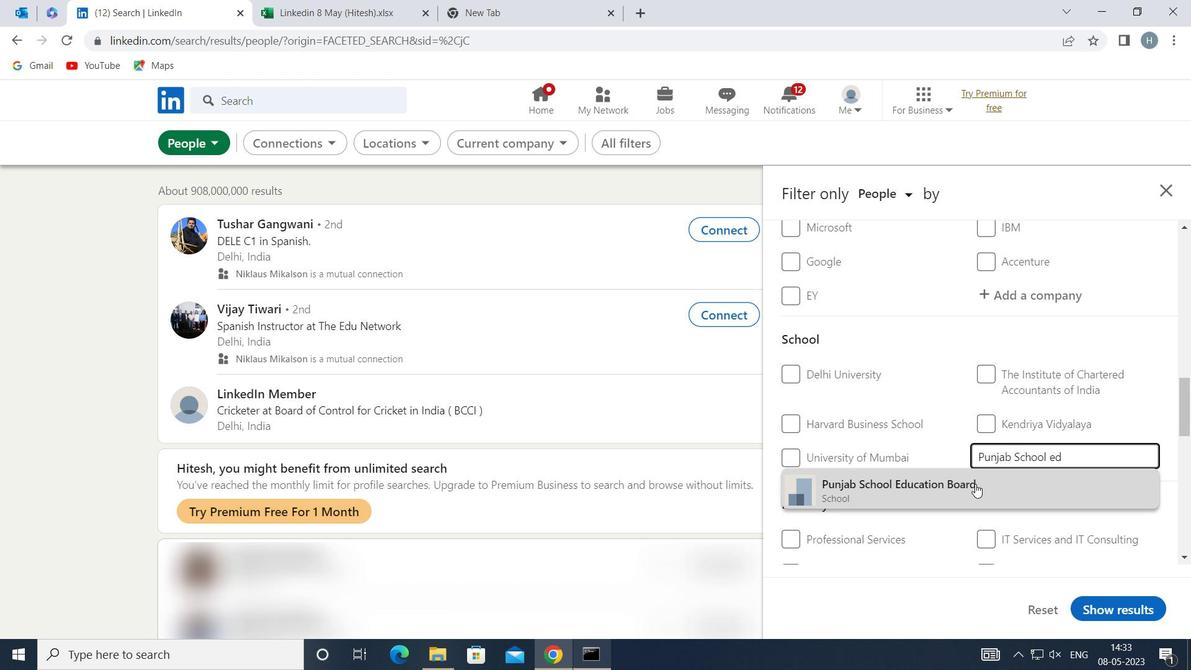 
Action: Mouse moved to (942, 425)
Screenshot: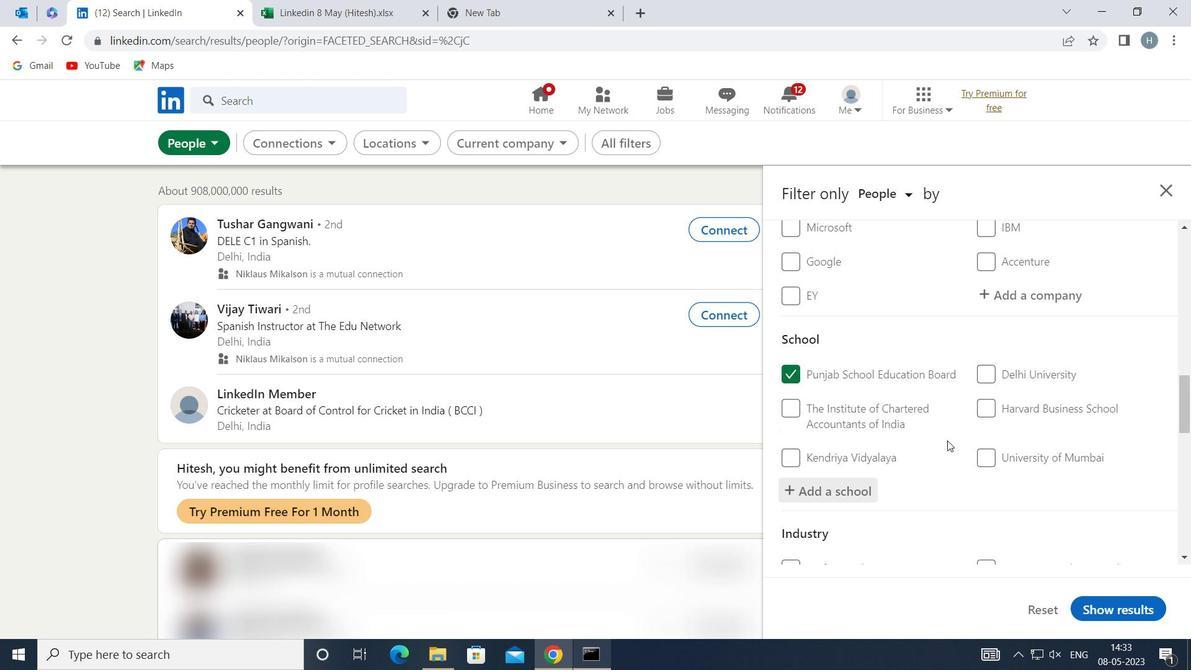 
Action: Mouse scrolled (942, 425) with delta (0, 0)
Screenshot: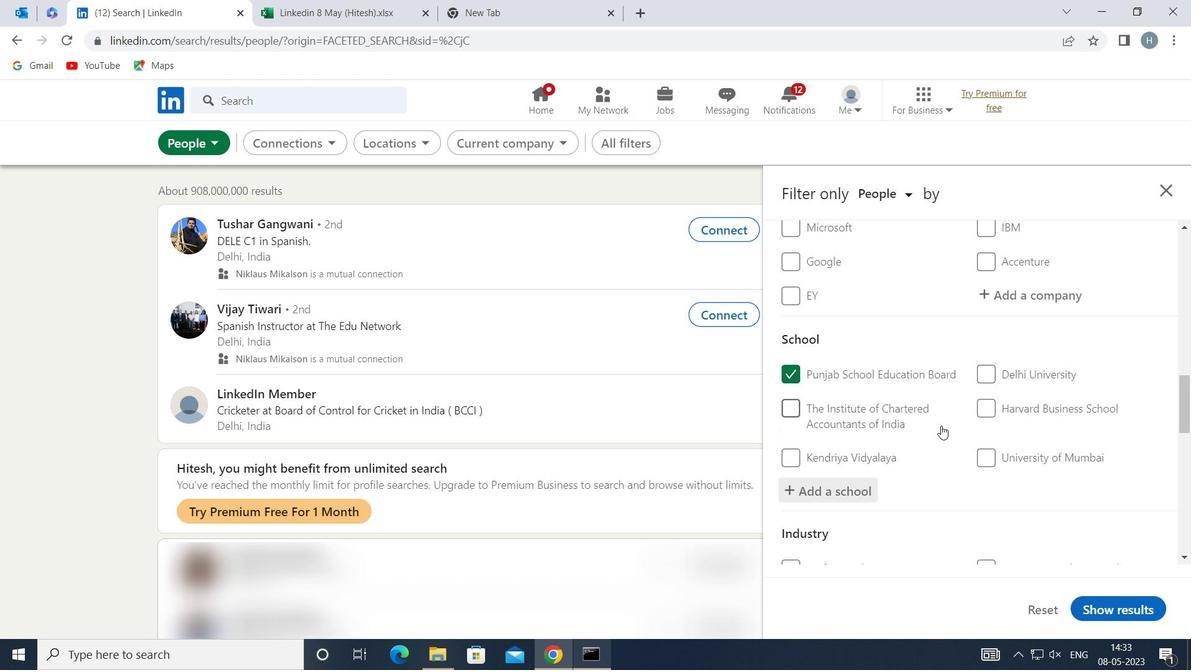 
Action: Mouse scrolled (942, 425) with delta (0, 0)
Screenshot: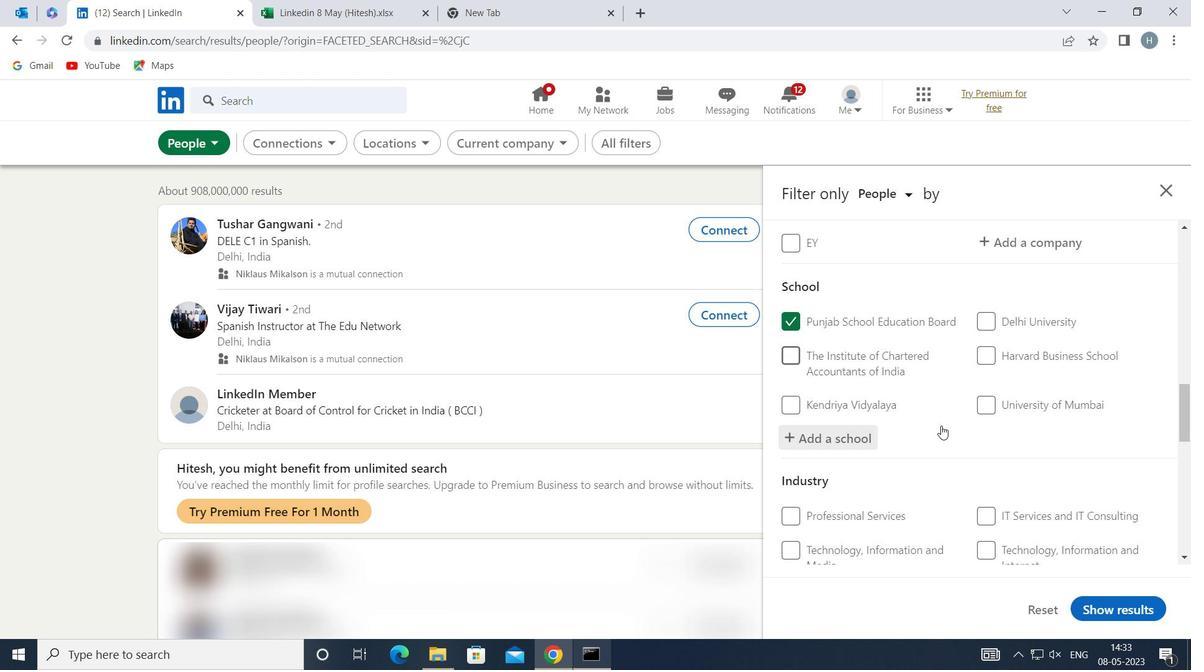 
Action: Mouse scrolled (942, 425) with delta (0, 0)
Screenshot: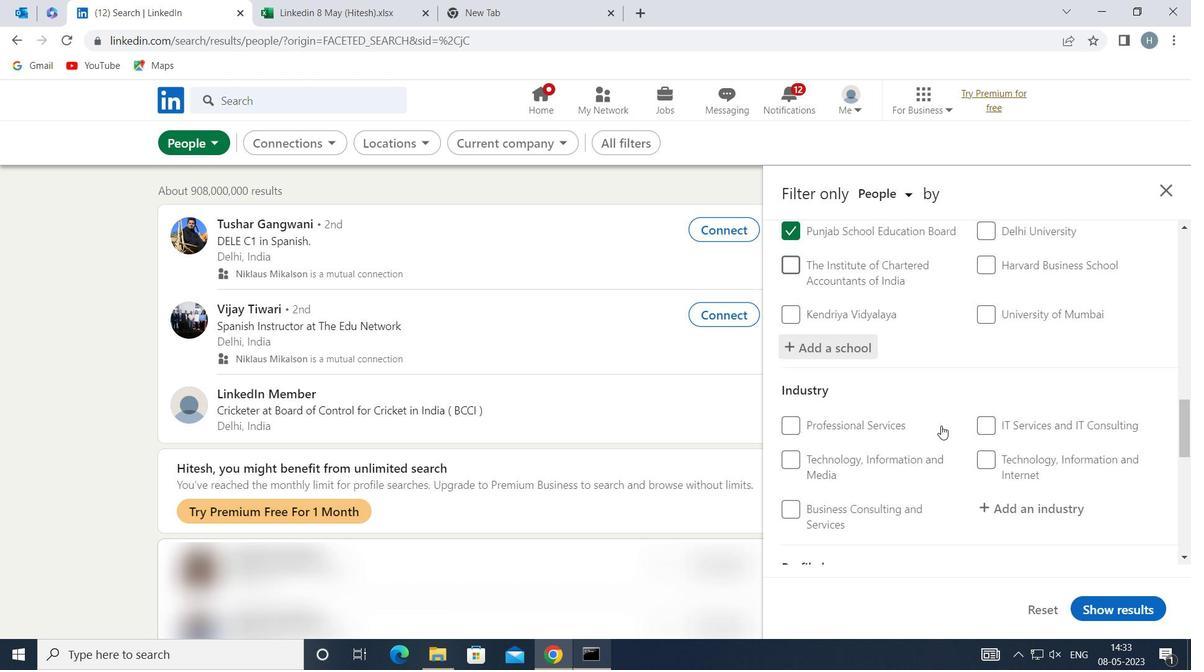 
Action: Mouse moved to (988, 419)
Screenshot: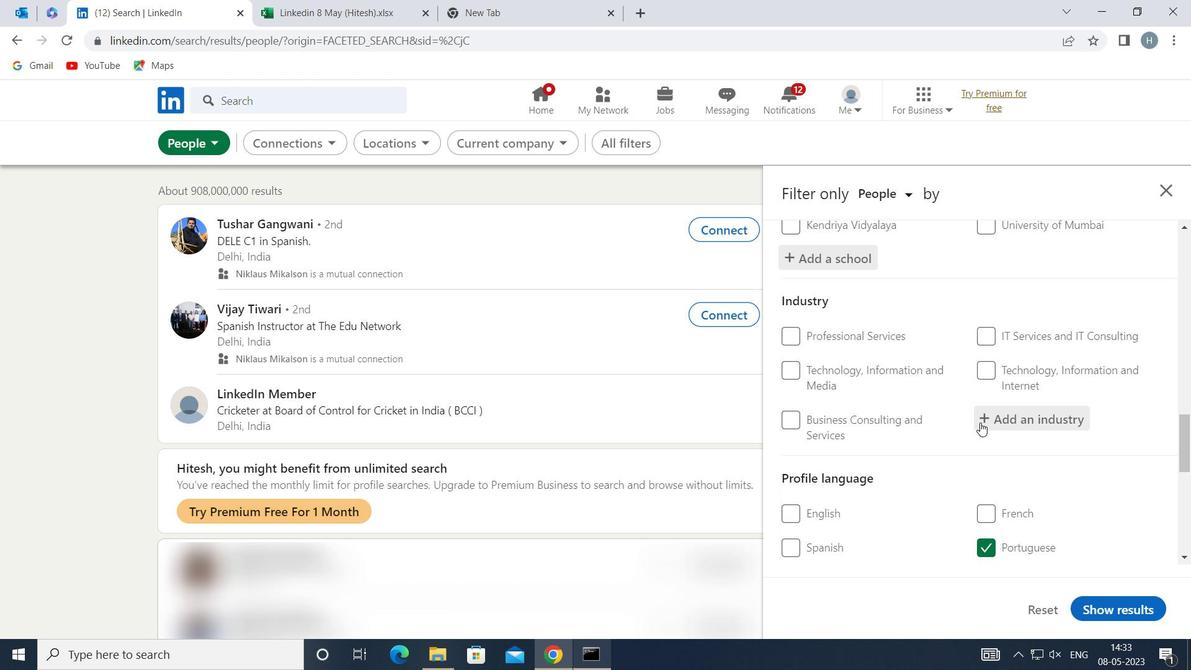 
Action: Mouse pressed left at (988, 419)
Screenshot: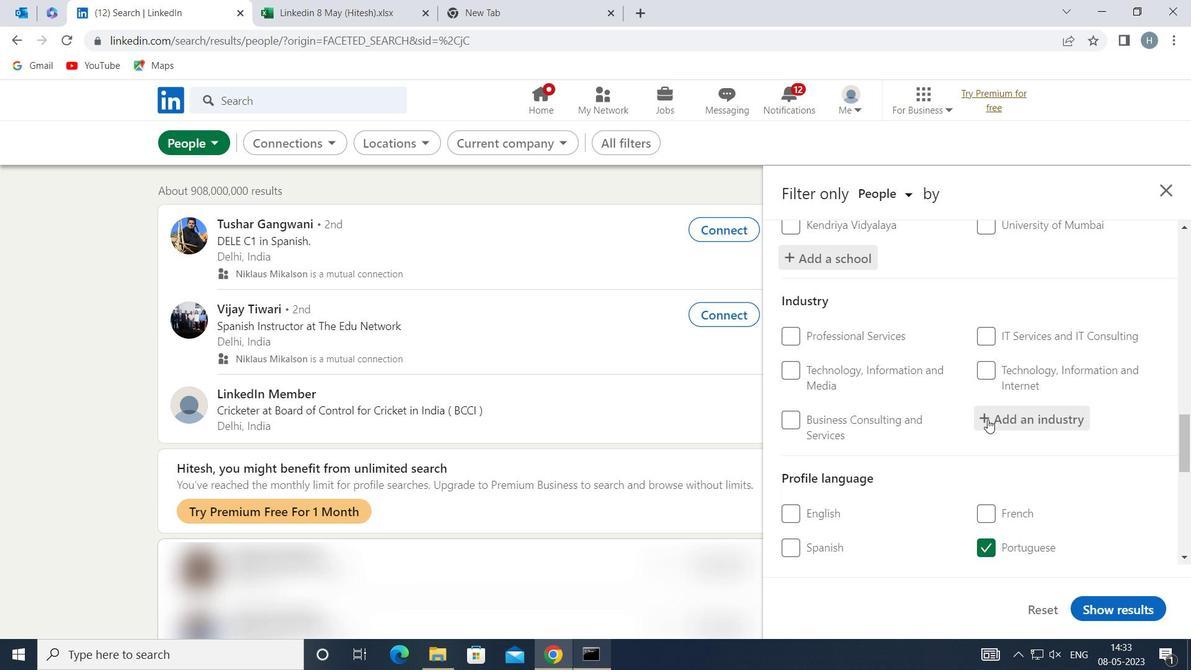 
Action: Key pressed <Key.shift>CLIMATE<Key.space><Key.shift>TECH
Screenshot: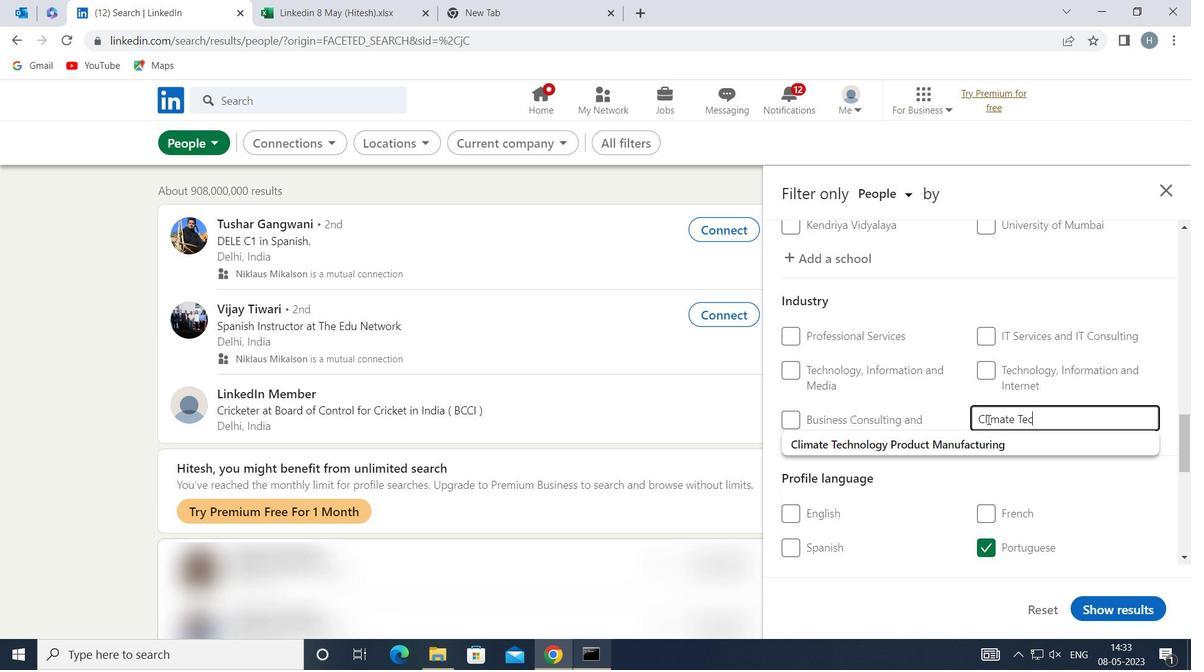 
Action: Mouse moved to (959, 443)
Screenshot: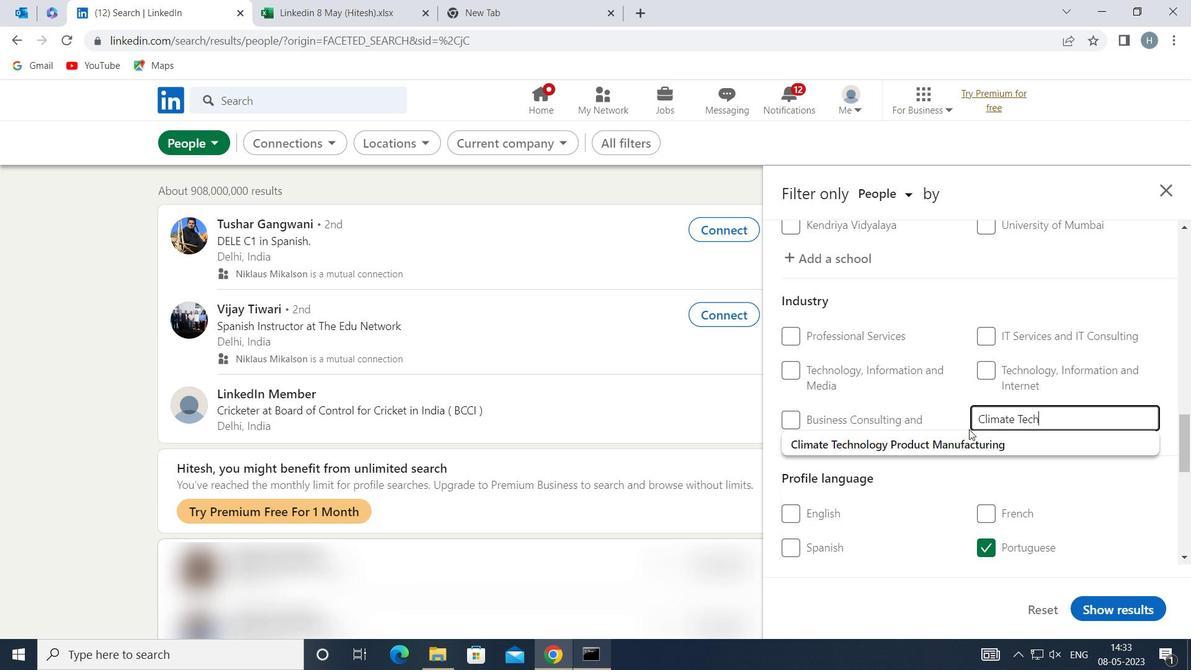 
Action: Mouse pressed left at (959, 443)
Screenshot: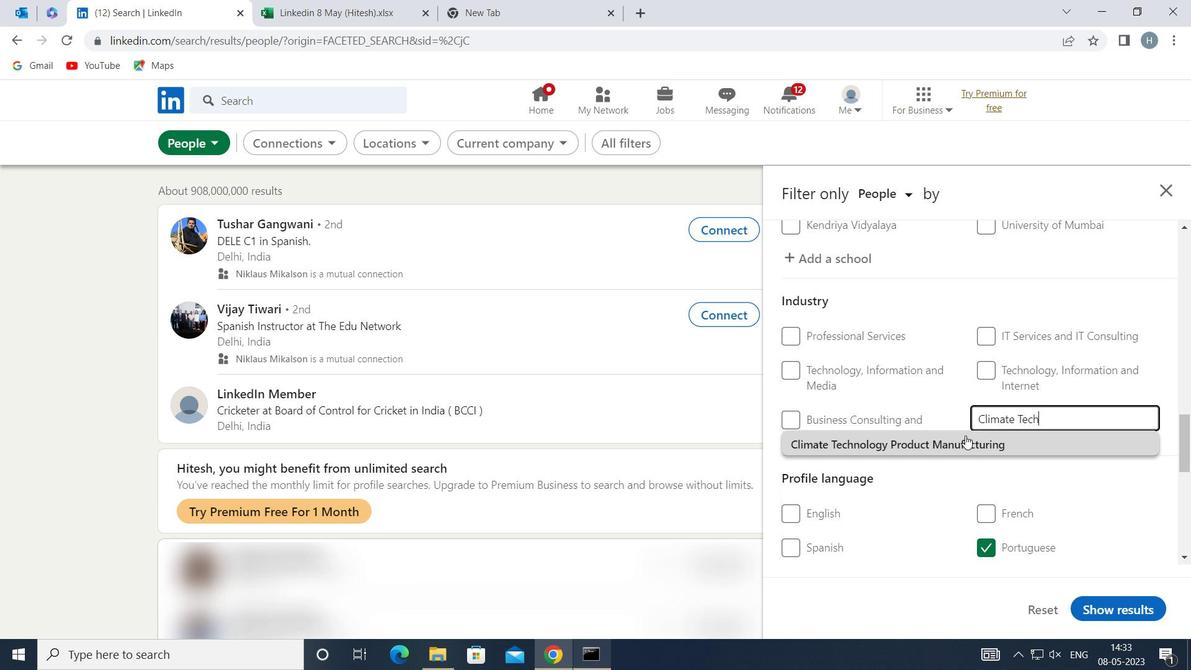 
Action: Mouse moved to (950, 427)
Screenshot: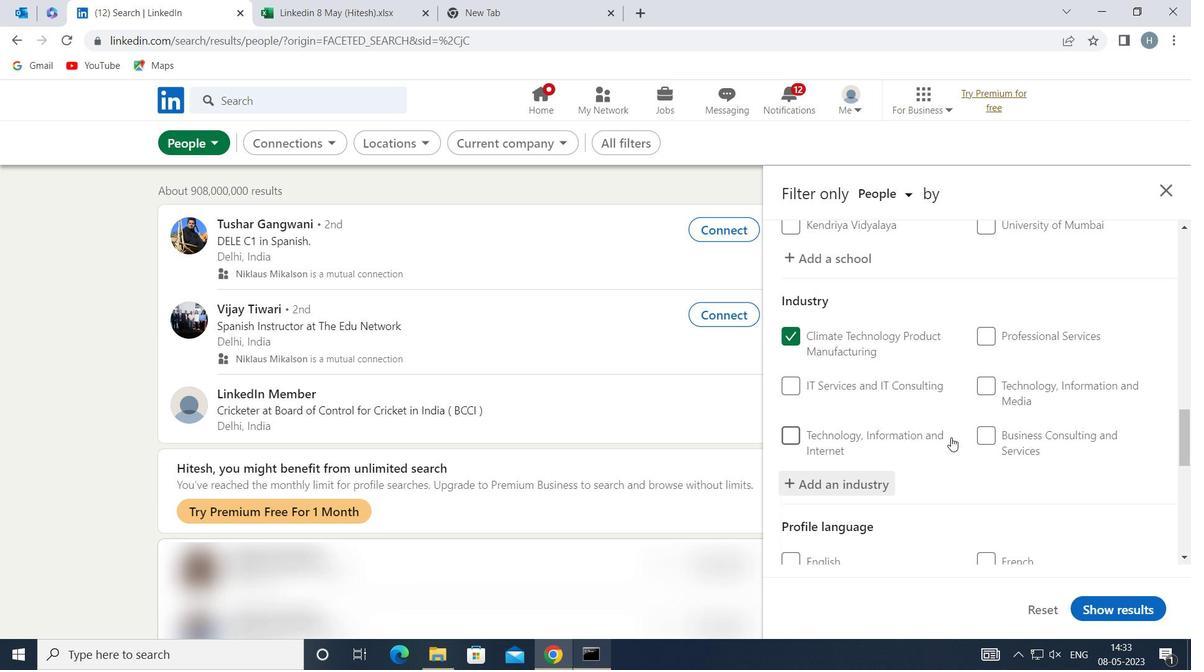 
Action: Mouse scrolled (950, 427) with delta (0, 0)
Screenshot: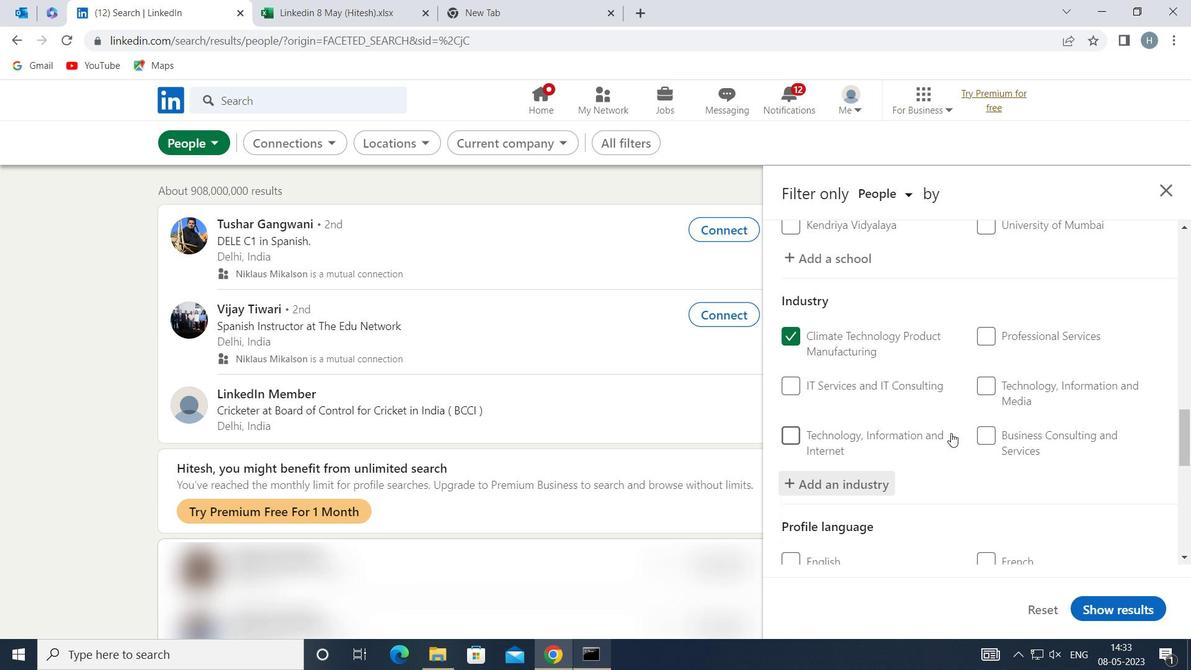 
Action: Mouse scrolled (950, 427) with delta (0, 0)
Screenshot: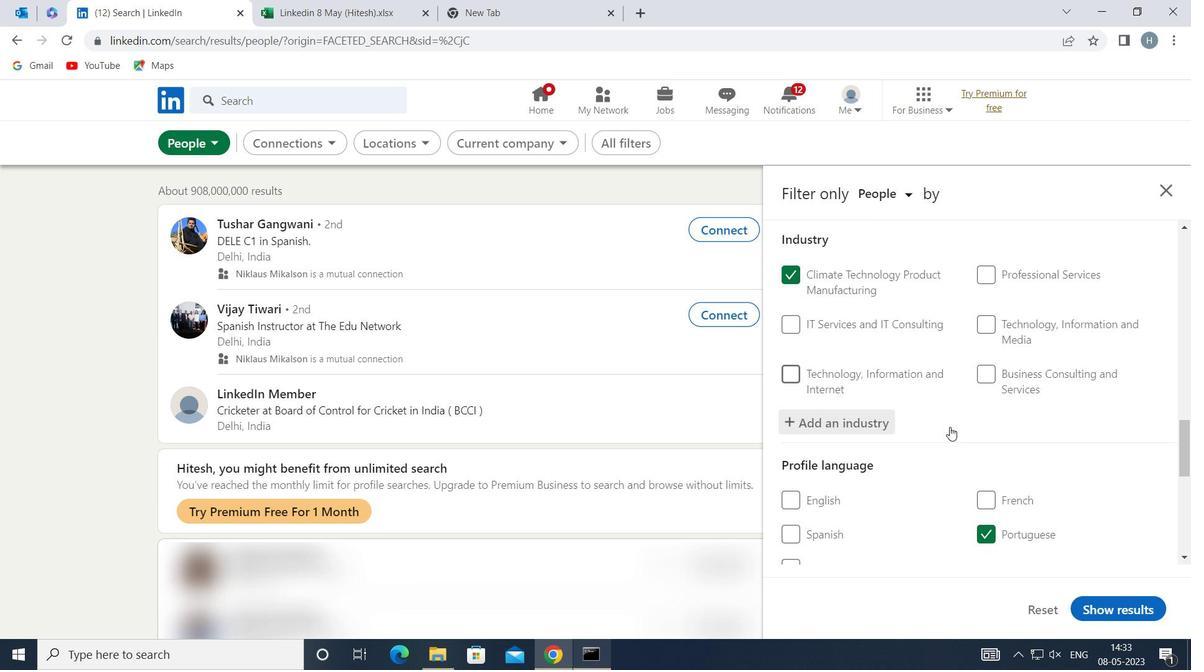 
Action: Mouse moved to (950, 425)
Screenshot: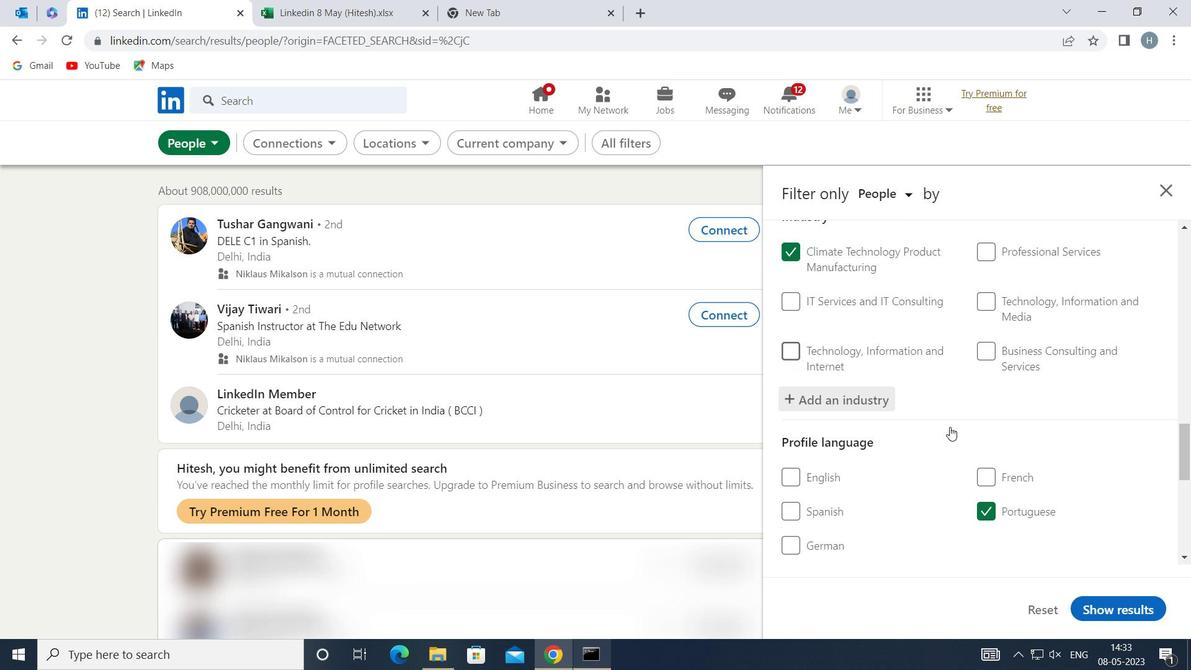 
Action: Mouse scrolled (950, 425) with delta (0, 0)
Screenshot: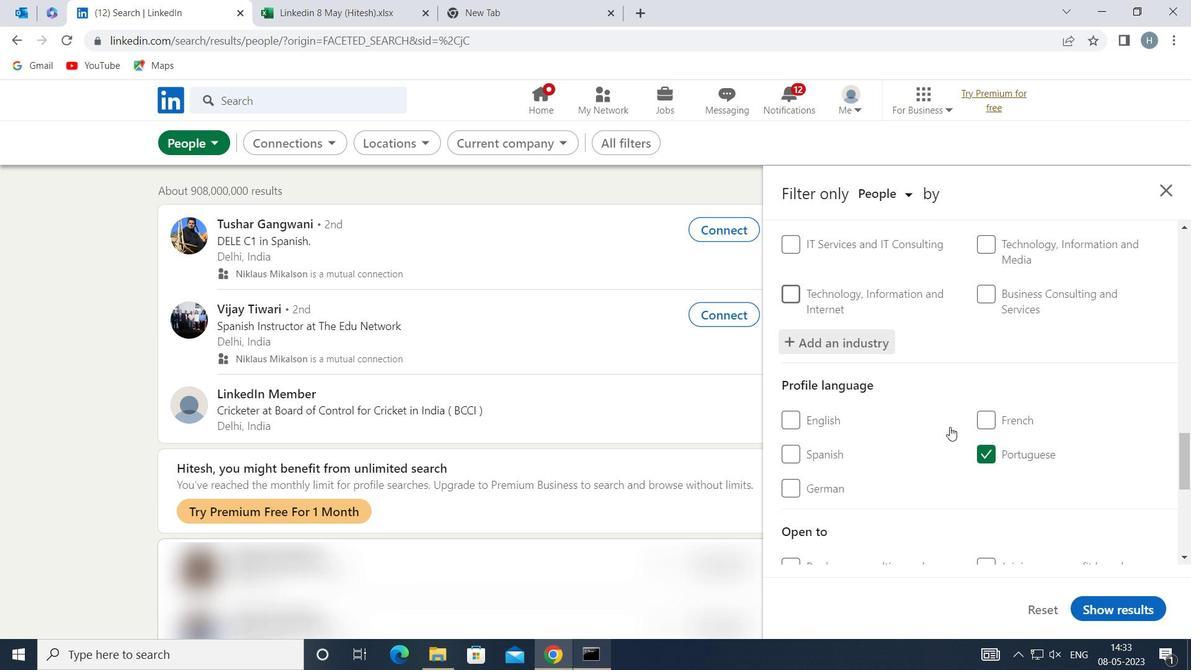 
Action: Mouse scrolled (950, 425) with delta (0, 0)
Screenshot: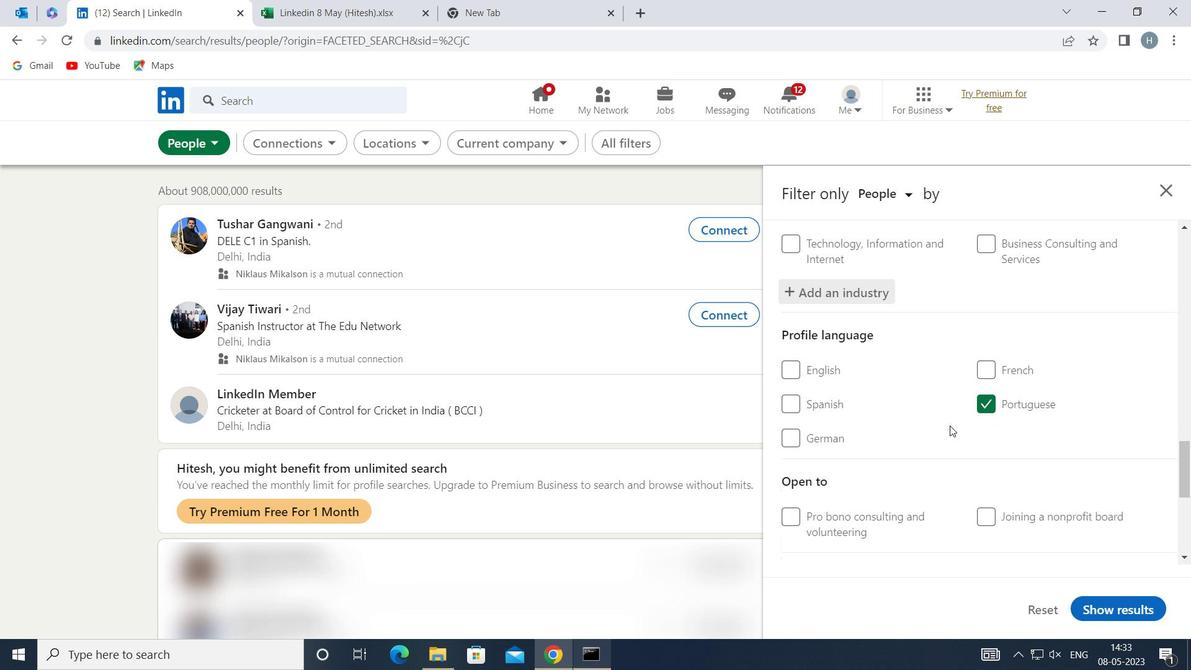 
Action: Mouse scrolled (950, 425) with delta (0, 0)
Screenshot: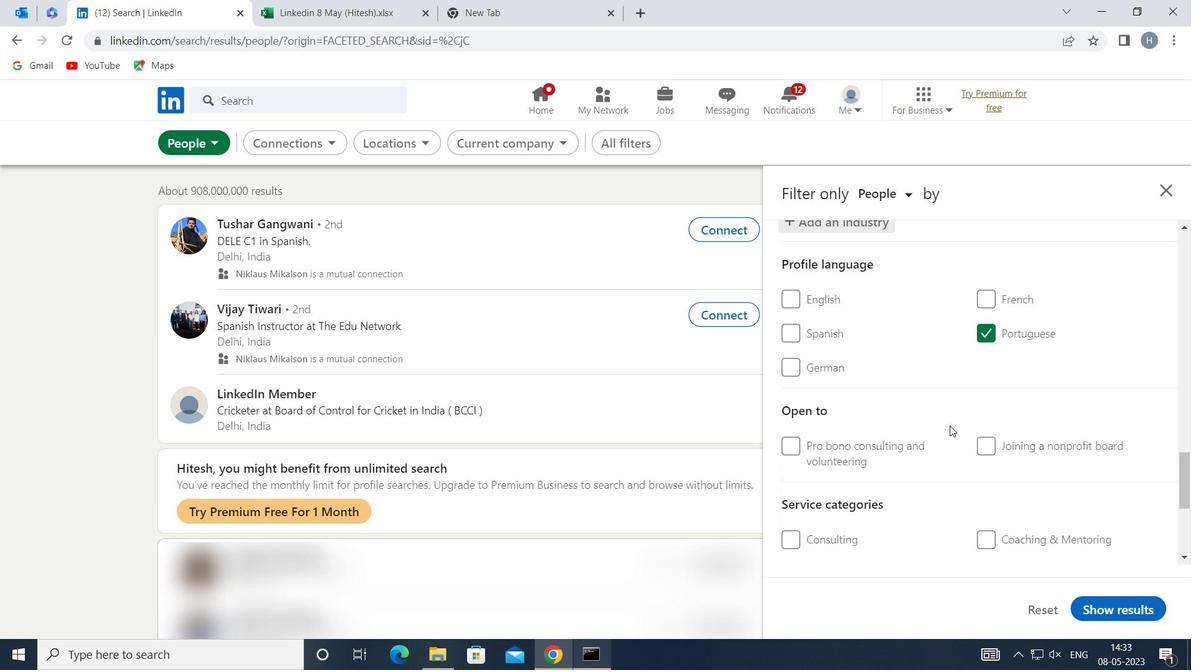 
Action: Mouse scrolled (950, 425) with delta (0, 0)
Screenshot: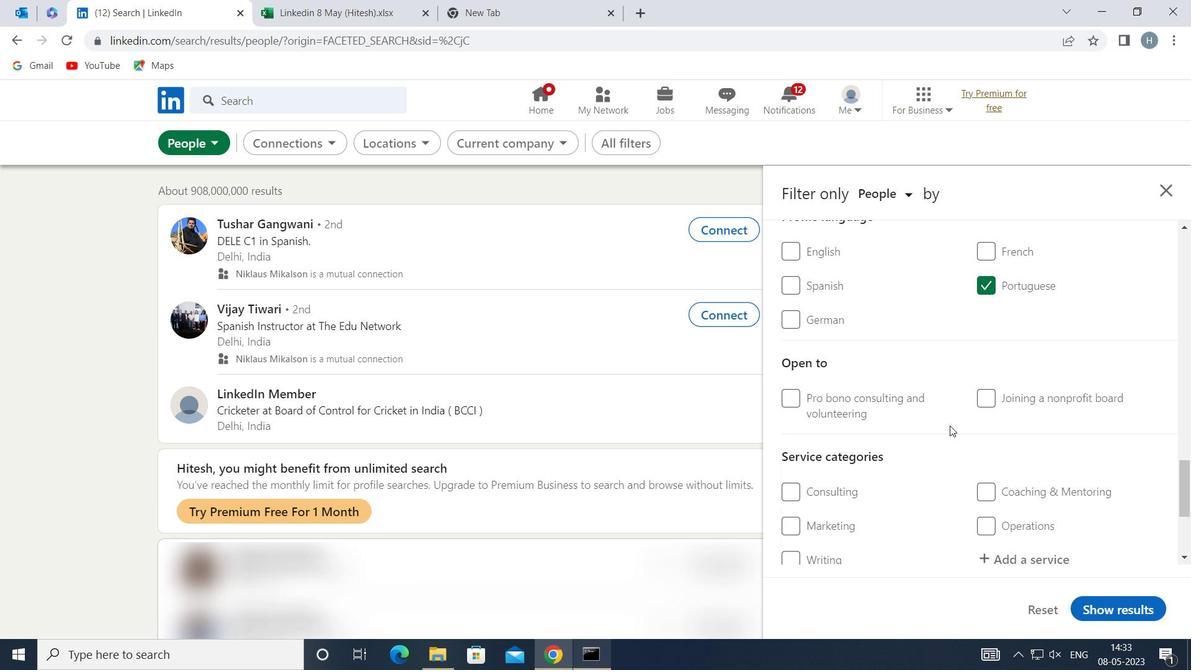 
Action: Mouse moved to (1016, 404)
Screenshot: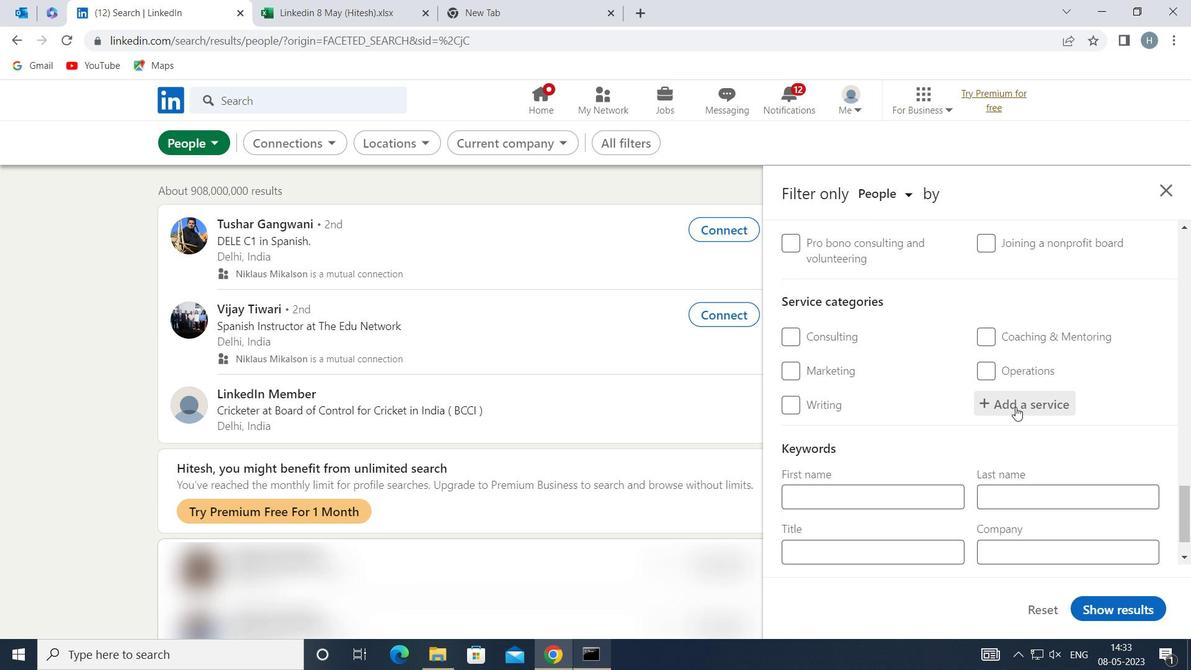 
Action: Mouse pressed left at (1016, 404)
Screenshot: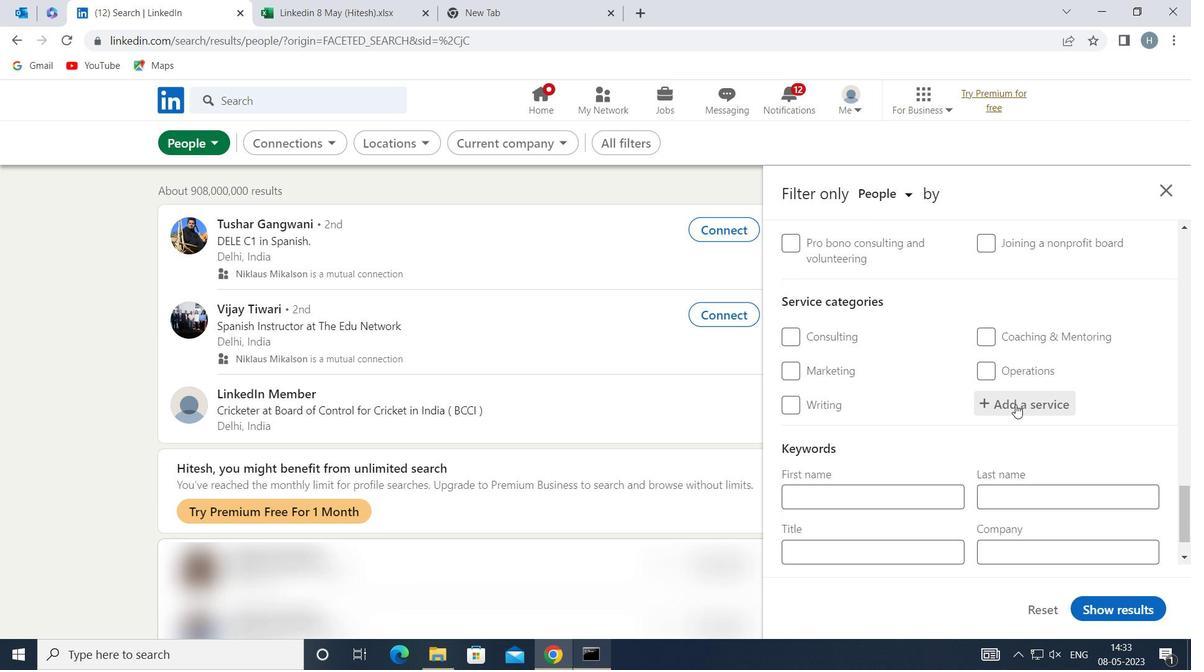 
Action: Key pressed <Key.shift>LEAD<Key.space><Key.shift>GE
Screenshot: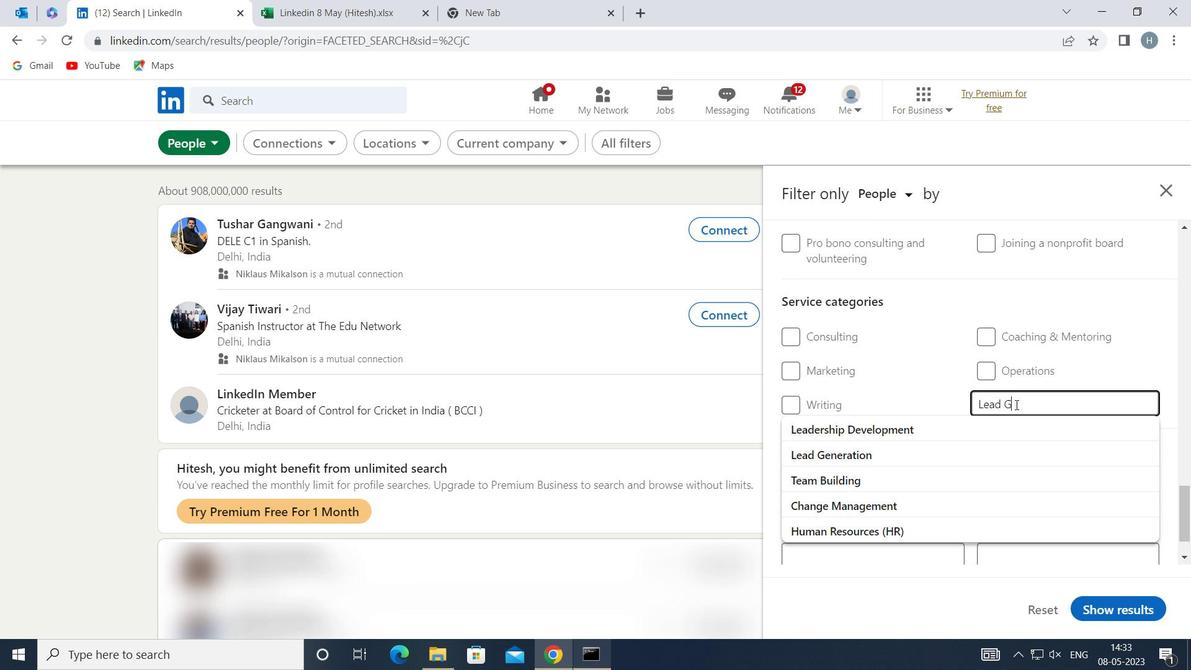 
Action: Mouse moved to (937, 428)
Screenshot: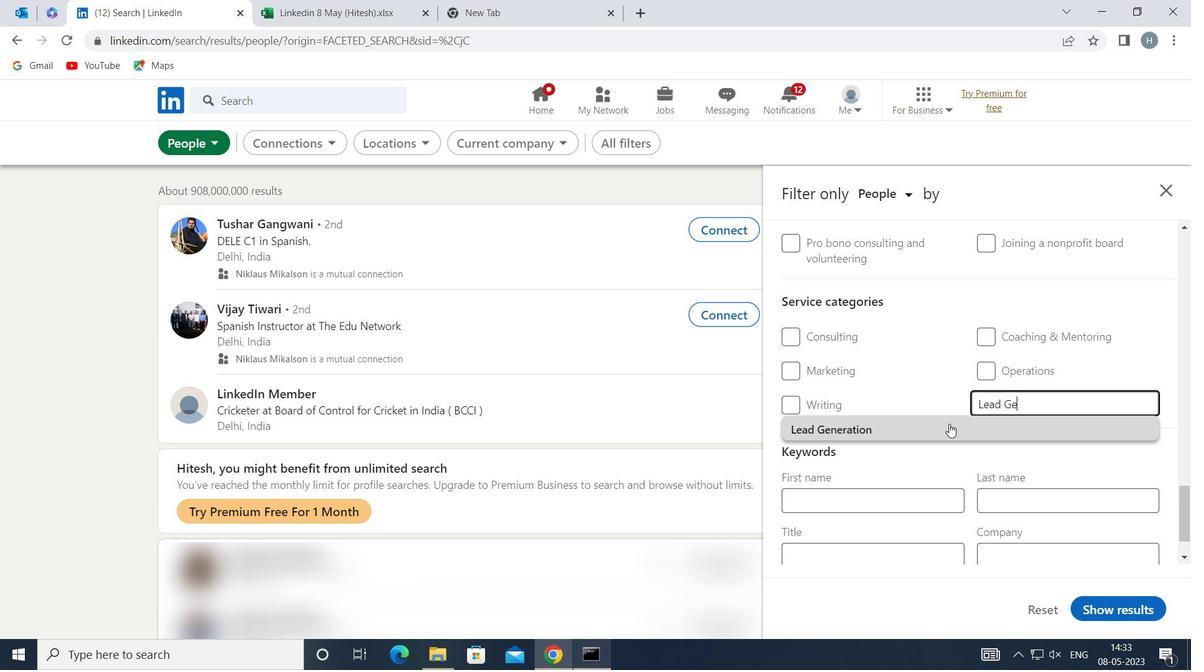 
Action: Mouse pressed left at (937, 428)
Screenshot: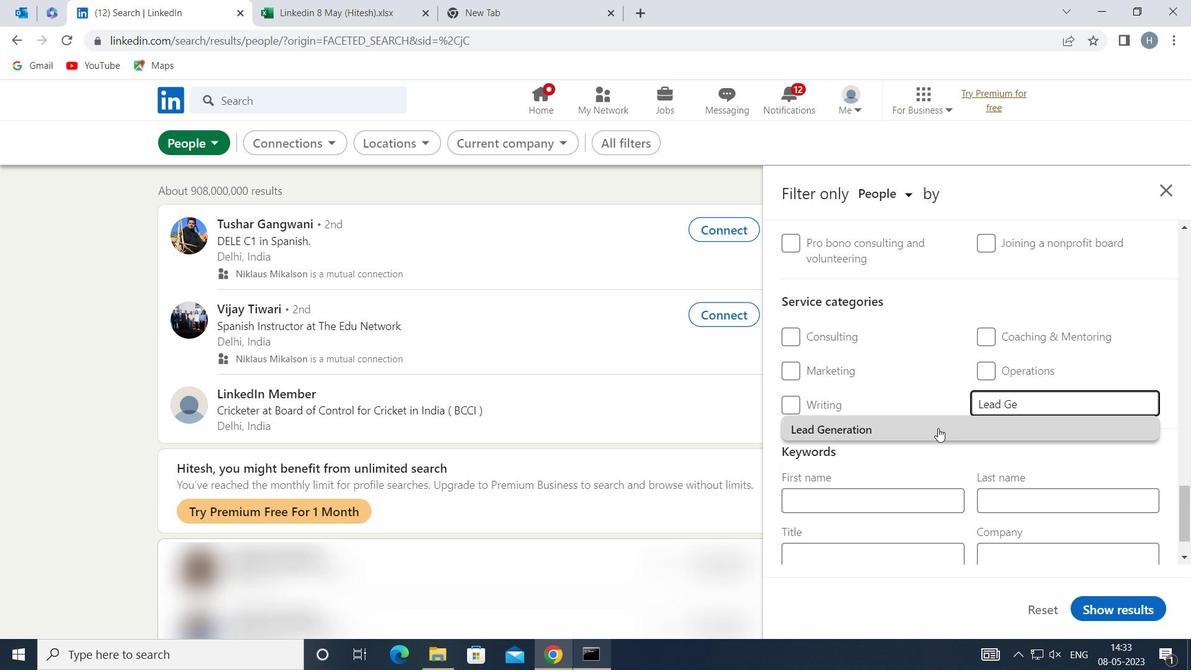 
Action: Mouse moved to (937, 428)
Screenshot: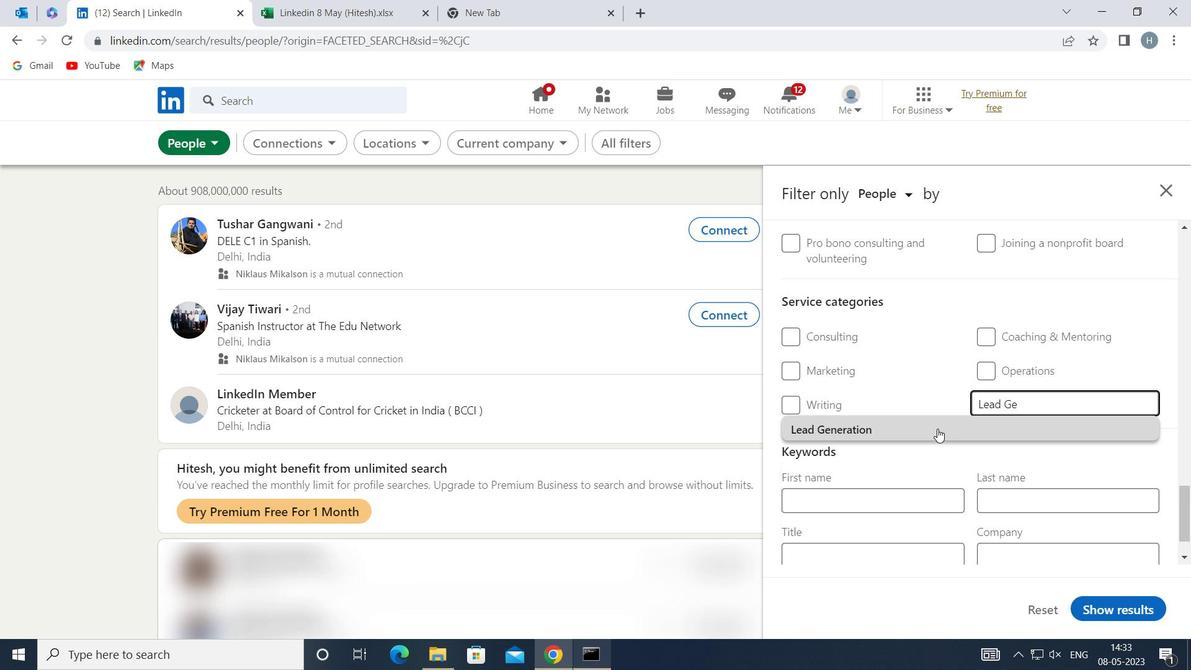 
Action: Mouse scrolled (937, 428) with delta (0, 0)
Screenshot: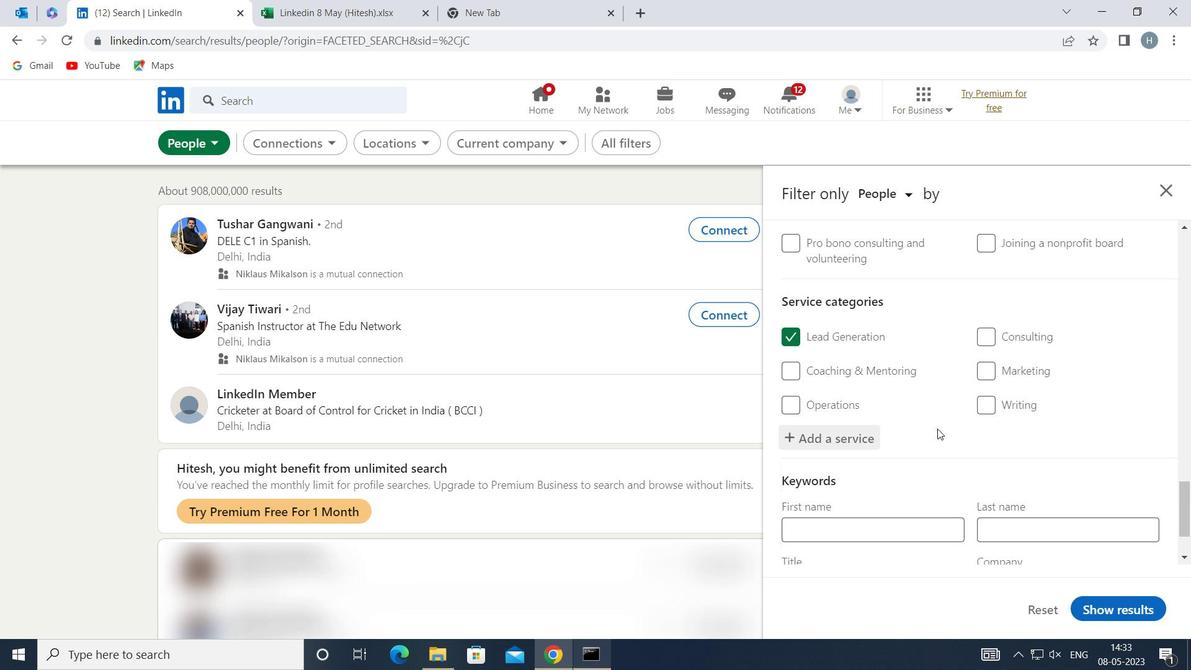 
Action: Mouse scrolled (937, 428) with delta (0, 0)
Screenshot: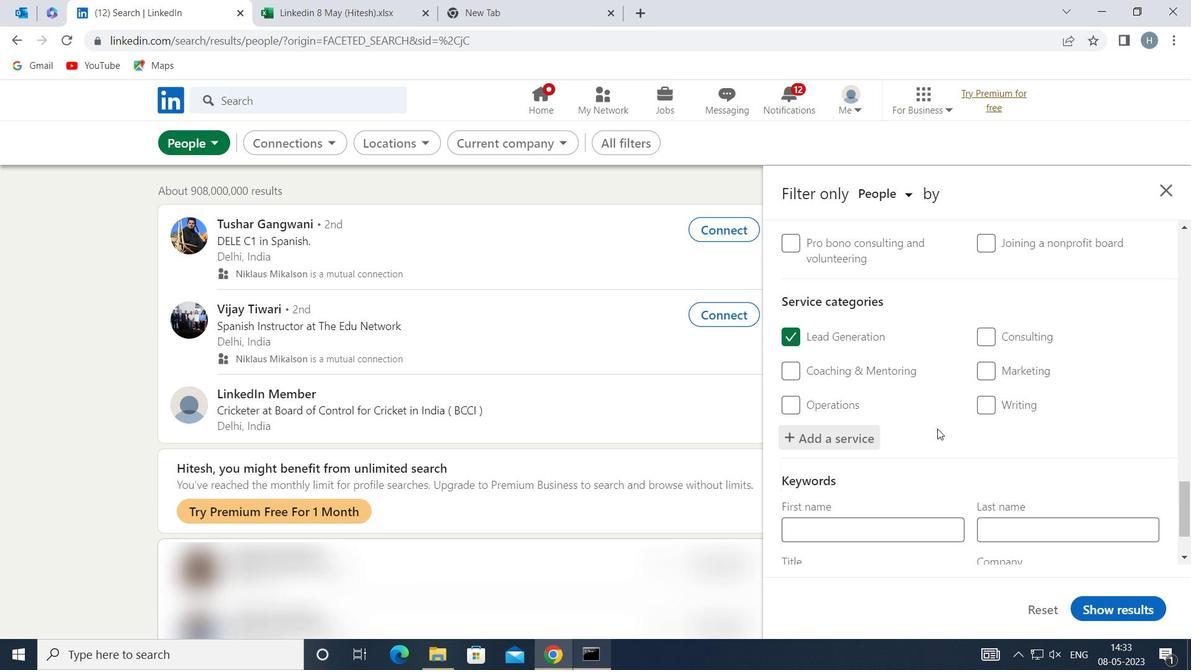 
Action: Mouse moved to (939, 434)
Screenshot: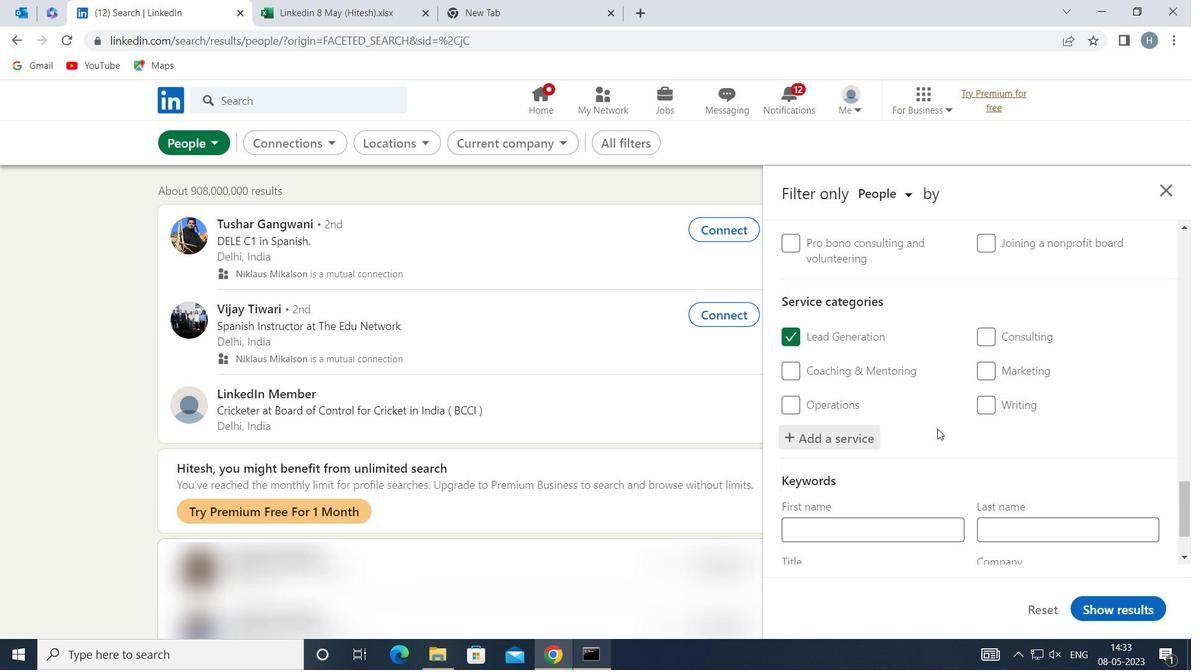 
Action: Mouse scrolled (939, 433) with delta (0, 0)
Screenshot: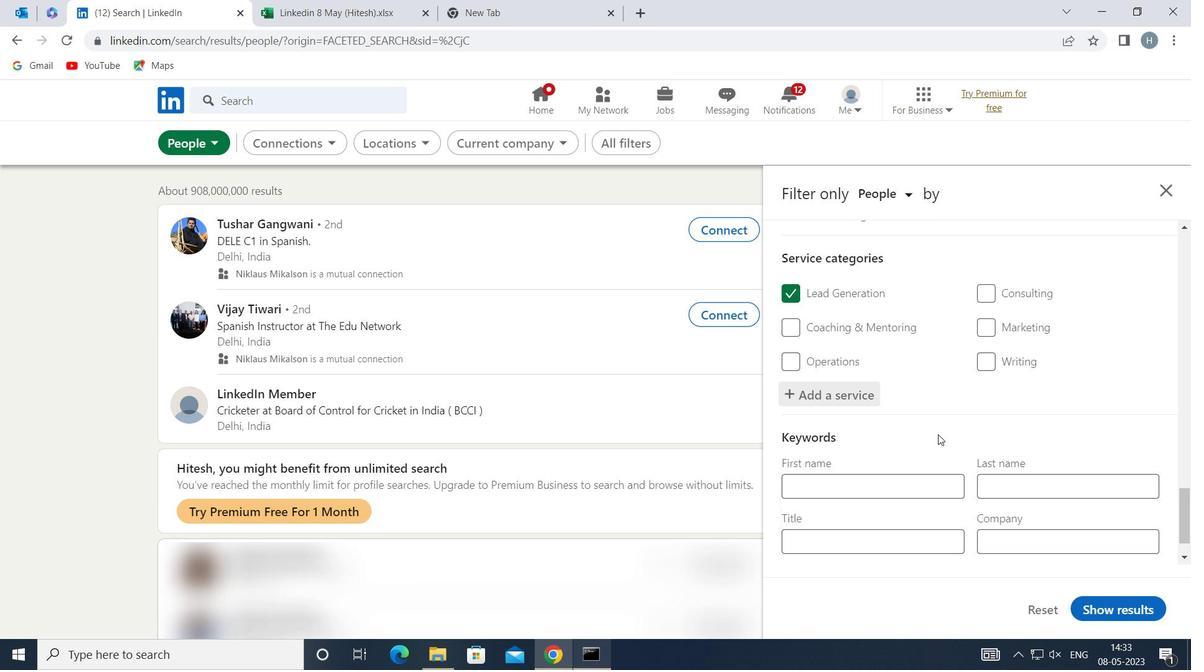 
Action: Mouse moved to (940, 435)
Screenshot: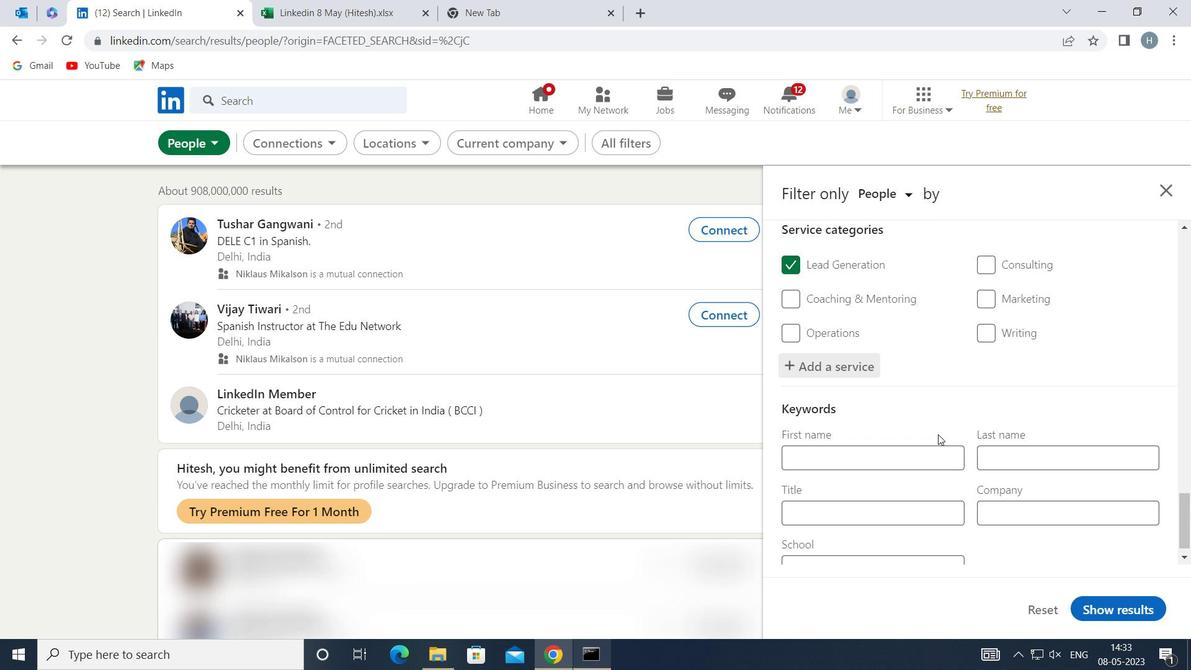 
Action: Mouse scrolled (940, 435) with delta (0, 0)
Screenshot: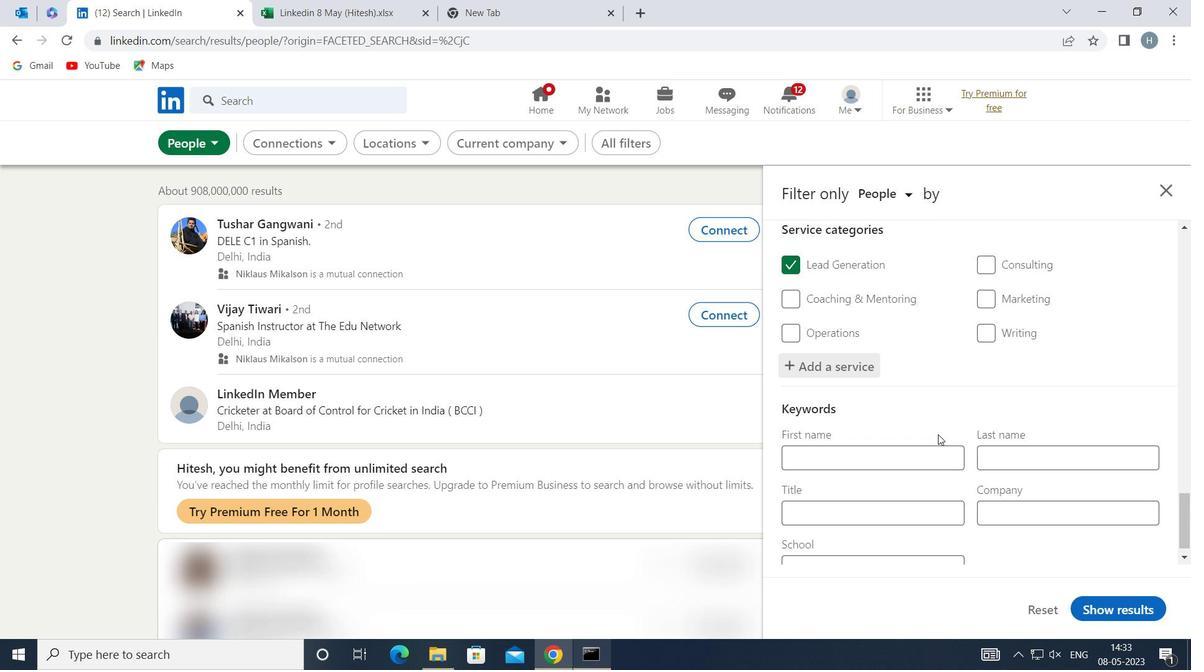 
Action: Mouse moved to (942, 440)
Screenshot: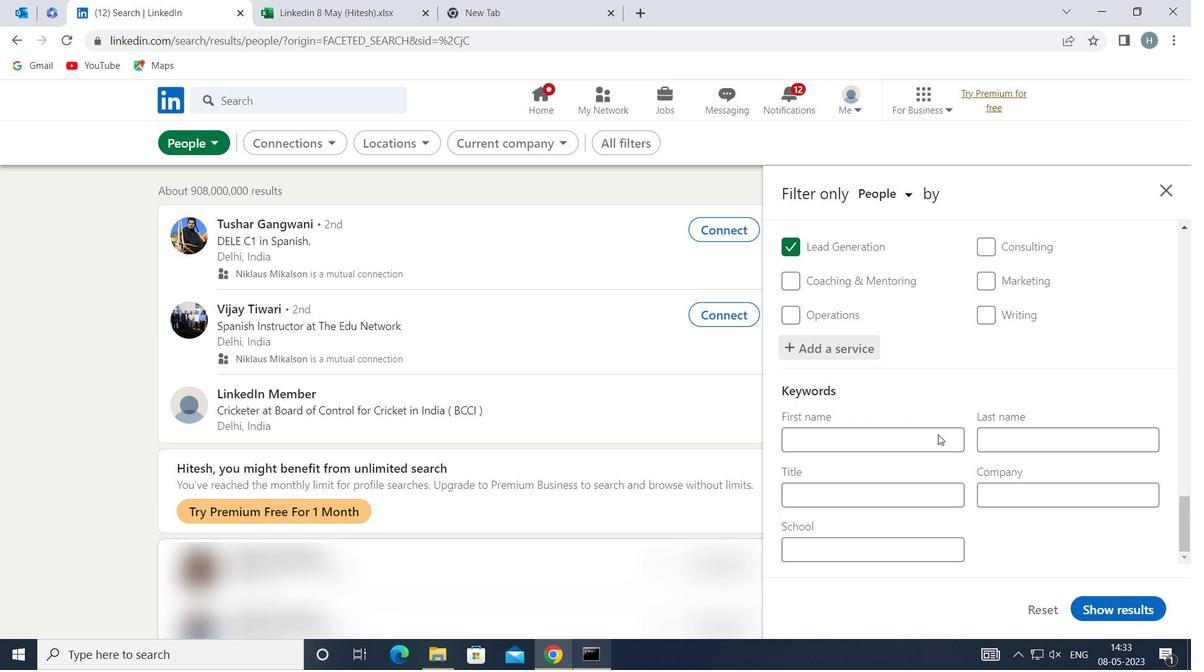 
Action: Mouse scrolled (942, 440) with delta (0, 0)
Screenshot: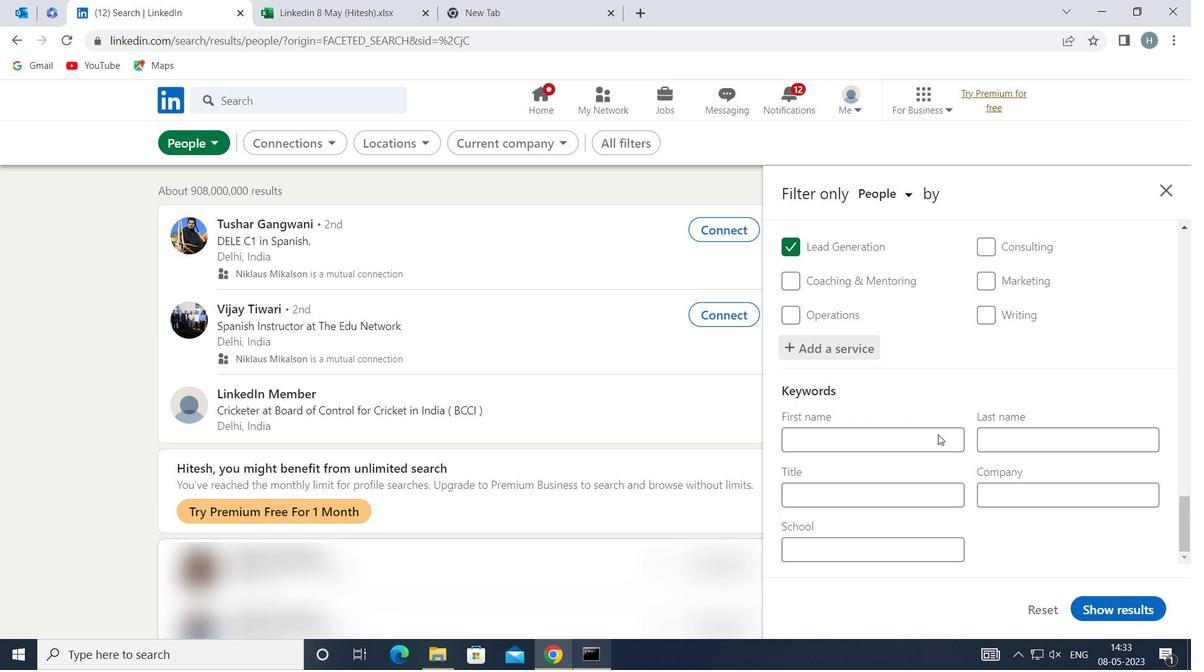 
Action: Mouse moved to (933, 494)
Screenshot: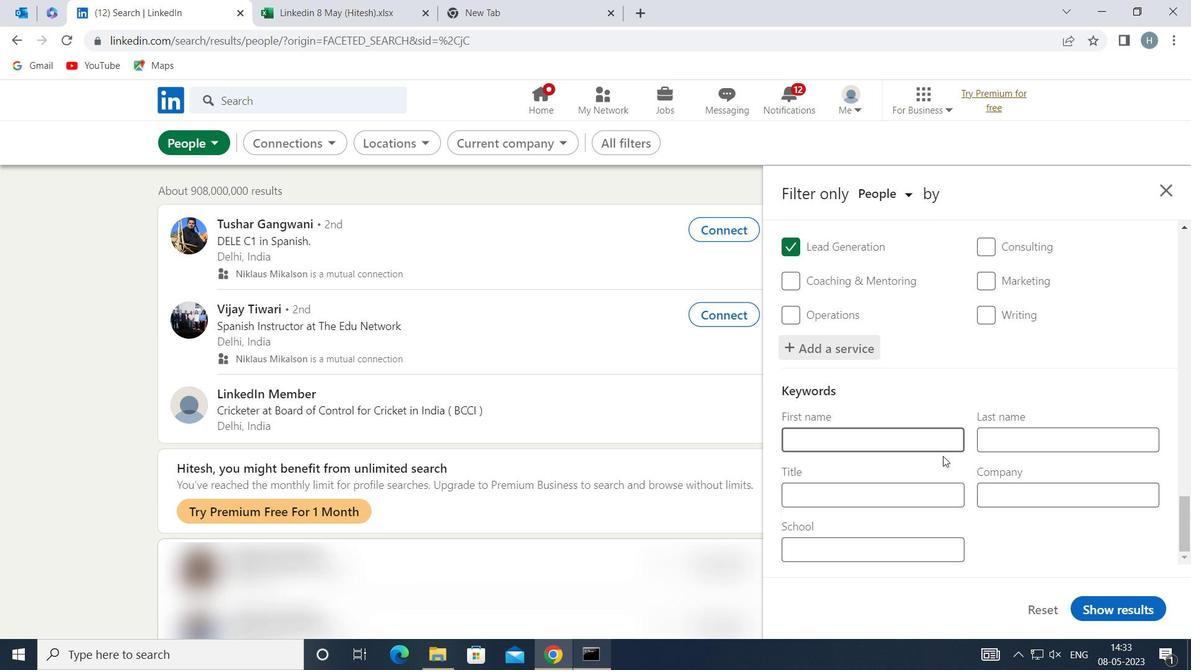 
Action: Mouse pressed left at (933, 494)
Screenshot: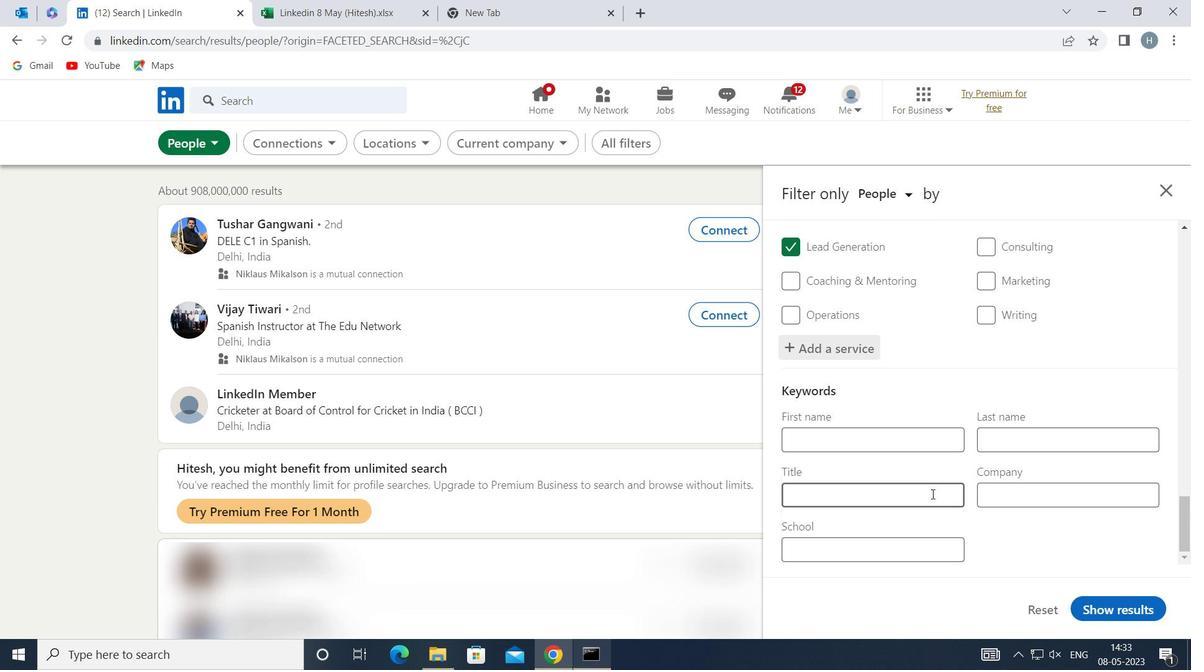 
Action: Mouse moved to (933, 494)
Screenshot: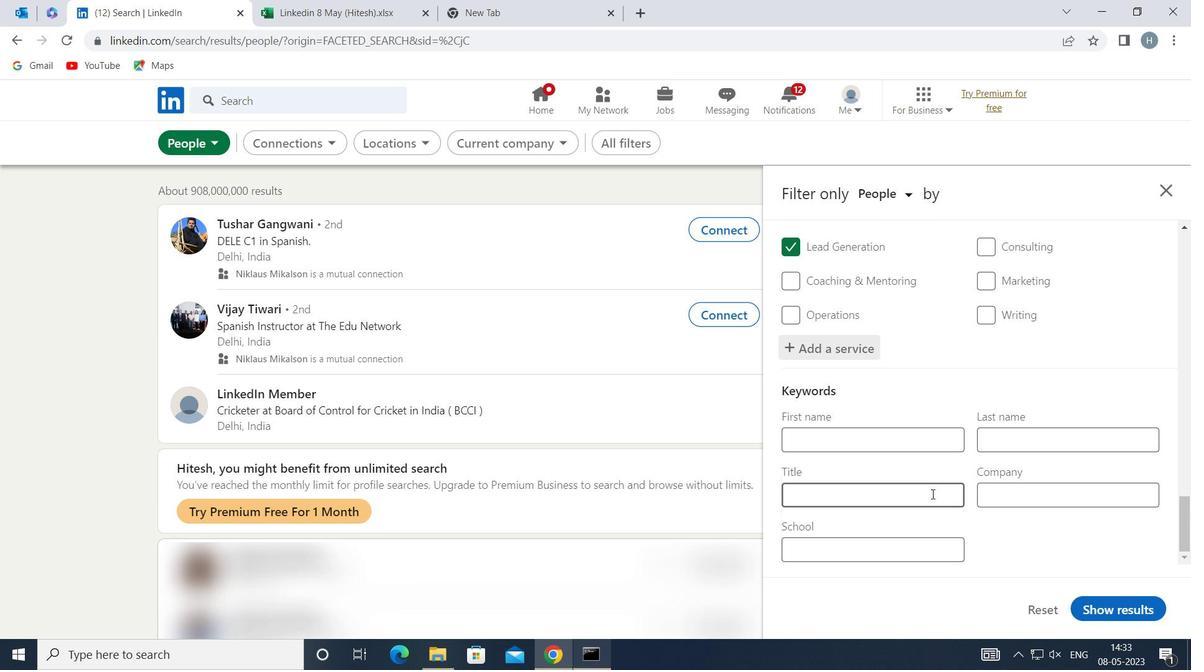 
Action: Key pressed <Key.shift>BENEFITS<Key.space><Key.shift>MANAGER
Screenshot: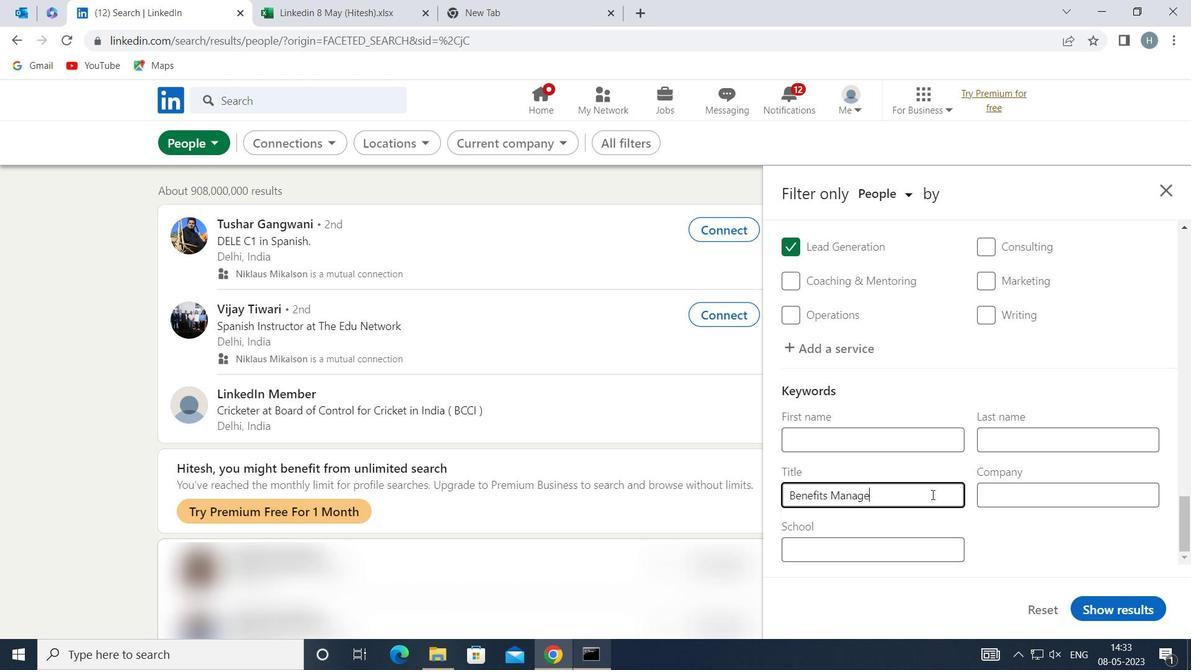 
Action: Mouse moved to (1109, 604)
Screenshot: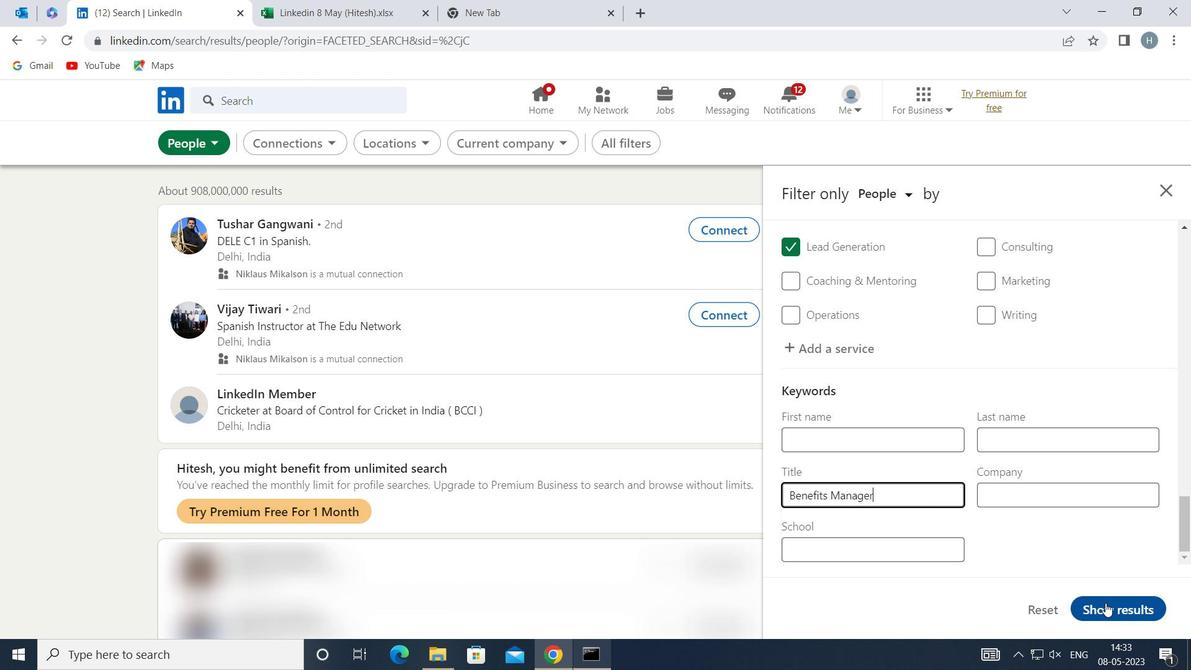 
Action: Mouse pressed left at (1109, 604)
Screenshot: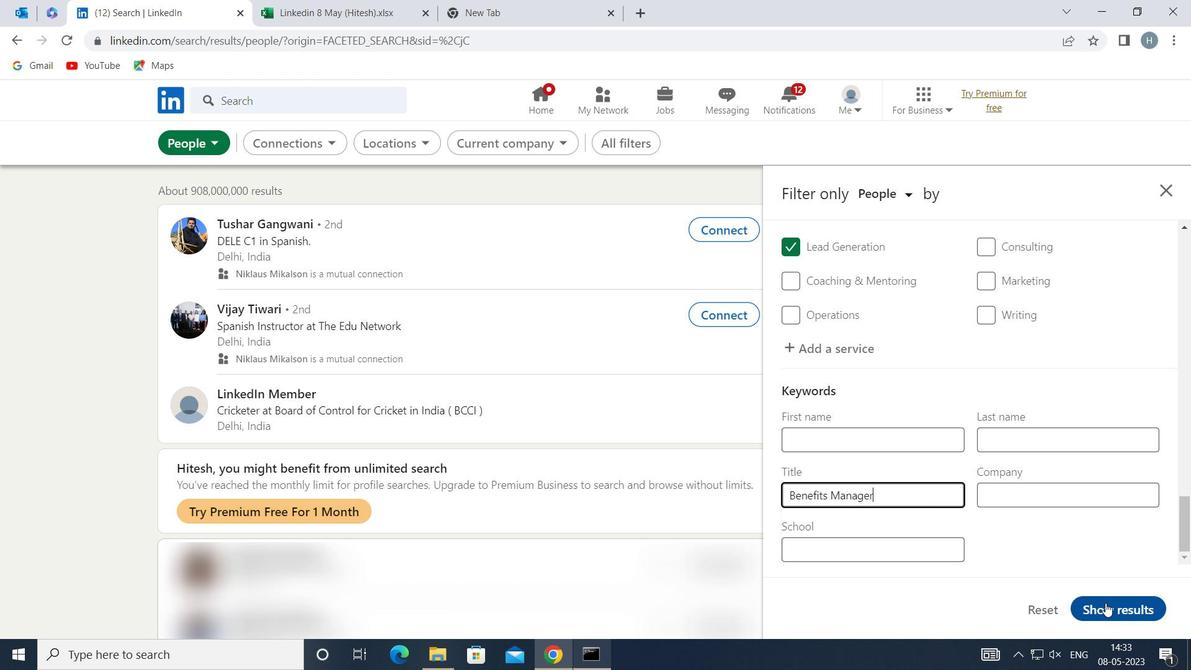 
Action: Mouse moved to (733, 272)
Screenshot: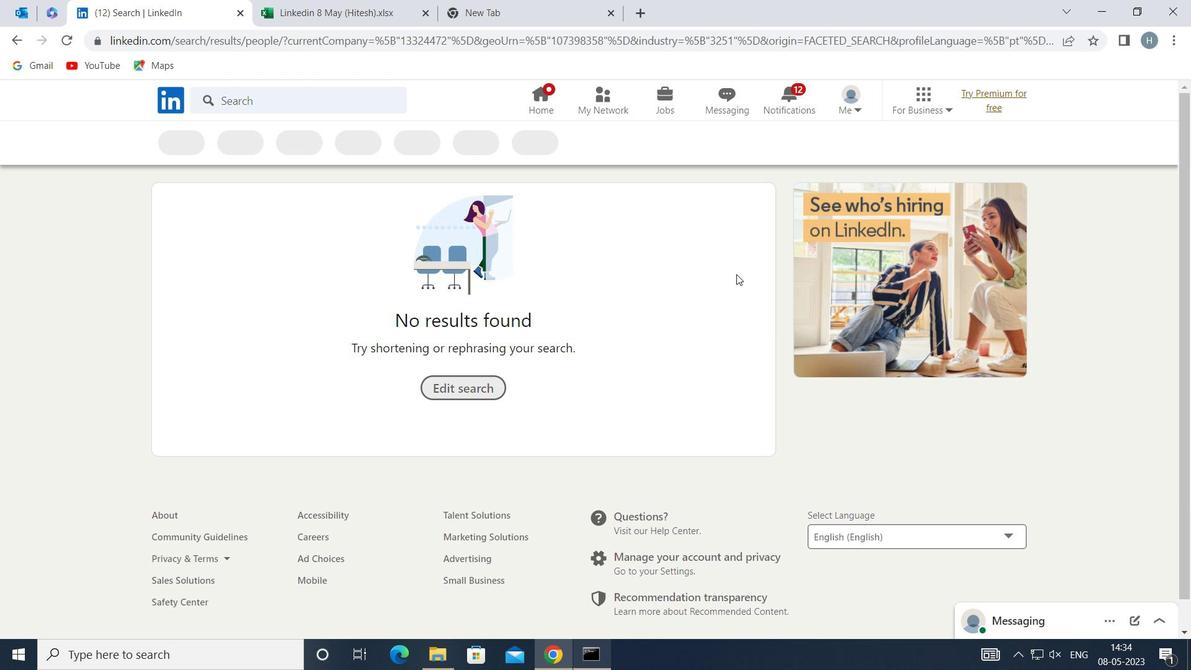 
